 Task: Find connections with filter location BABOR - VILLE with filter topic #hr with filter profile language French with filter current company RITU KUMAR with filter school S S Jain Subodh P G College, Jaipur with filter industry Insurance Agencies and Brokerages with filter service category Video Animation with filter keywords title Wedding Coordinator
Action: Mouse moved to (584, 83)
Screenshot: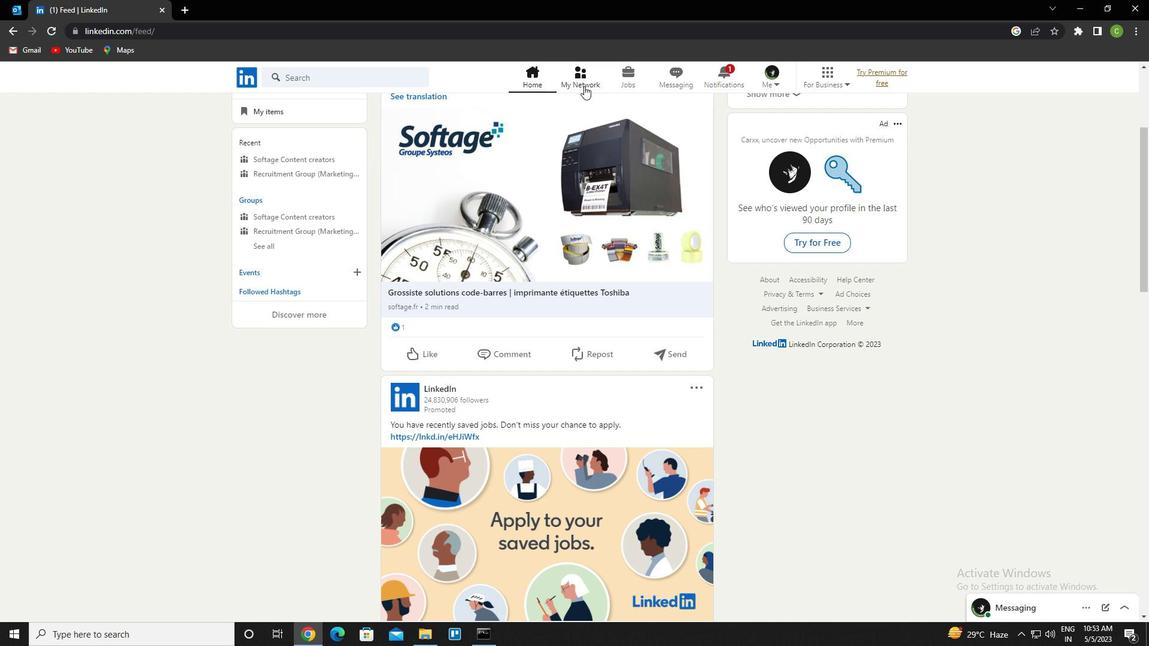 
Action: Mouse pressed left at (584, 83)
Screenshot: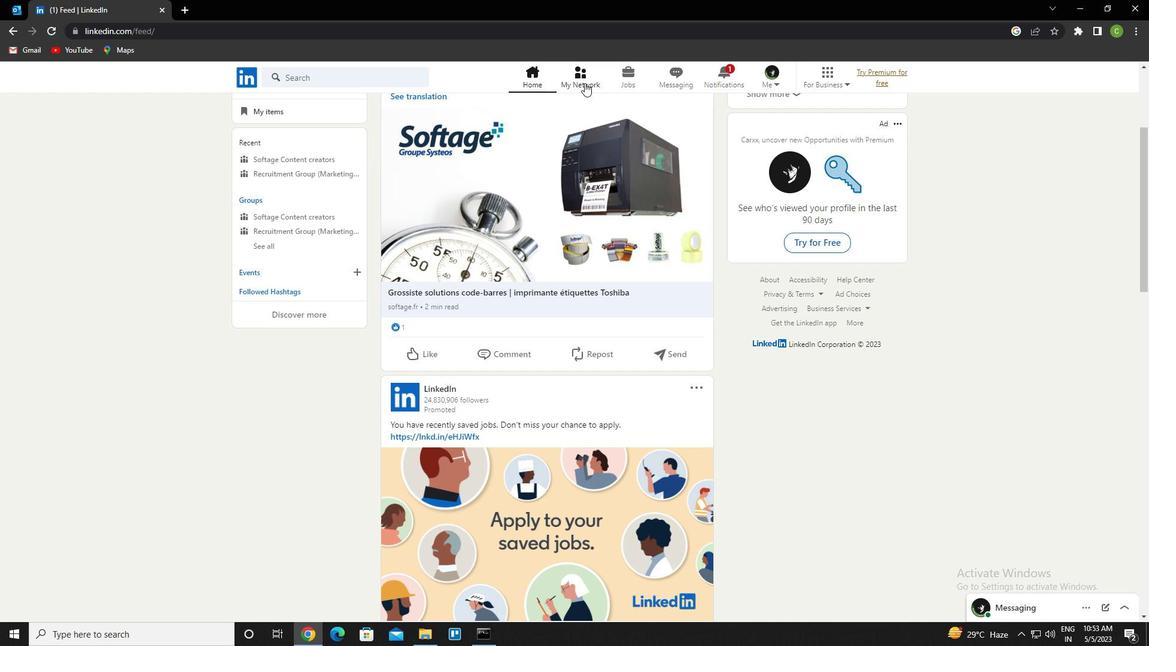 
Action: Mouse moved to (362, 147)
Screenshot: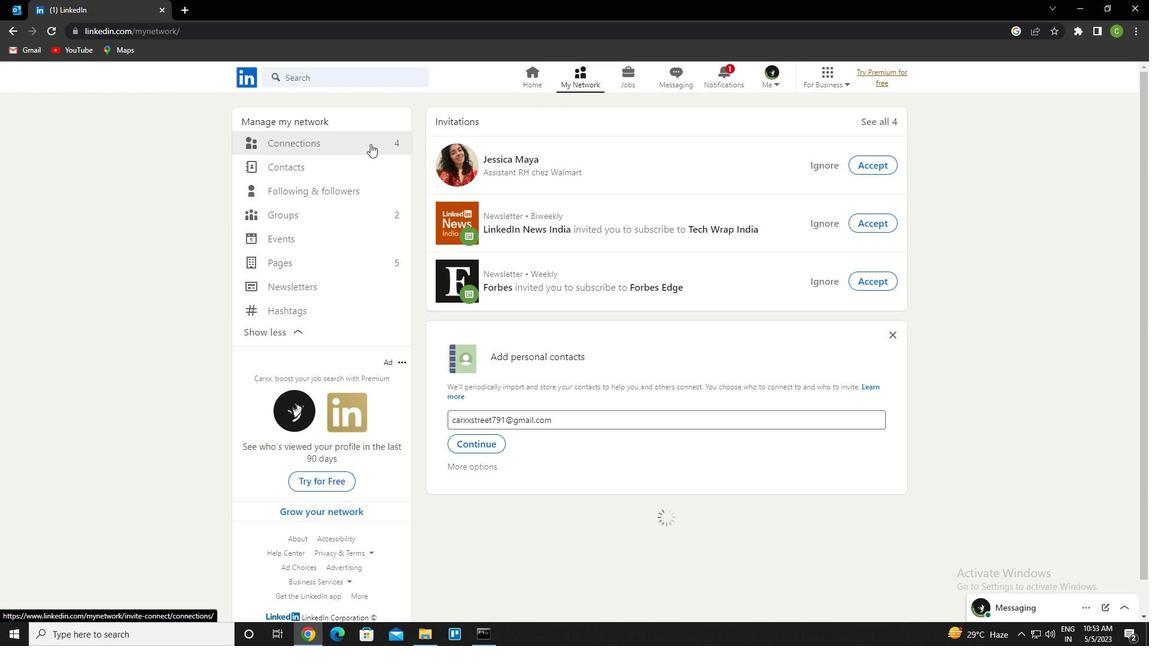 
Action: Mouse pressed left at (362, 147)
Screenshot: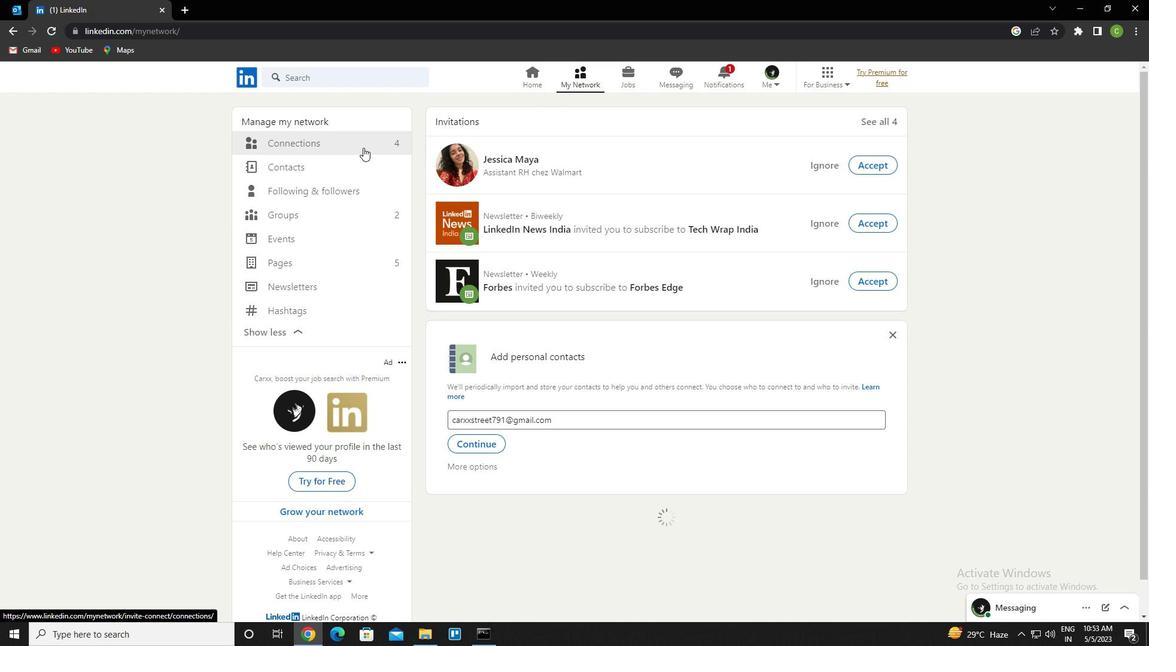 
Action: Mouse moved to (667, 143)
Screenshot: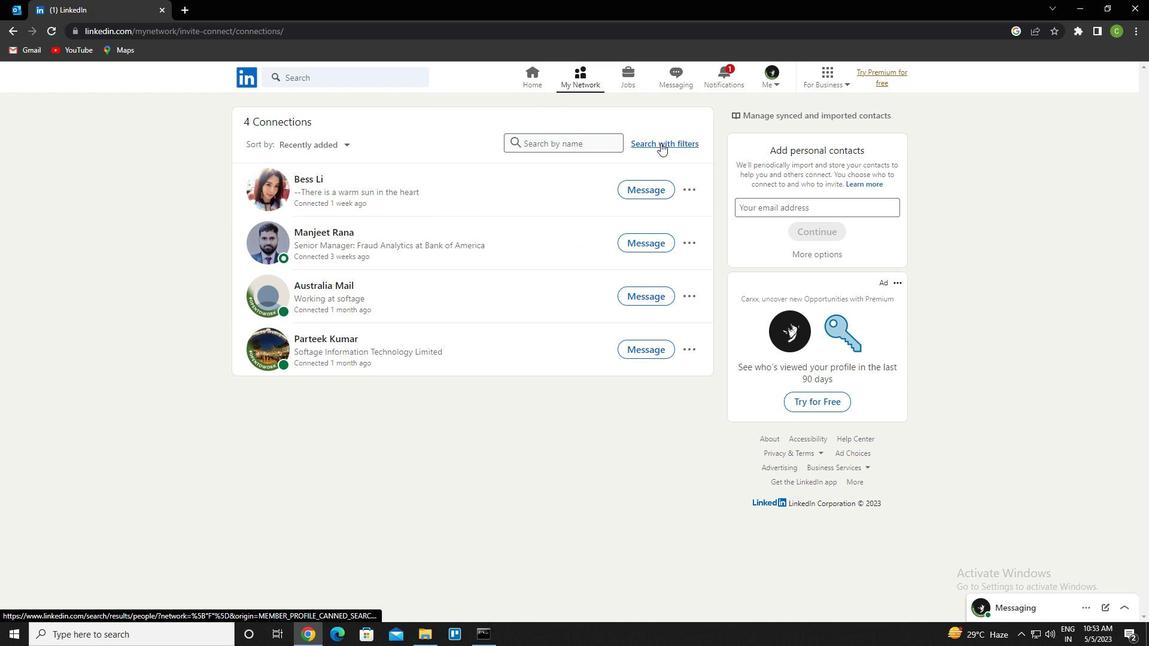 
Action: Mouse pressed left at (667, 143)
Screenshot: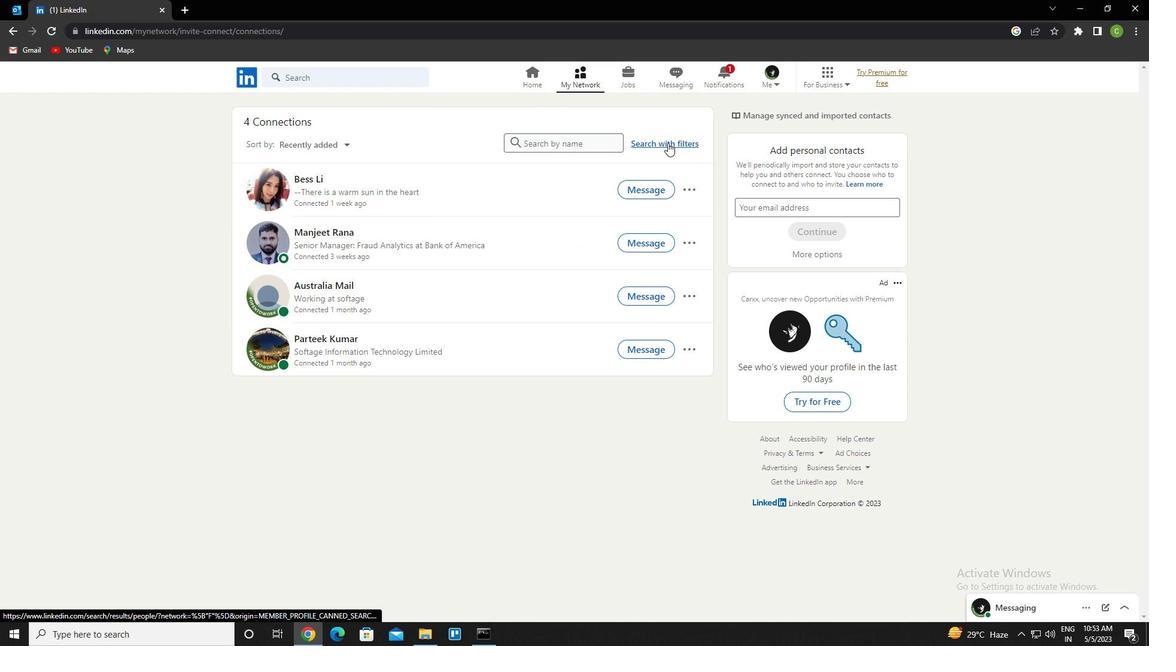 
Action: Mouse moved to (611, 106)
Screenshot: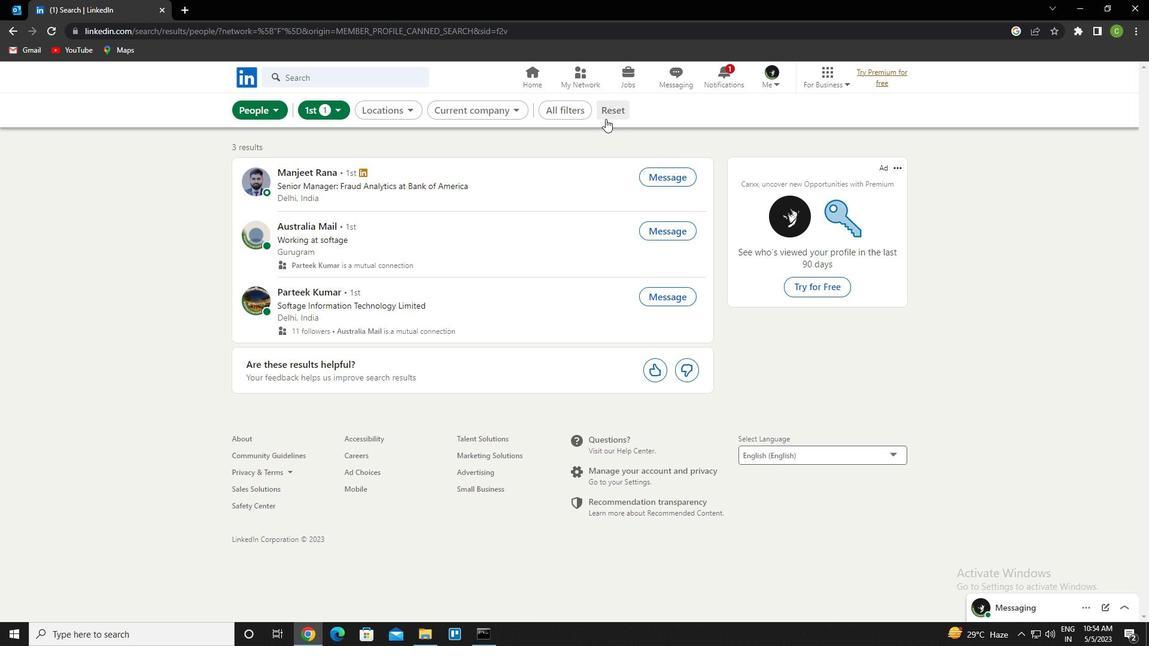
Action: Mouse pressed left at (611, 106)
Screenshot: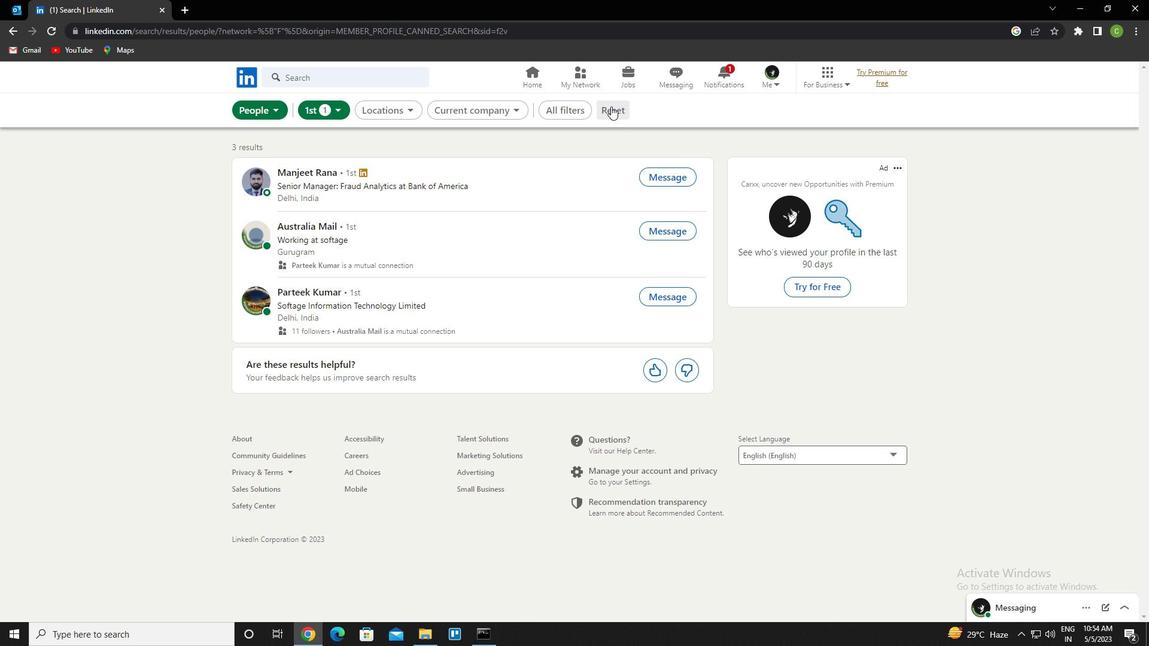 
Action: Mouse moved to (597, 103)
Screenshot: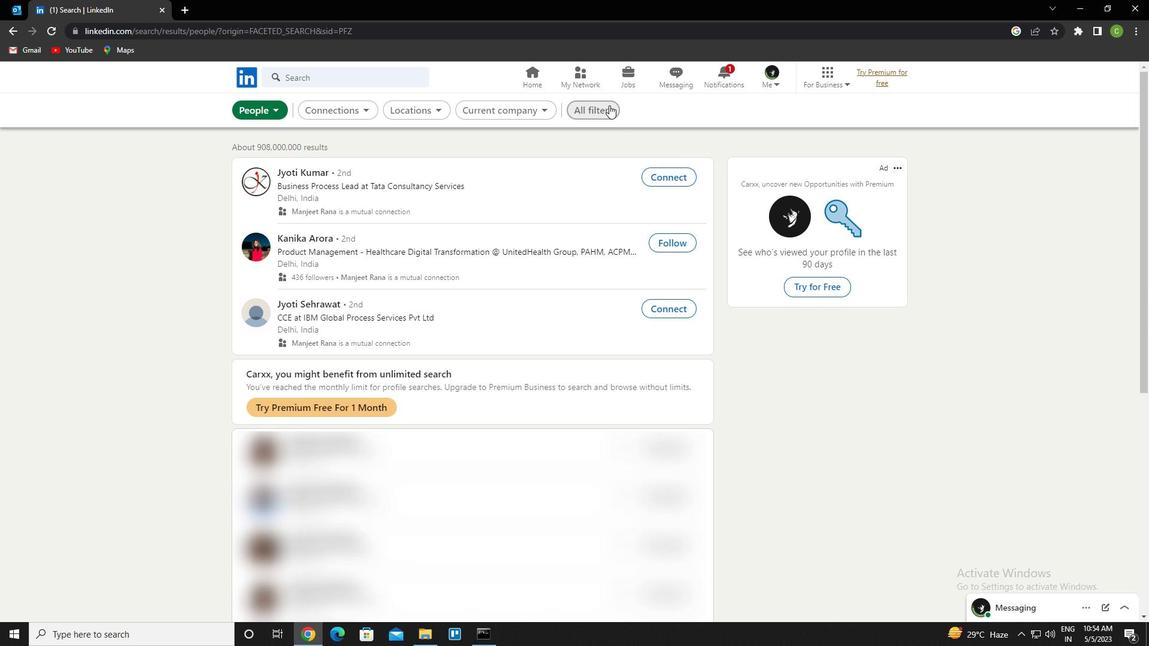 
Action: Mouse pressed left at (597, 103)
Screenshot: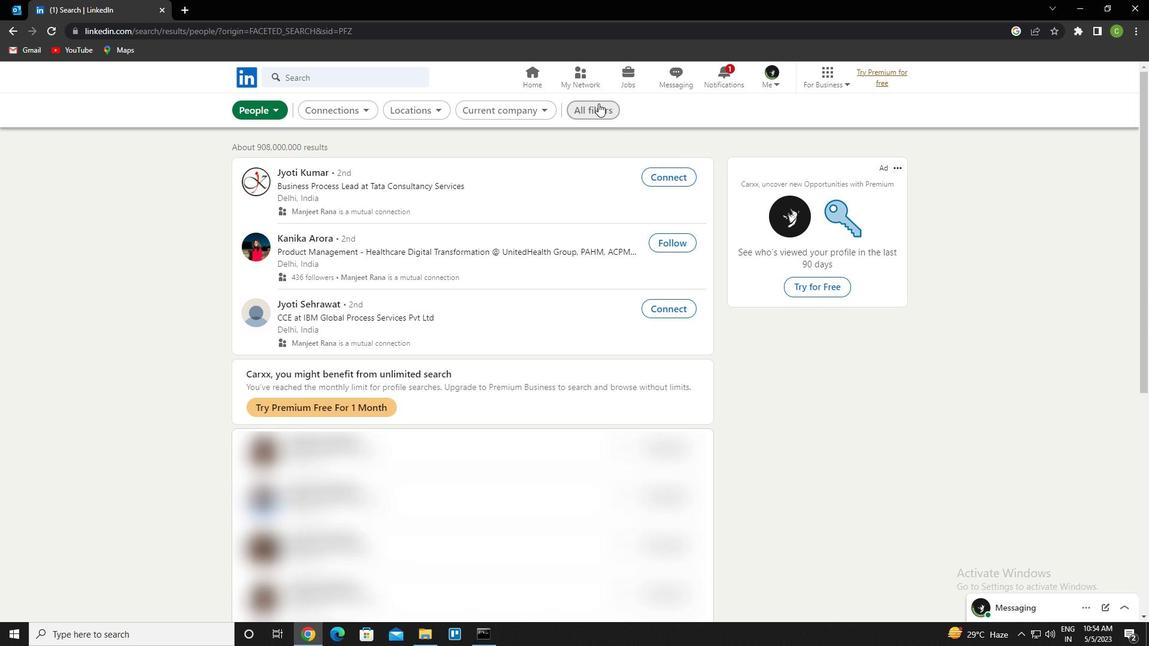 
Action: Mouse moved to (840, 314)
Screenshot: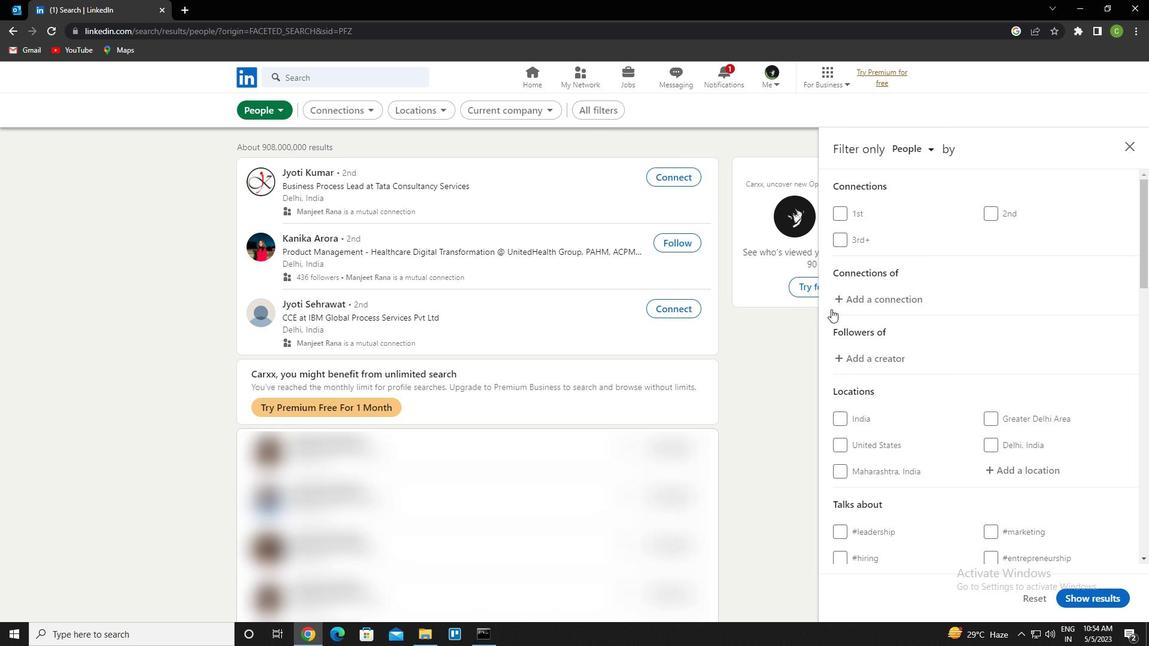 
Action: Mouse scrolled (840, 314) with delta (0, 0)
Screenshot: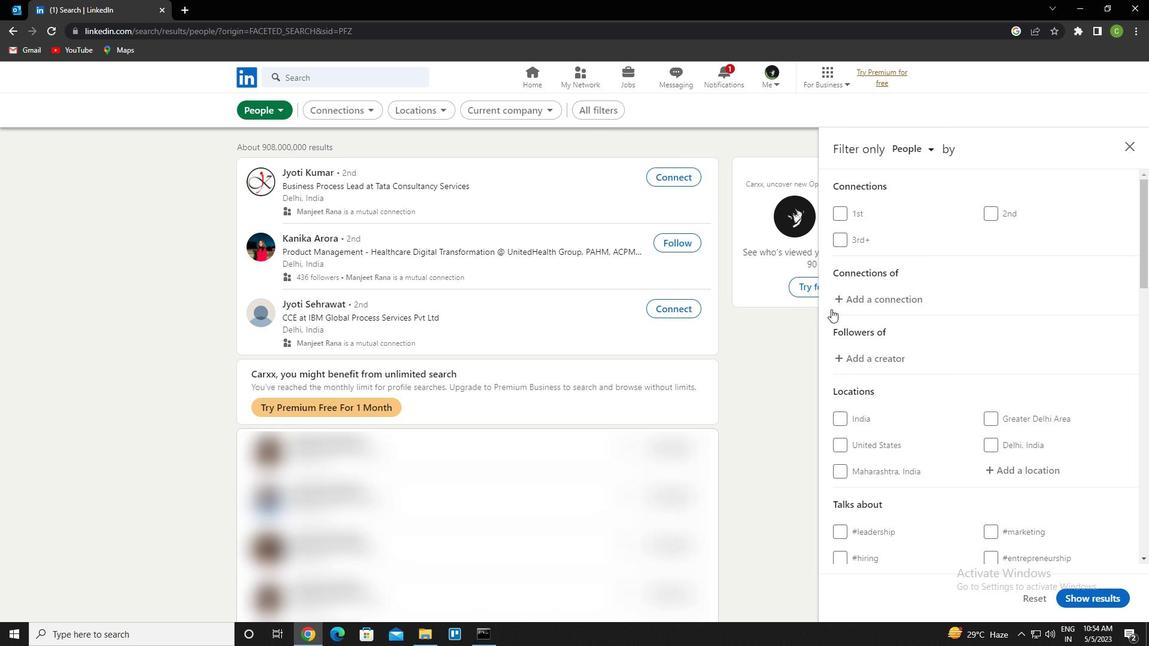 
Action: Mouse moved to (898, 378)
Screenshot: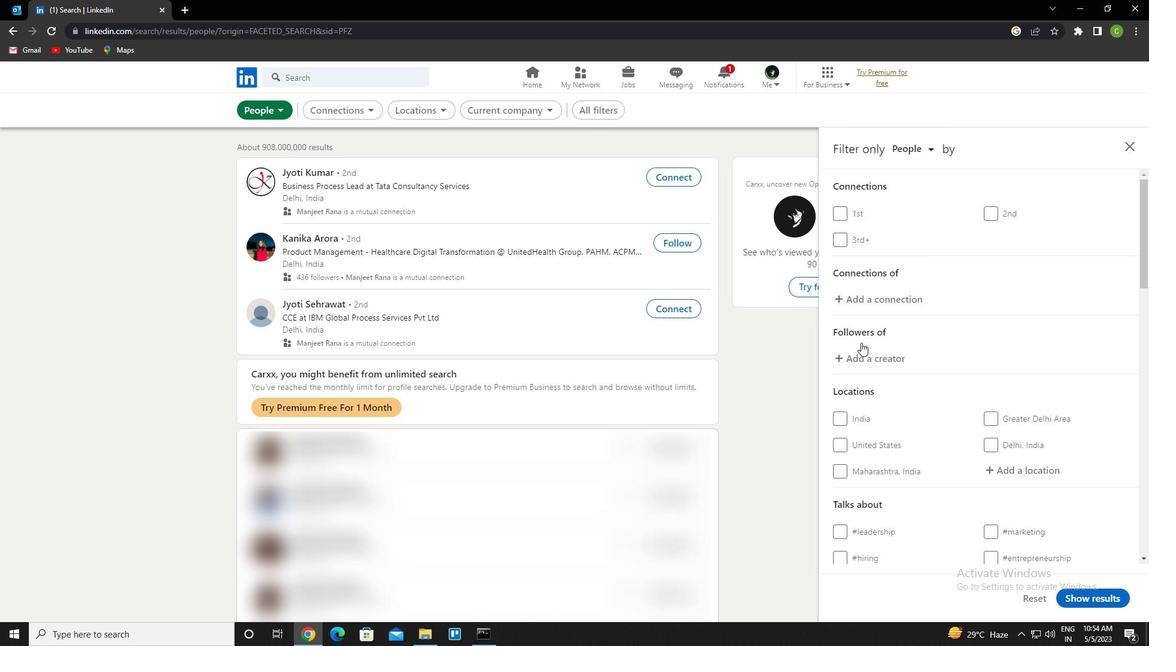 
Action: Mouse scrolled (898, 377) with delta (0, 0)
Screenshot: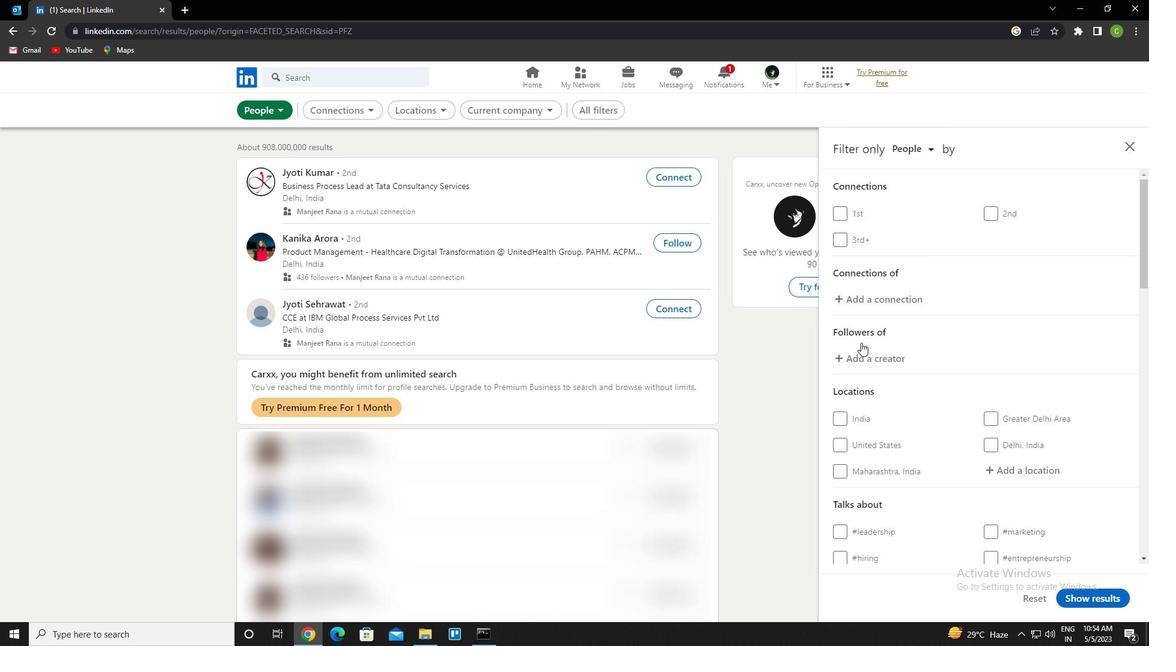 
Action: Mouse moved to (1038, 347)
Screenshot: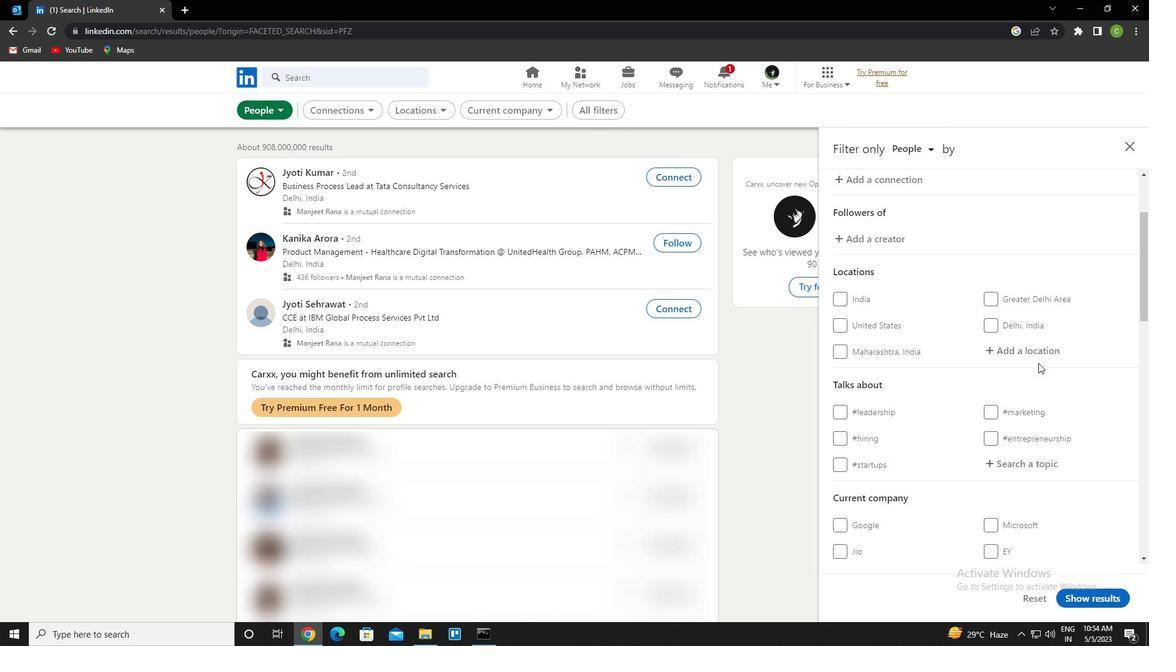 
Action: Mouse pressed left at (1038, 347)
Screenshot: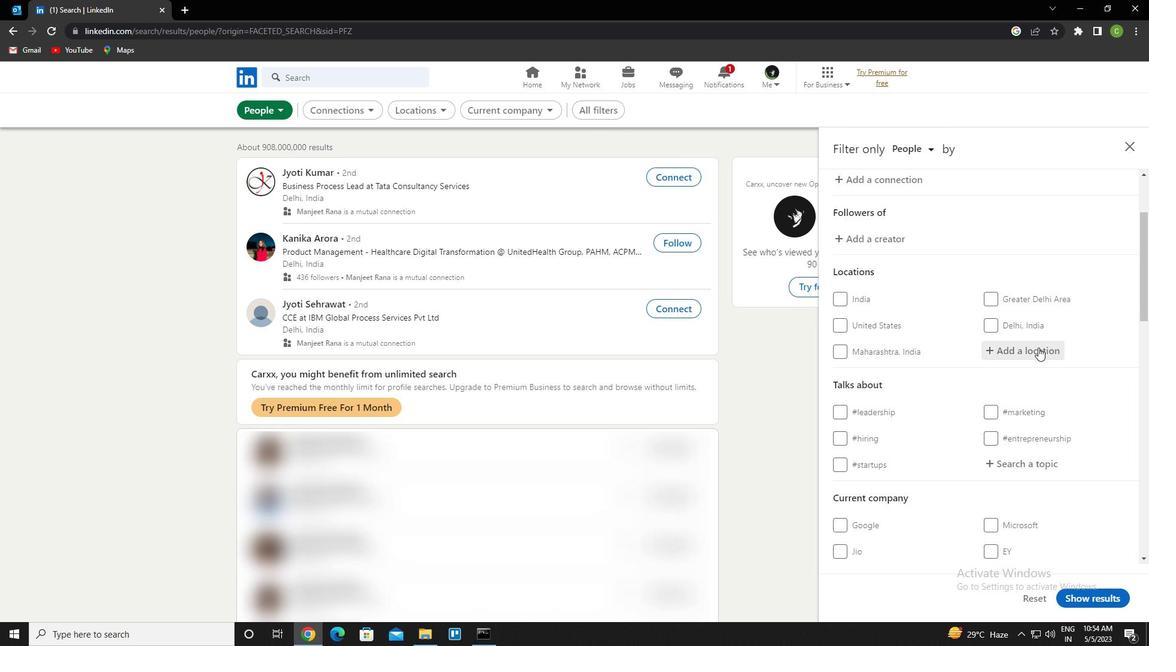 
Action: Key pressed <Key.caps_lock>babor<Key.down><Key.enter>
Screenshot: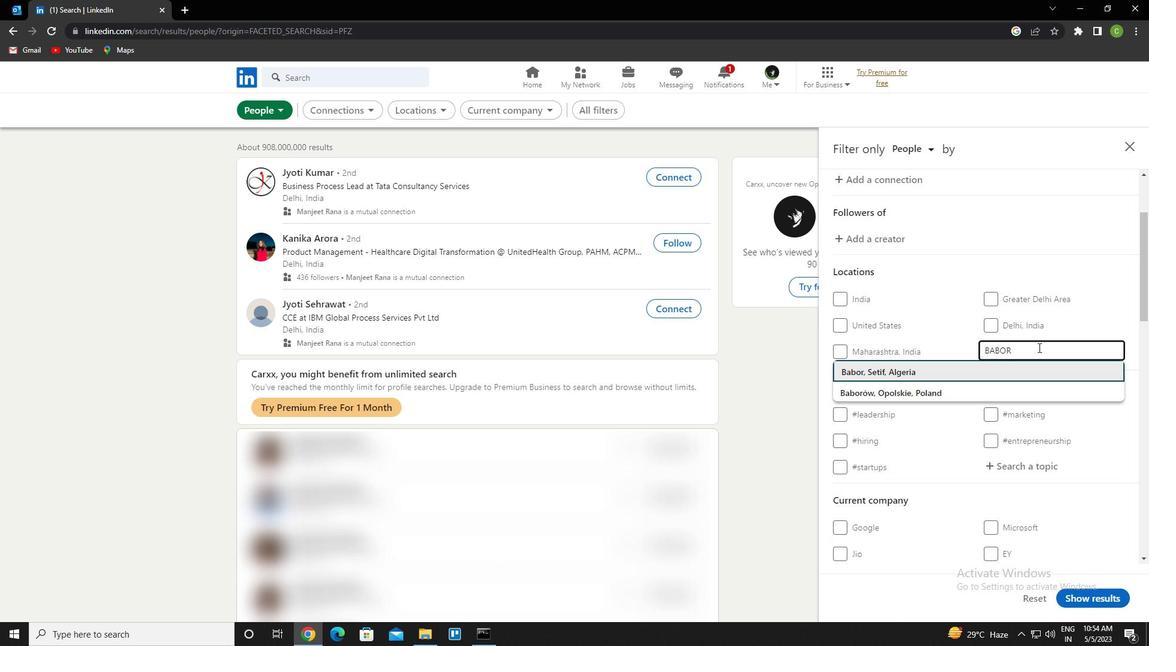
Action: Mouse moved to (1039, 347)
Screenshot: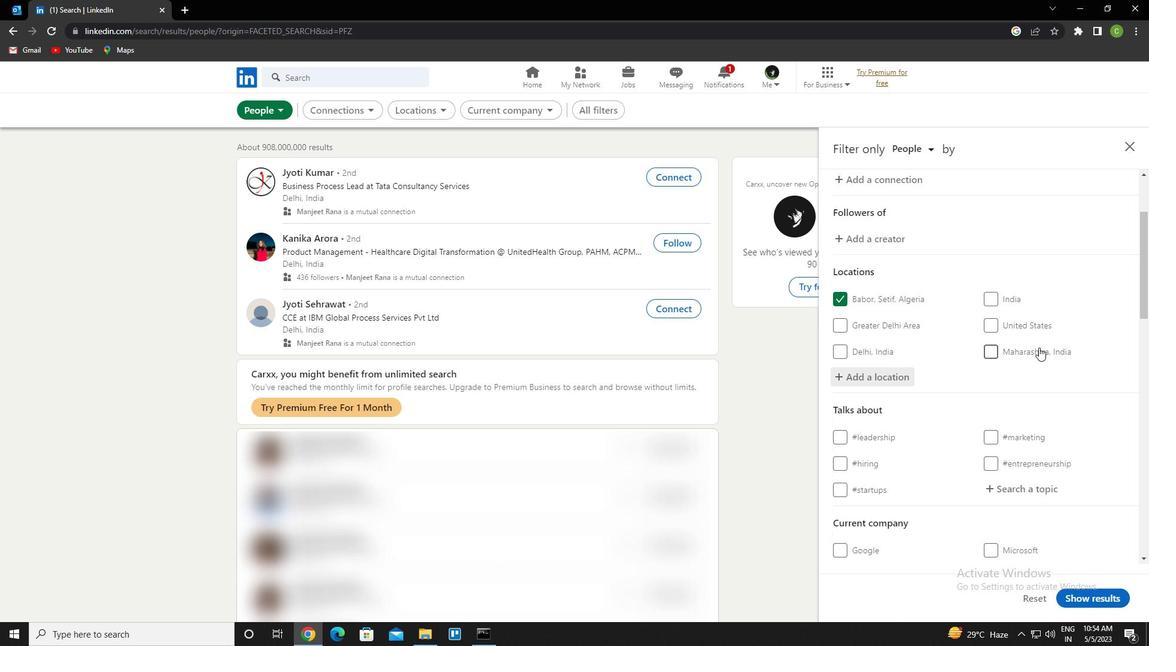 
Action: Mouse scrolled (1039, 346) with delta (0, 0)
Screenshot: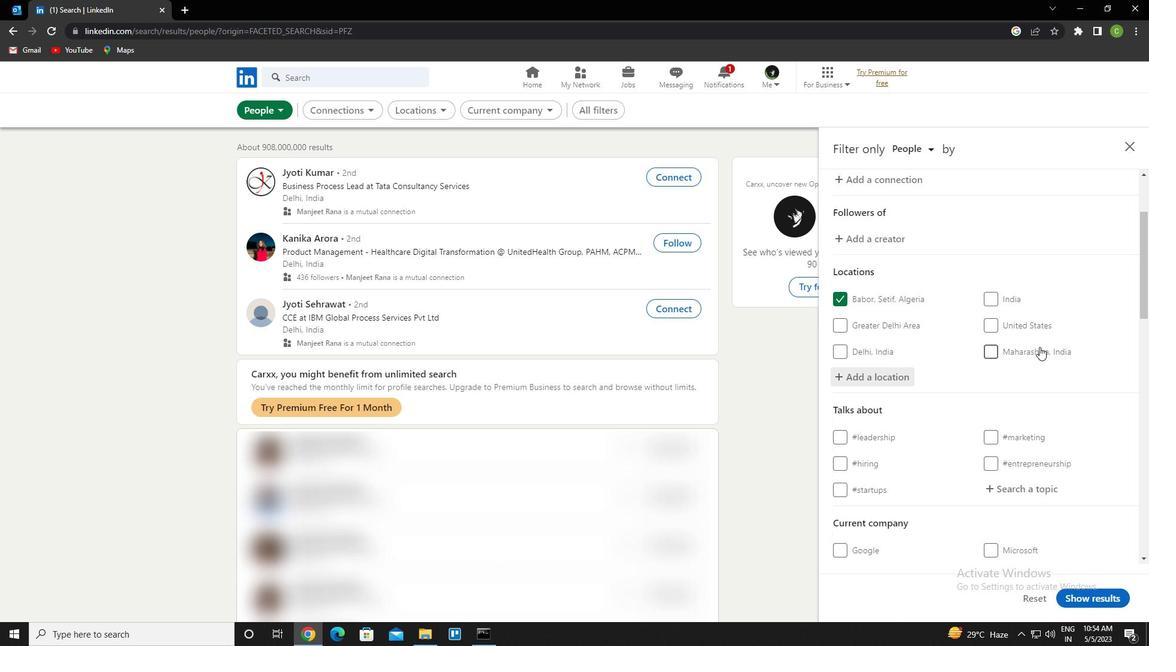 
Action: Mouse scrolled (1039, 346) with delta (0, 0)
Screenshot: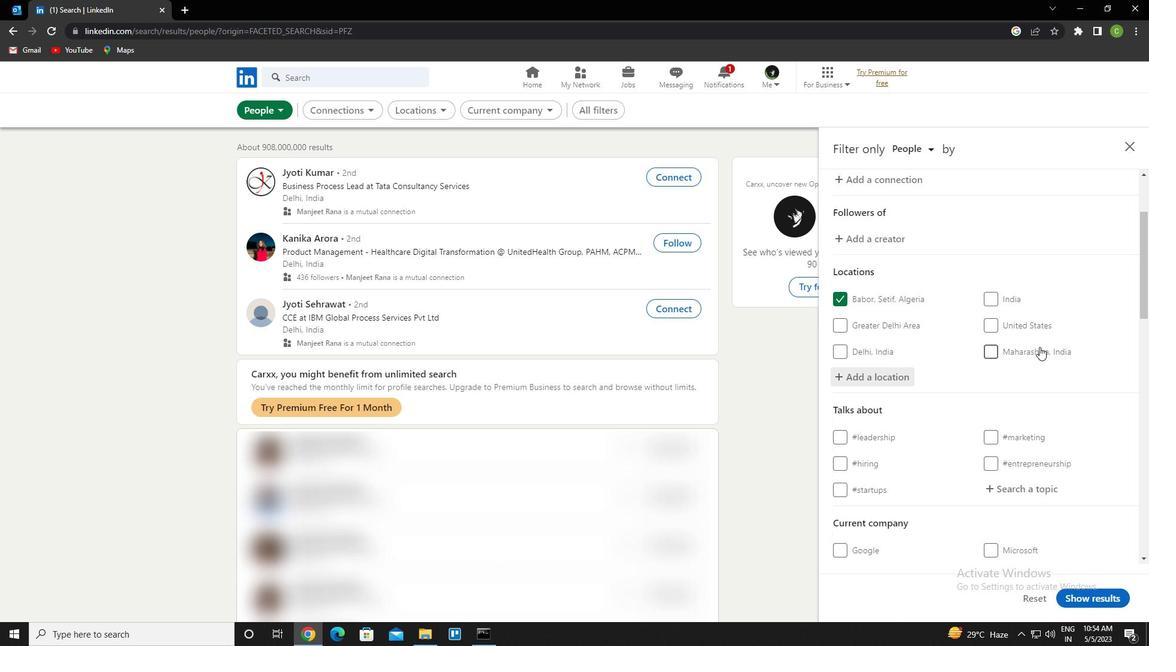 
Action: Mouse scrolled (1039, 346) with delta (0, 0)
Screenshot: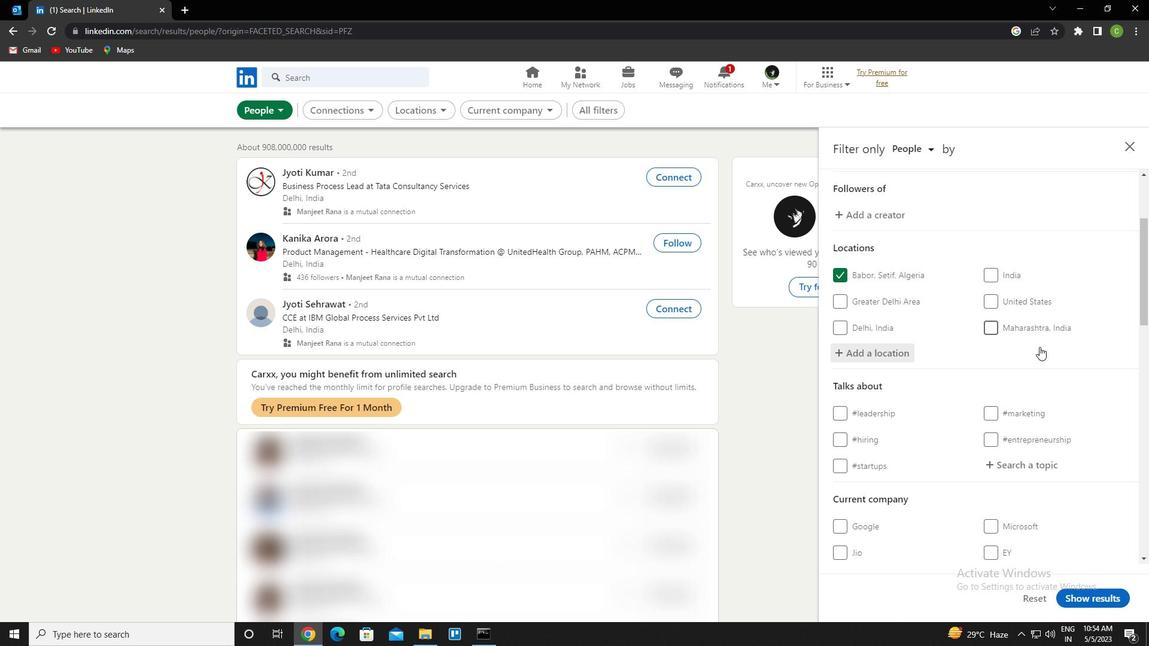 
Action: Mouse moved to (1014, 312)
Screenshot: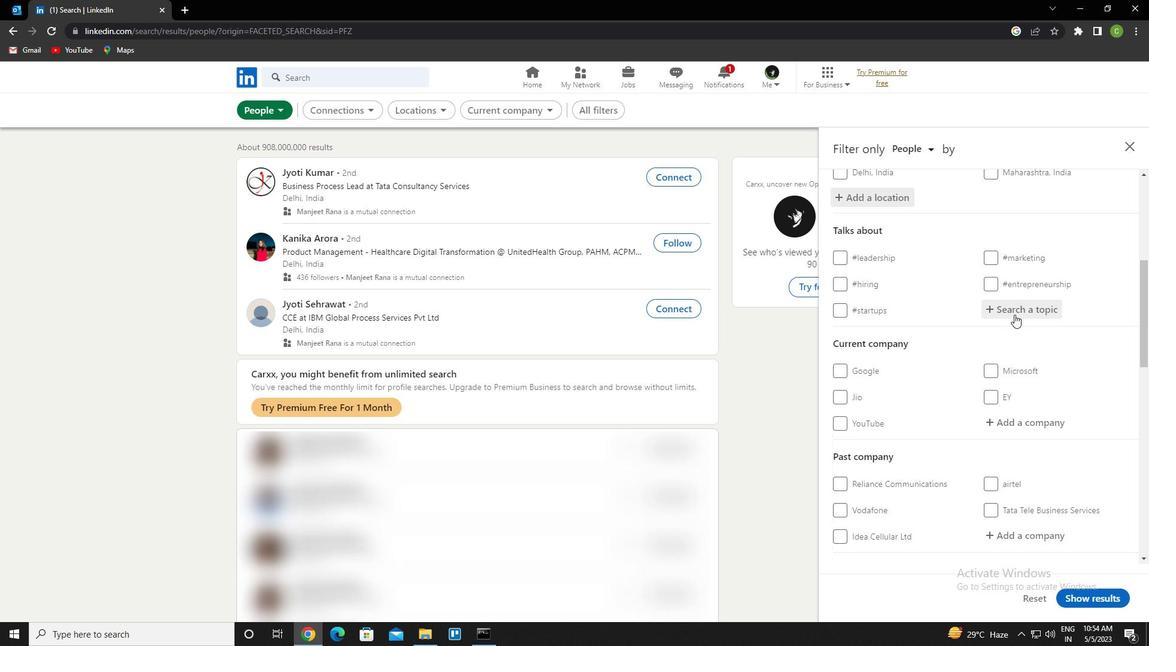 
Action: Mouse pressed left at (1014, 312)
Screenshot: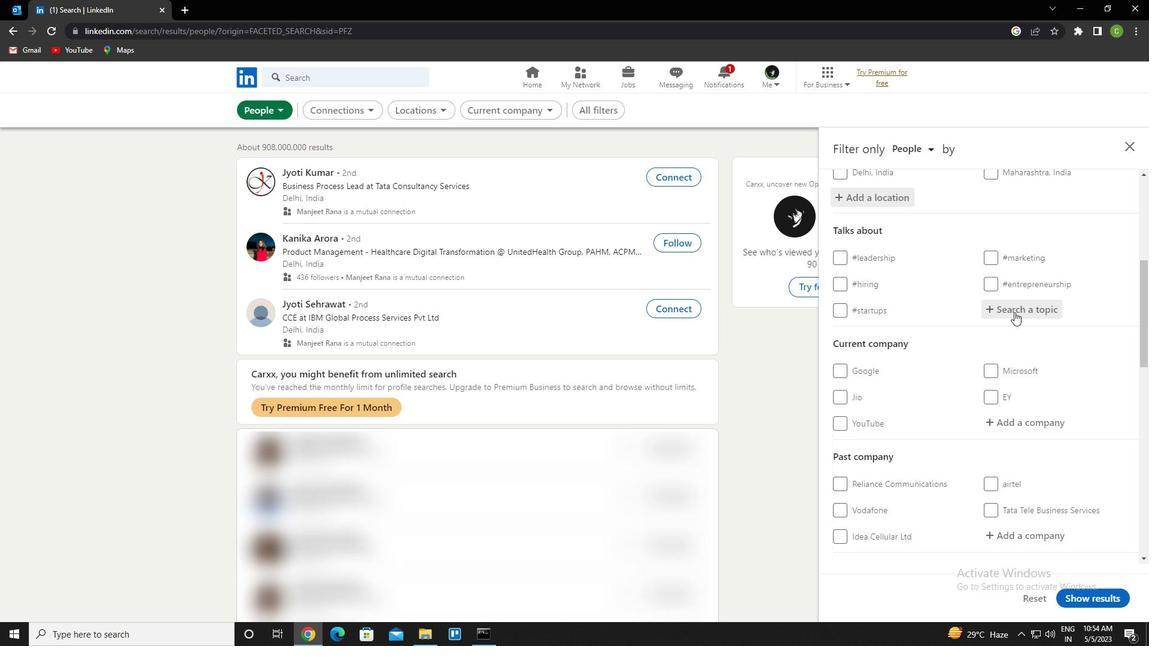 
Action: Key pressed hr<Key.down><Key.enter>
Screenshot: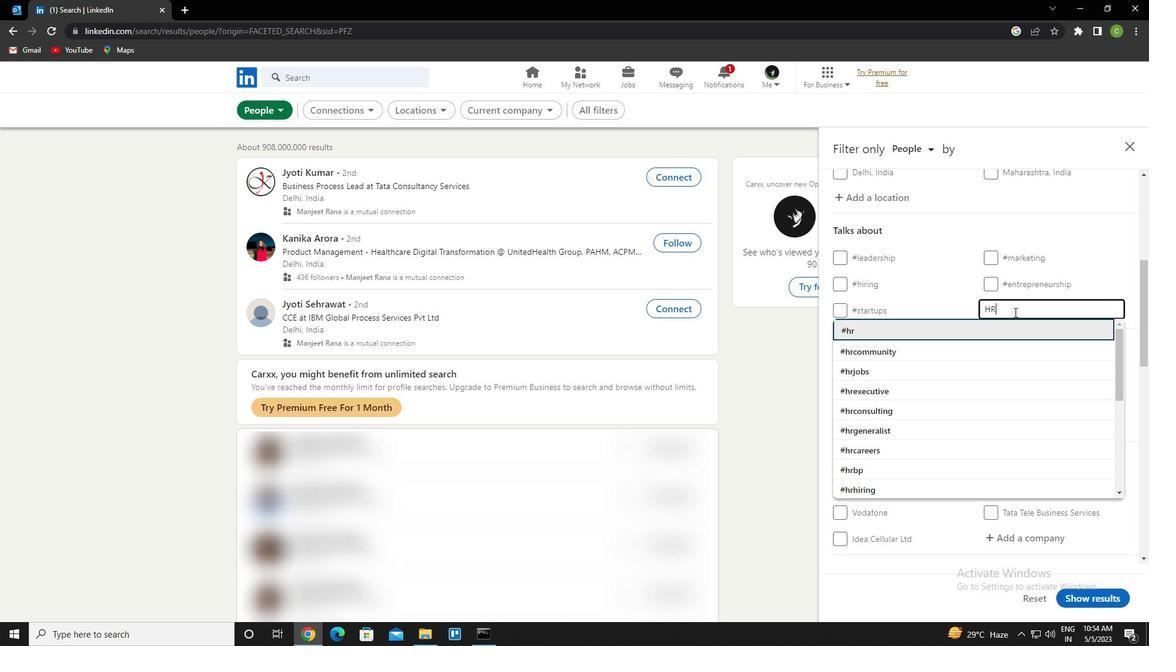 
Action: Mouse moved to (1070, 274)
Screenshot: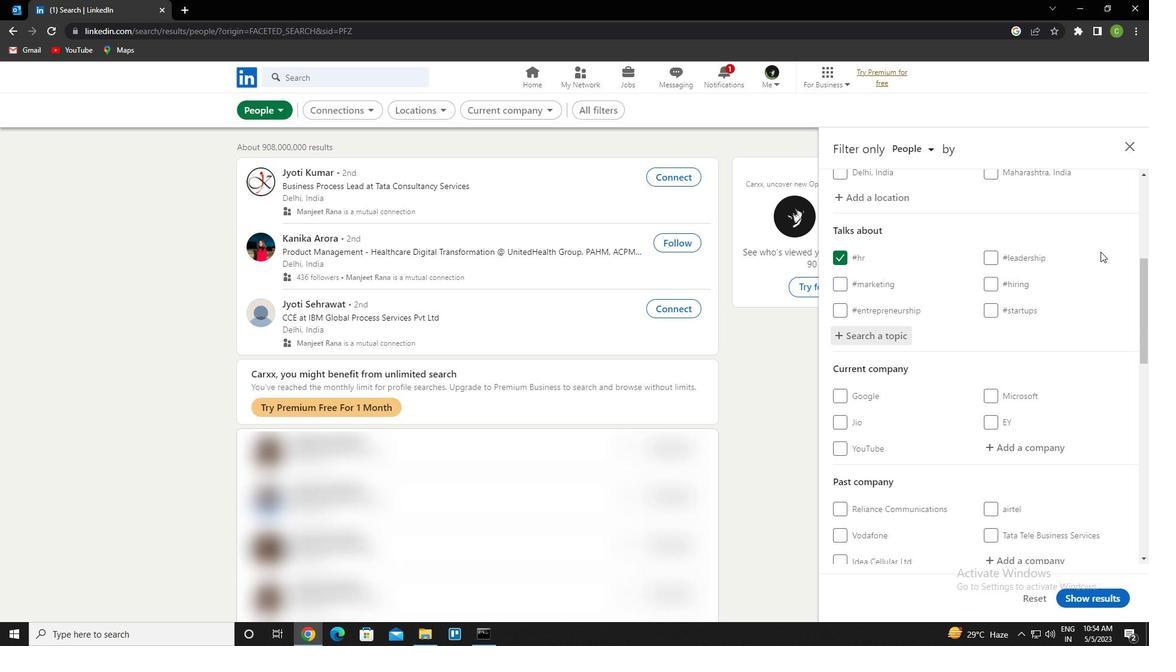 
Action: Mouse scrolled (1070, 273) with delta (0, 0)
Screenshot: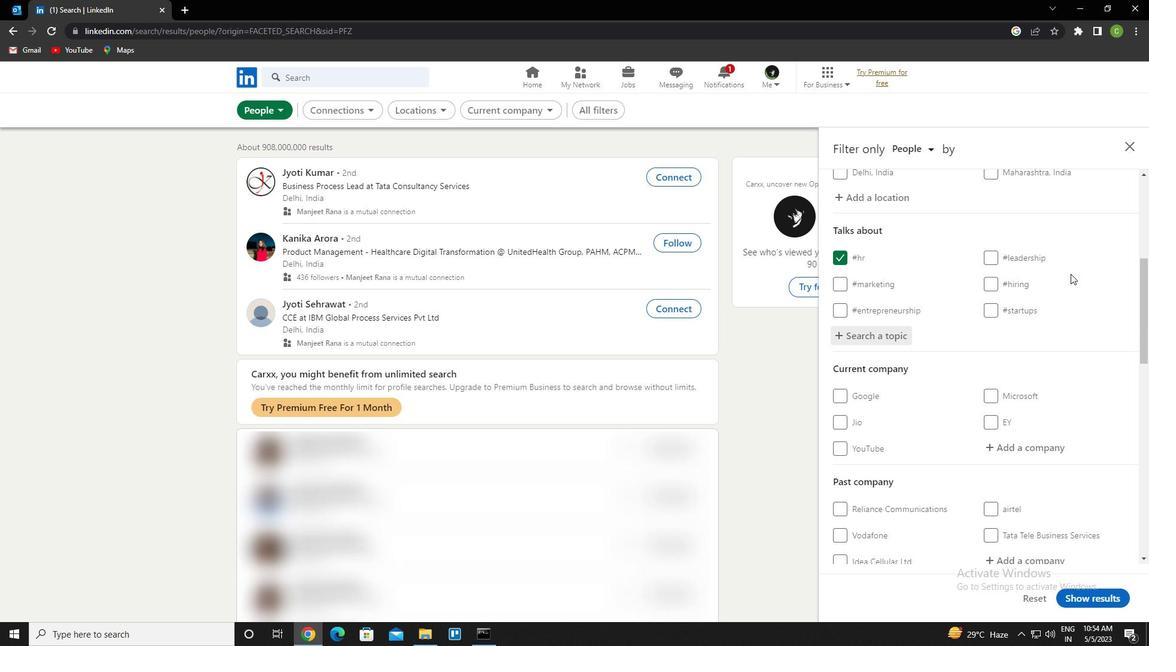 
Action: Mouse scrolled (1070, 273) with delta (0, 0)
Screenshot: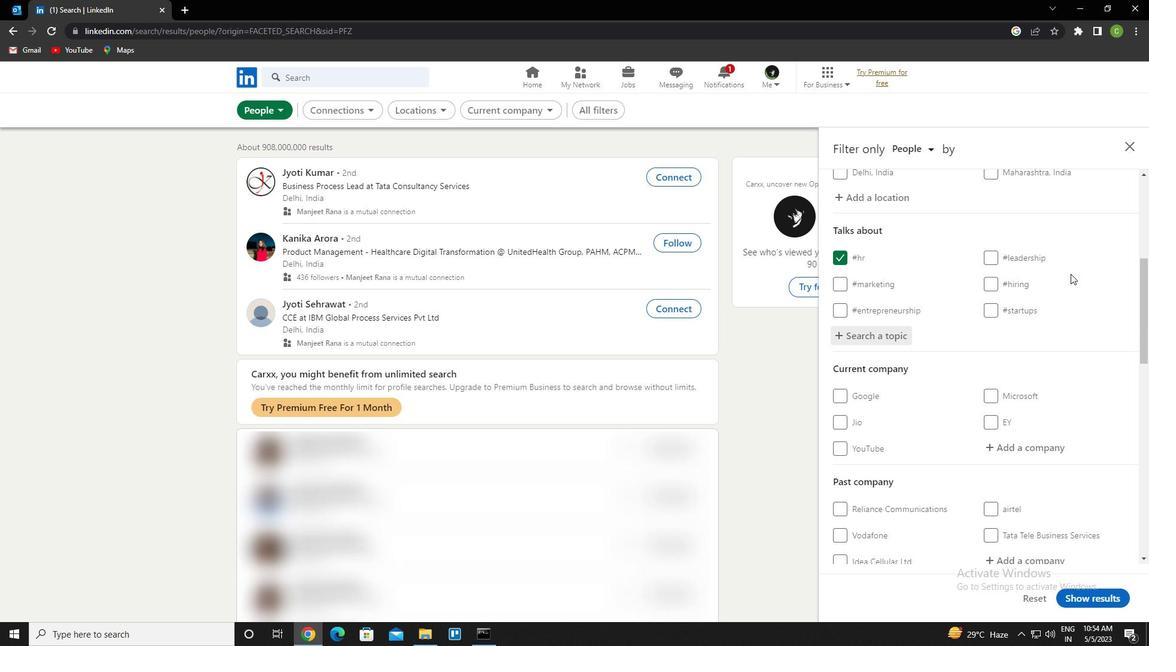 
Action: Mouse scrolled (1070, 273) with delta (0, 0)
Screenshot: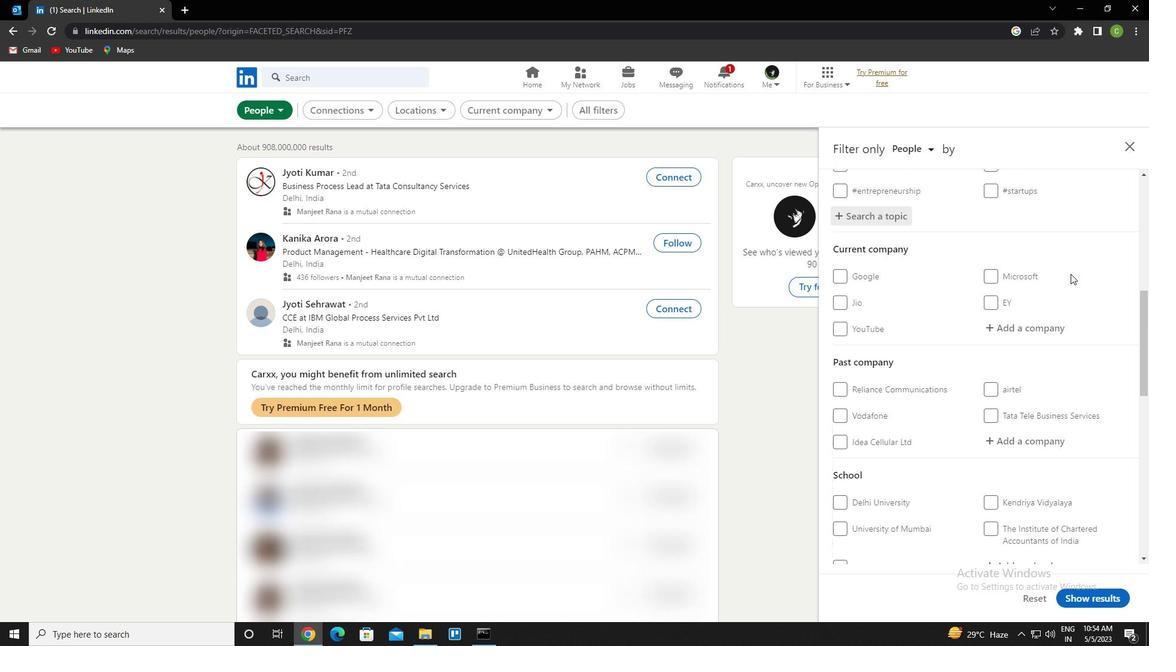 
Action: Mouse scrolled (1070, 273) with delta (0, 0)
Screenshot: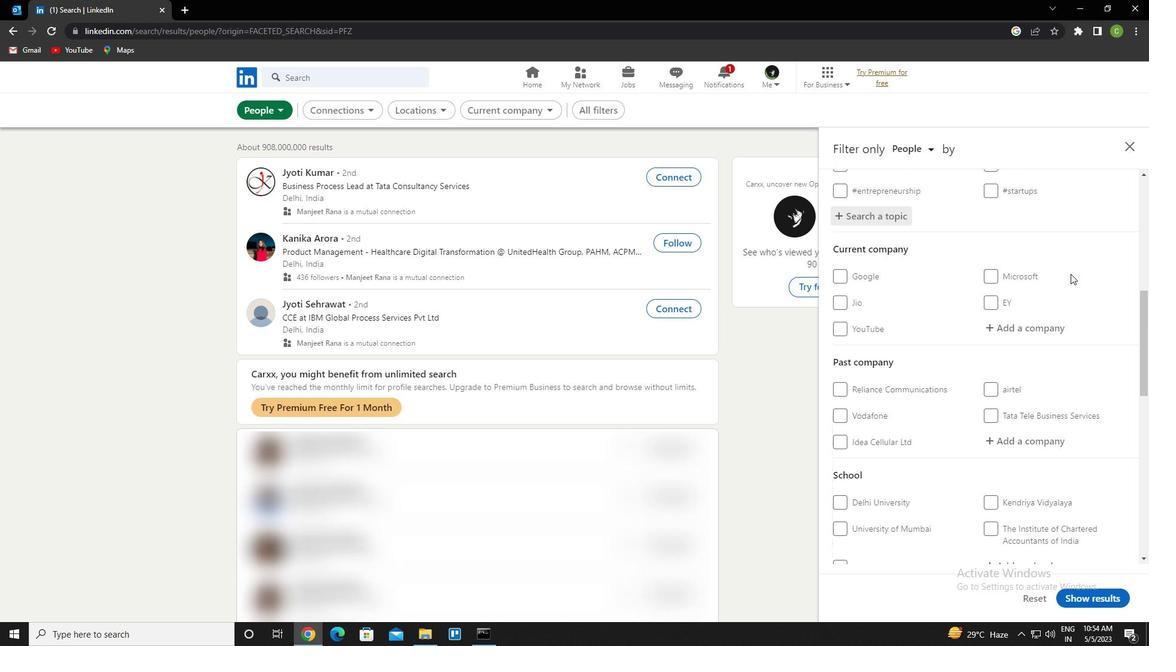 
Action: Mouse scrolled (1070, 273) with delta (0, 0)
Screenshot: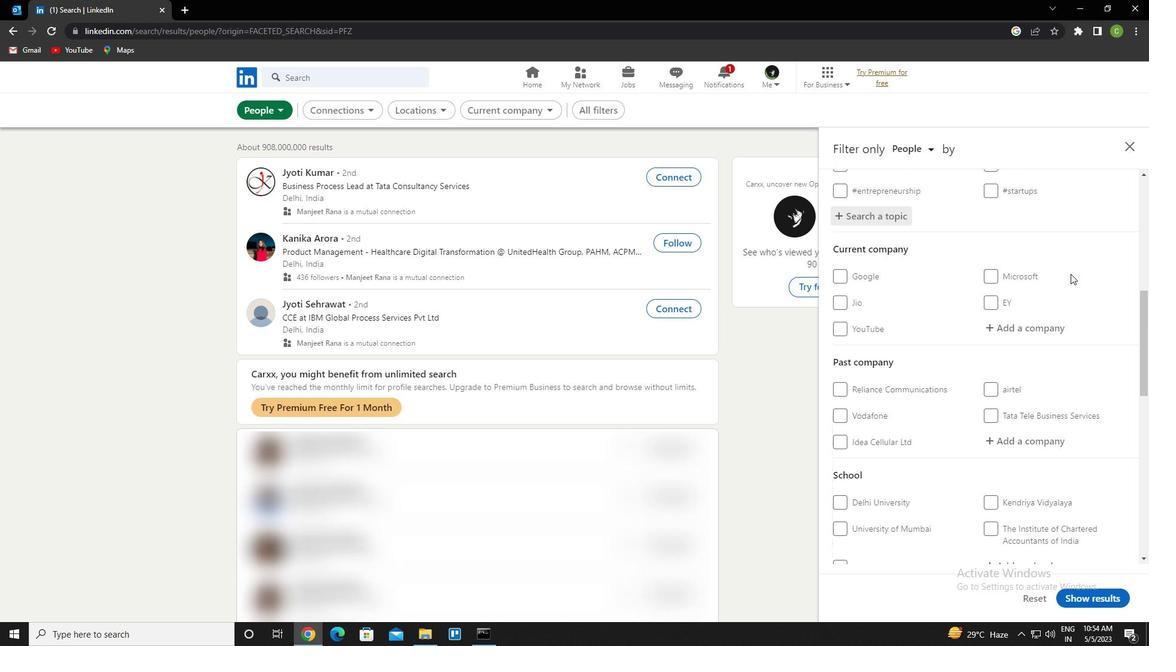 
Action: Mouse scrolled (1070, 273) with delta (0, 0)
Screenshot: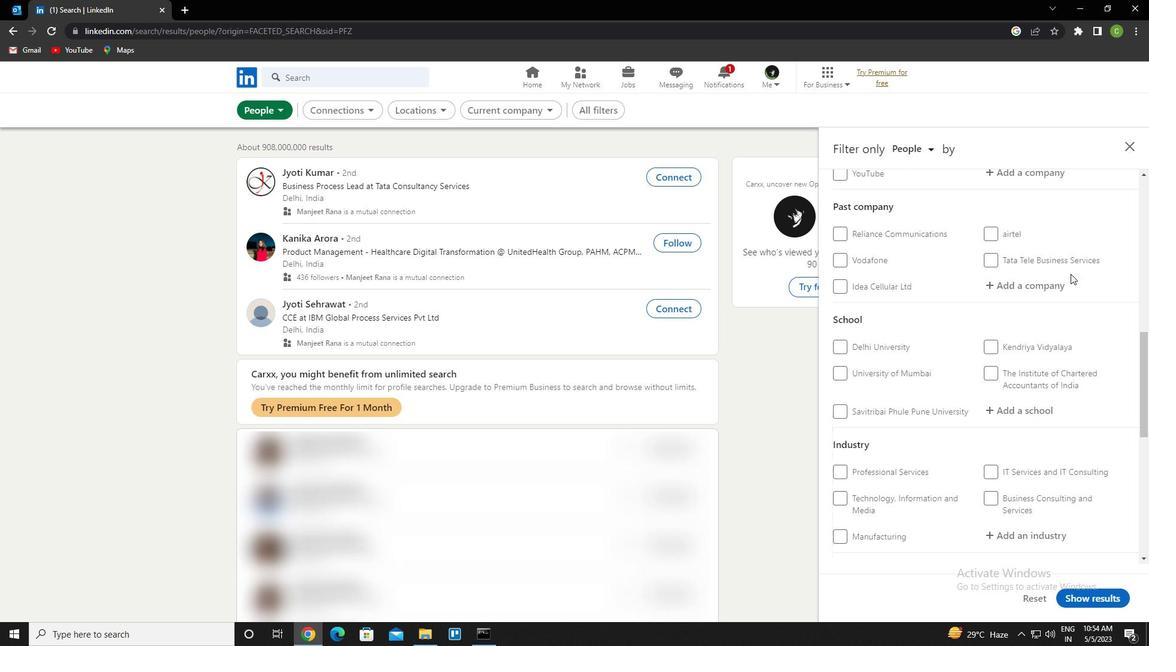 
Action: Mouse scrolled (1070, 273) with delta (0, 0)
Screenshot: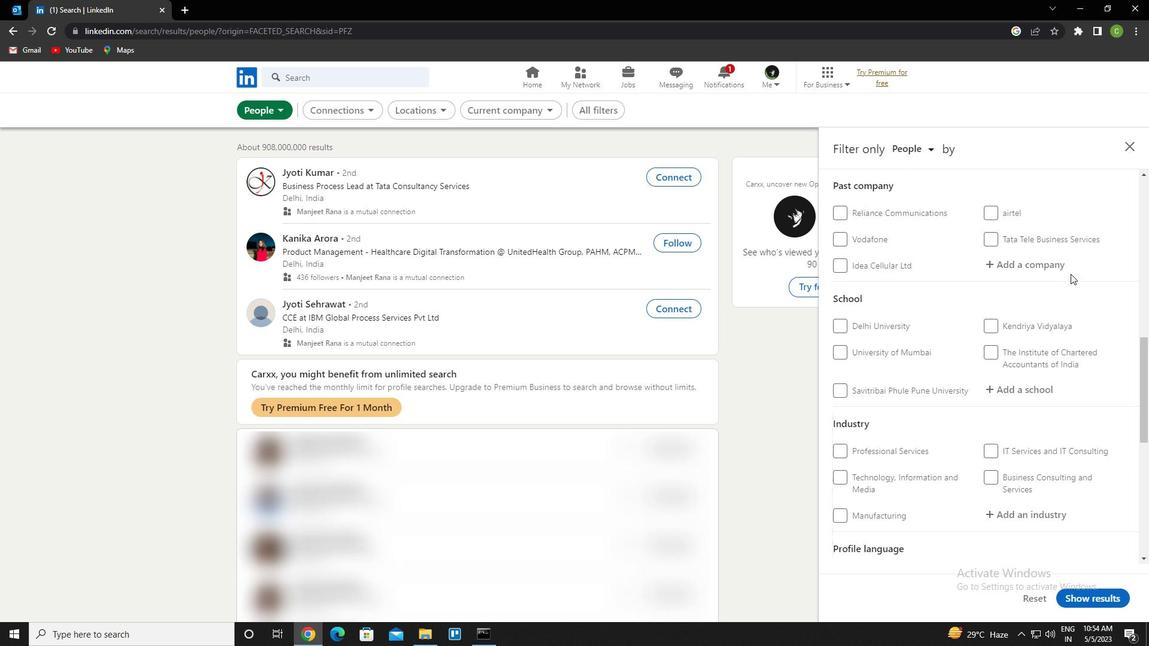 
Action: Mouse scrolled (1070, 273) with delta (0, 0)
Screenshot: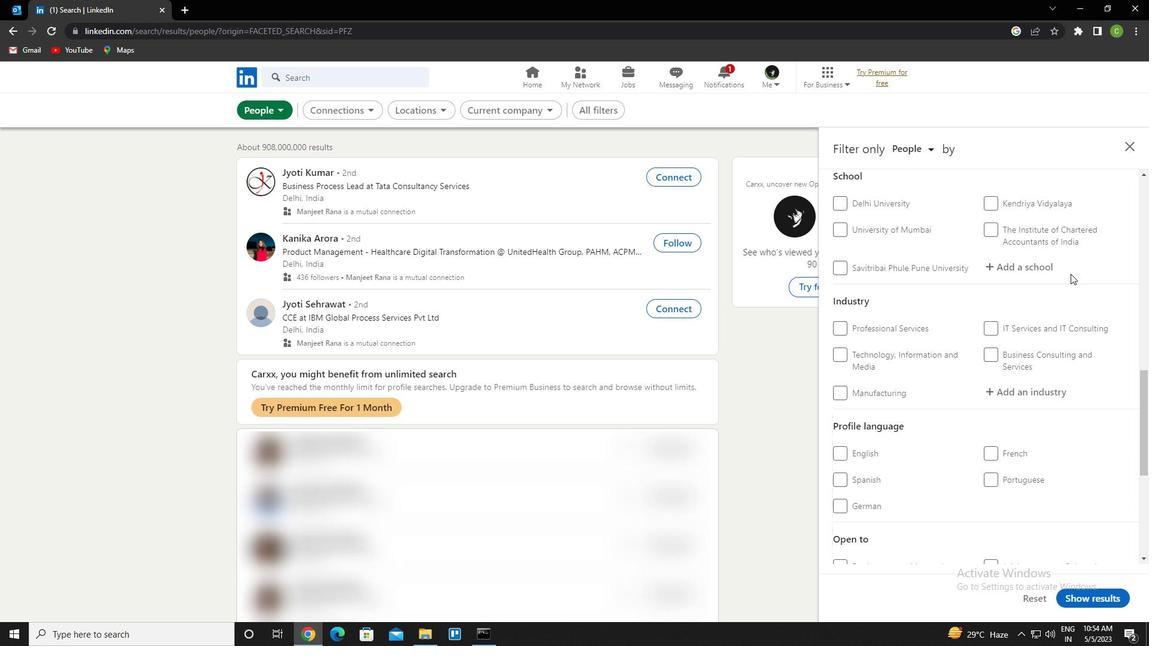 
Action: Mouse moved to (989, 396)
Screenshot: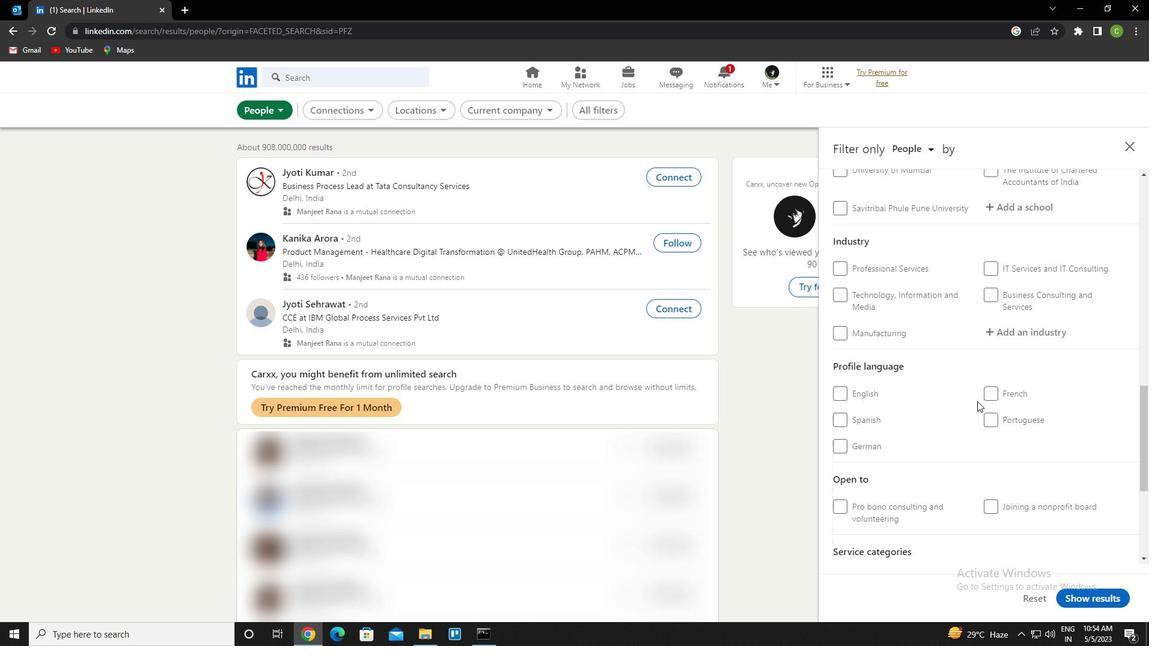 
Action: Mouse pressed left at (989, 396)
Screenshot: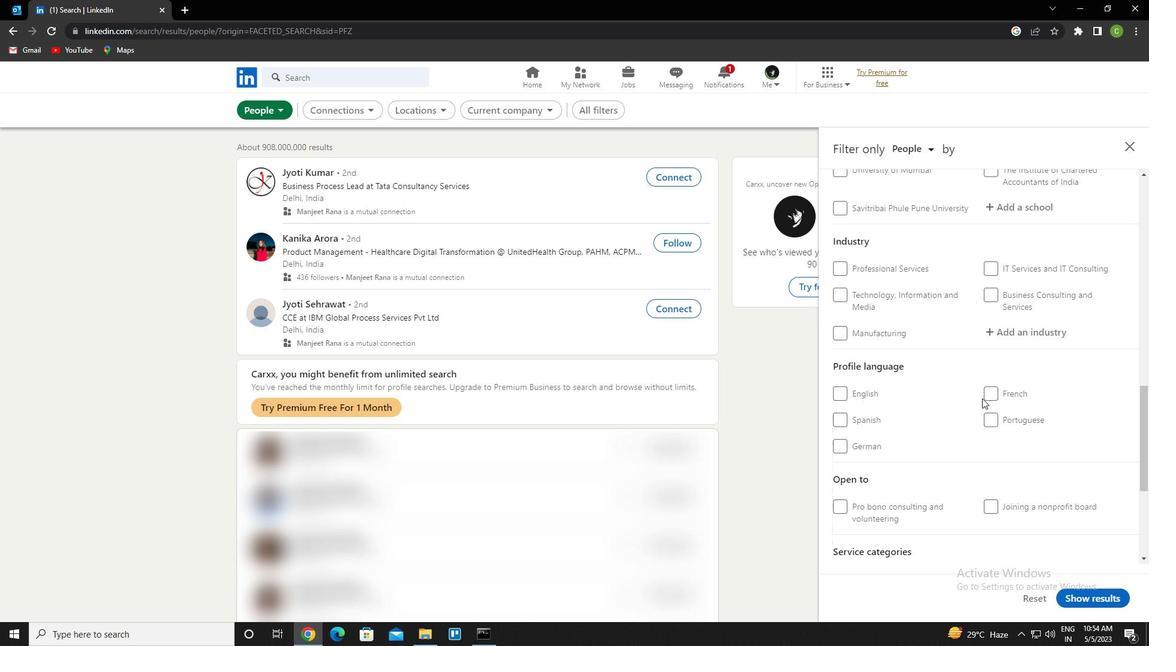 
Action: Mouse moved to (953, 325)
Screenshot: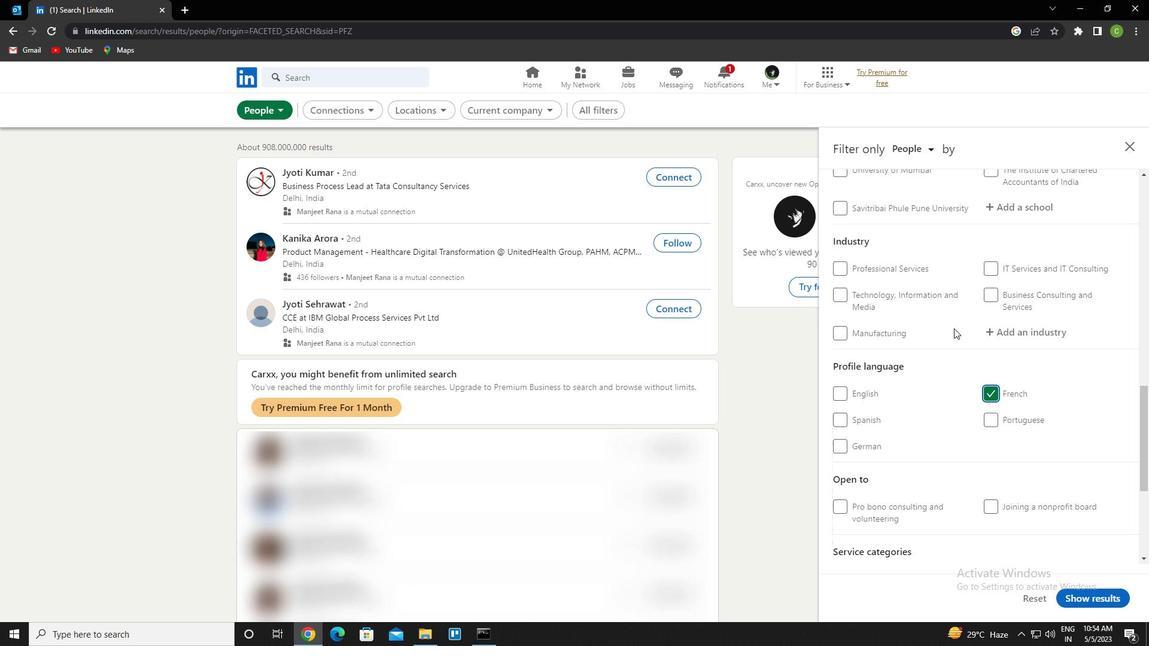 
Action: Mouse scrolled (953, 326) with delta (0, 0)
Screenshot: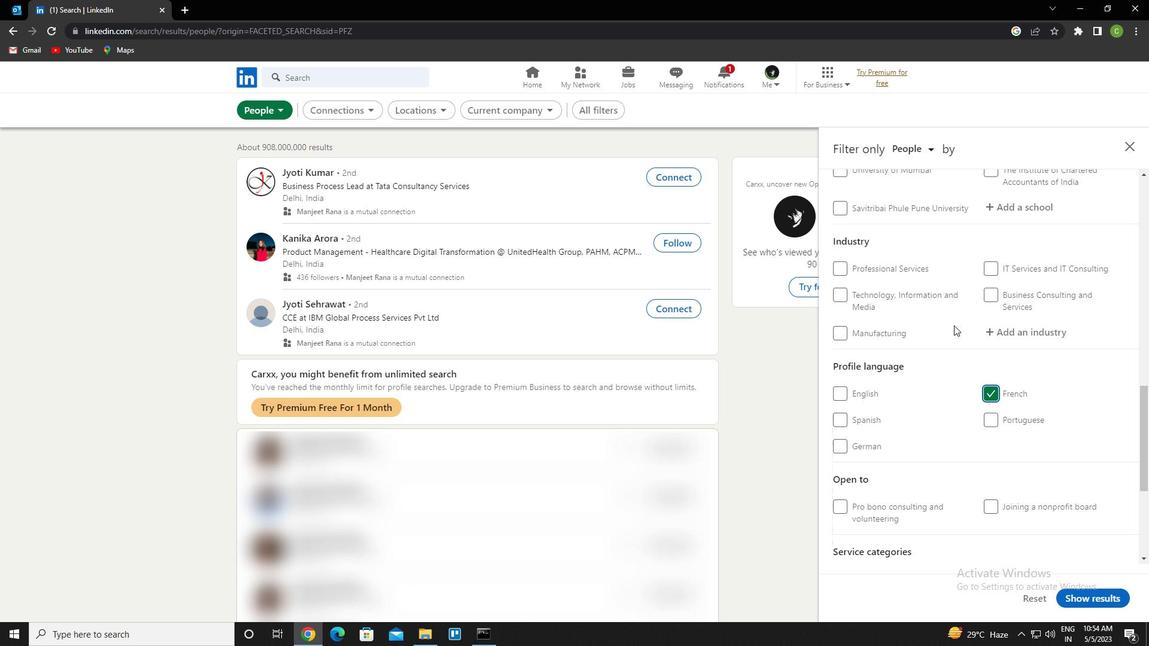 
Action: Mouse scrolled (953, 326) with delta (0, 0)
Screenshot: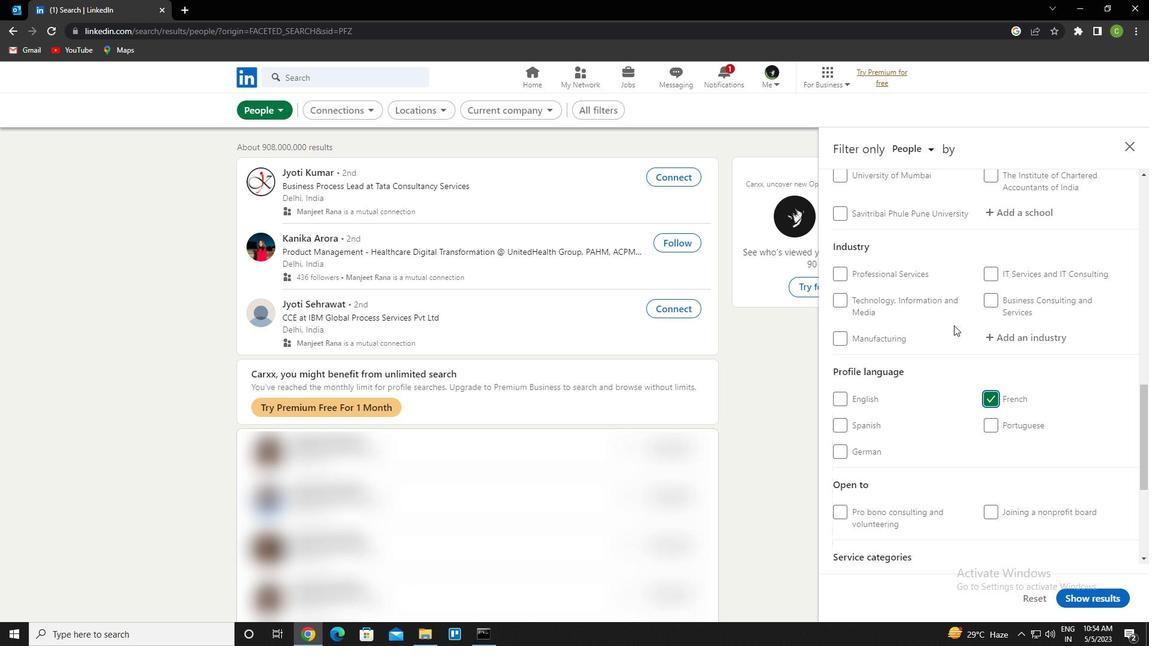 
Action: Mouse scrolled (953, 326) with delta (0, 0)
Screenshot: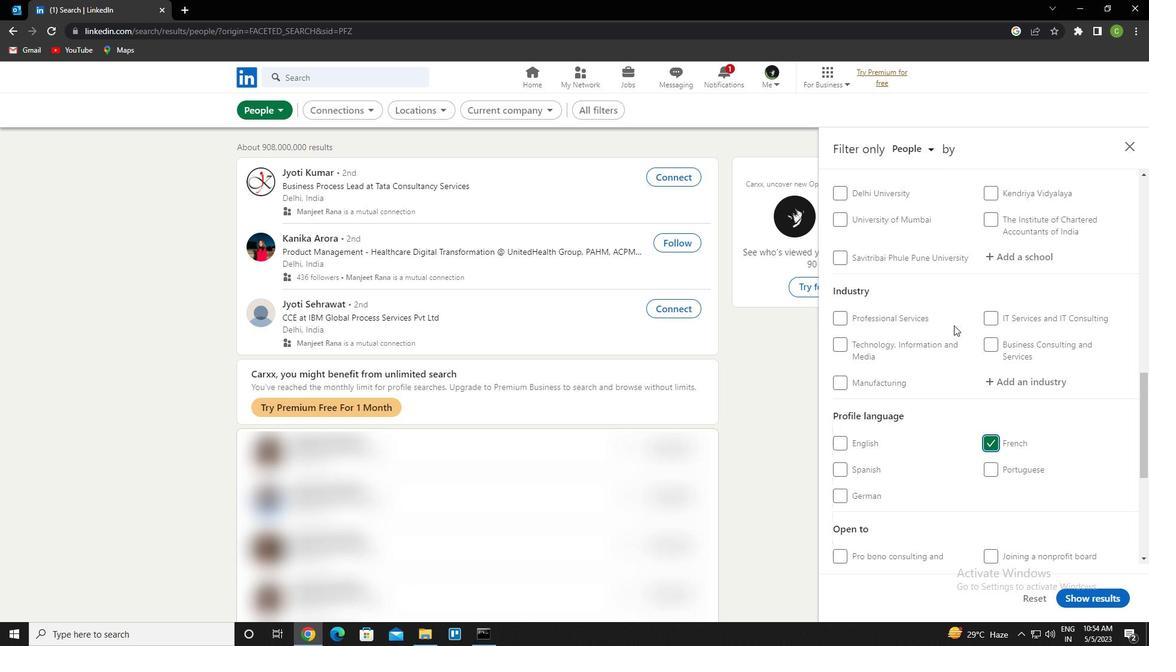 
Action: Mouse scrolled (953, 326) with delta (0, 0)
Screenshot: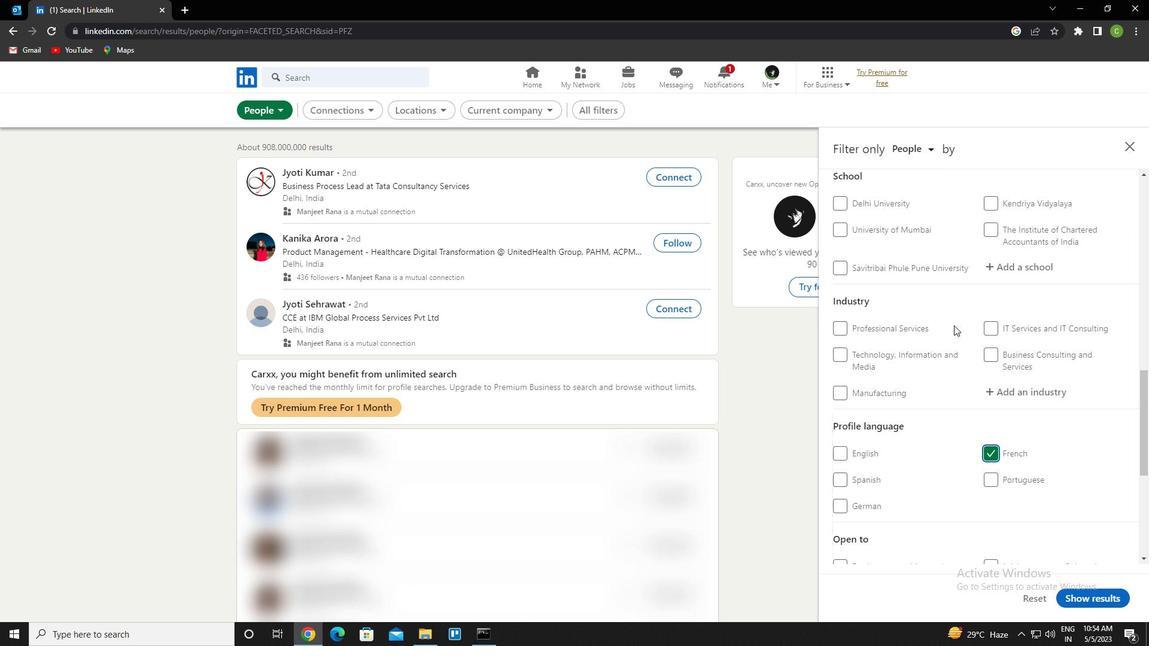 
Action: Mouse scrolled (953, 326) with delta (0, 0)
Screenshot: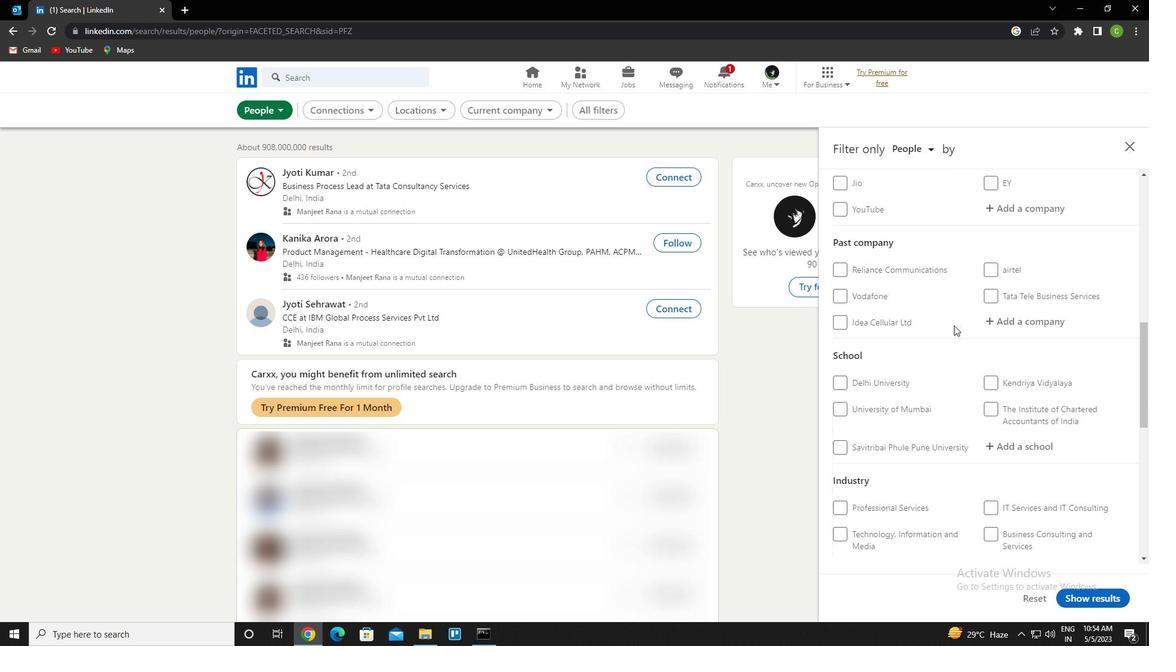 
Action: Mouse scrolled (953, 326) with delta (0, 0)
Screenshot: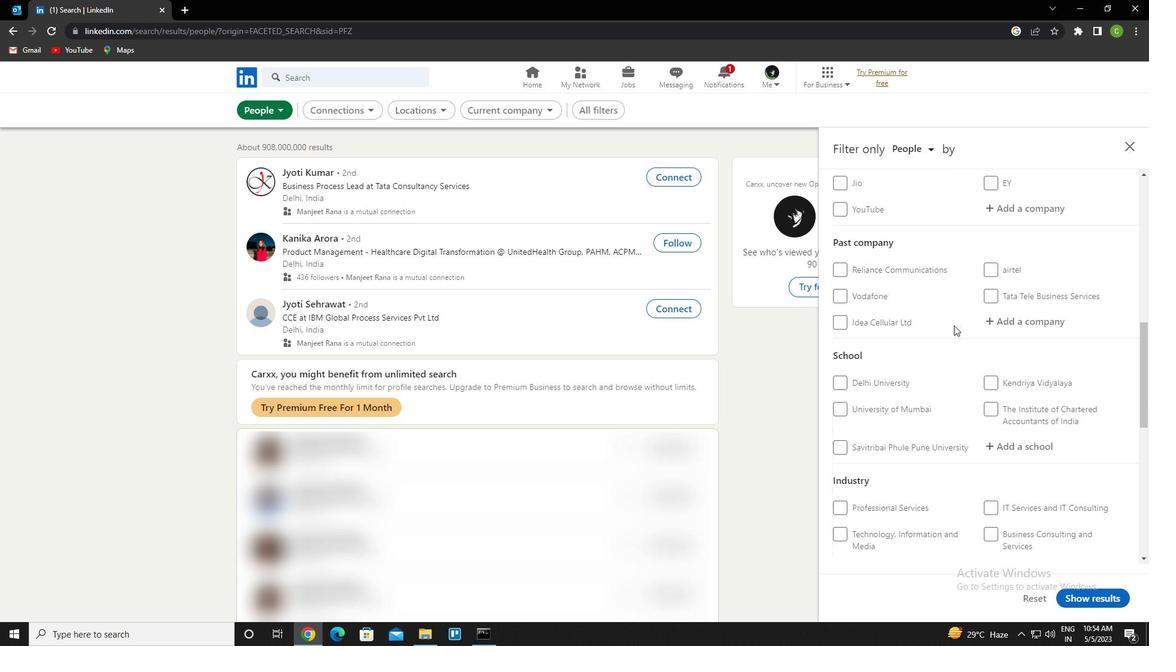 
Action: Mouse scrolled (953, 326) with delta (0, 0)
Screenshot: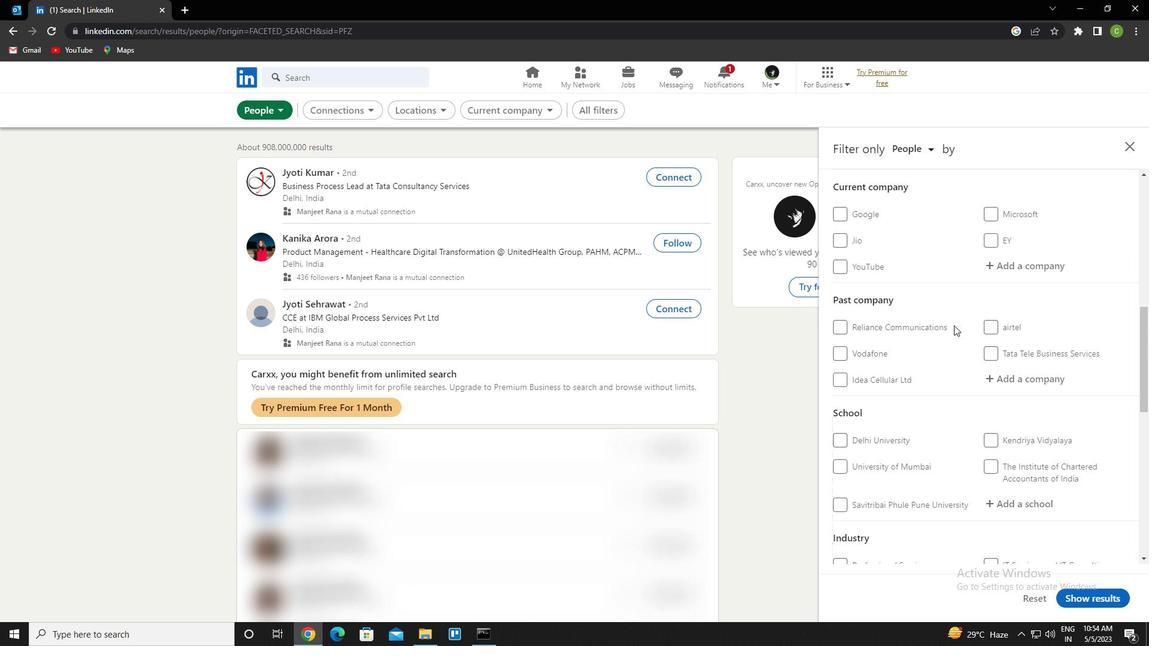 
Action: Mouse moved to (1043, 392)
Screenshot: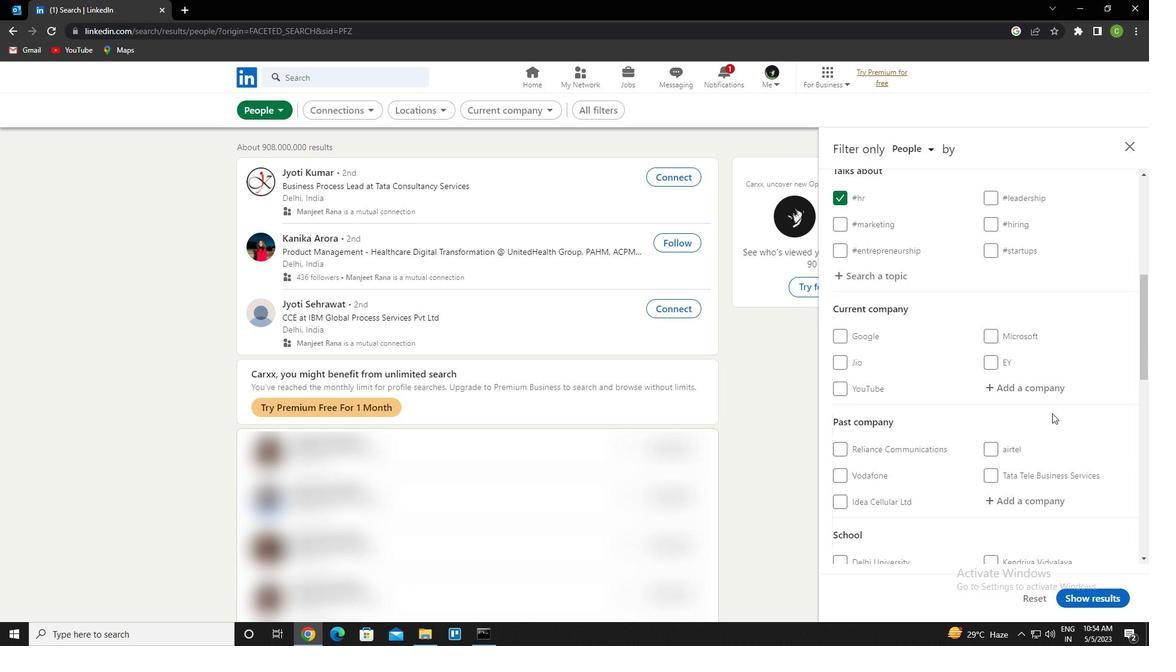 
Action: Mouse pressed left at (1043, 392)
Screenshot: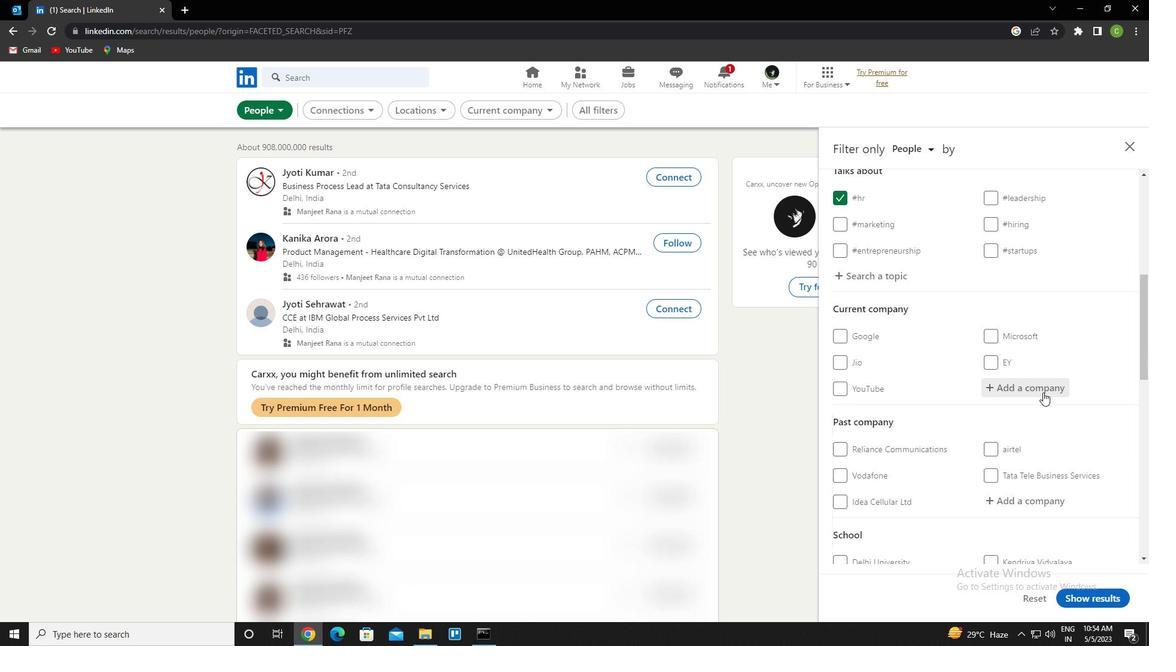 
Action: Mouse moved to (1043, 392)
Screenshot: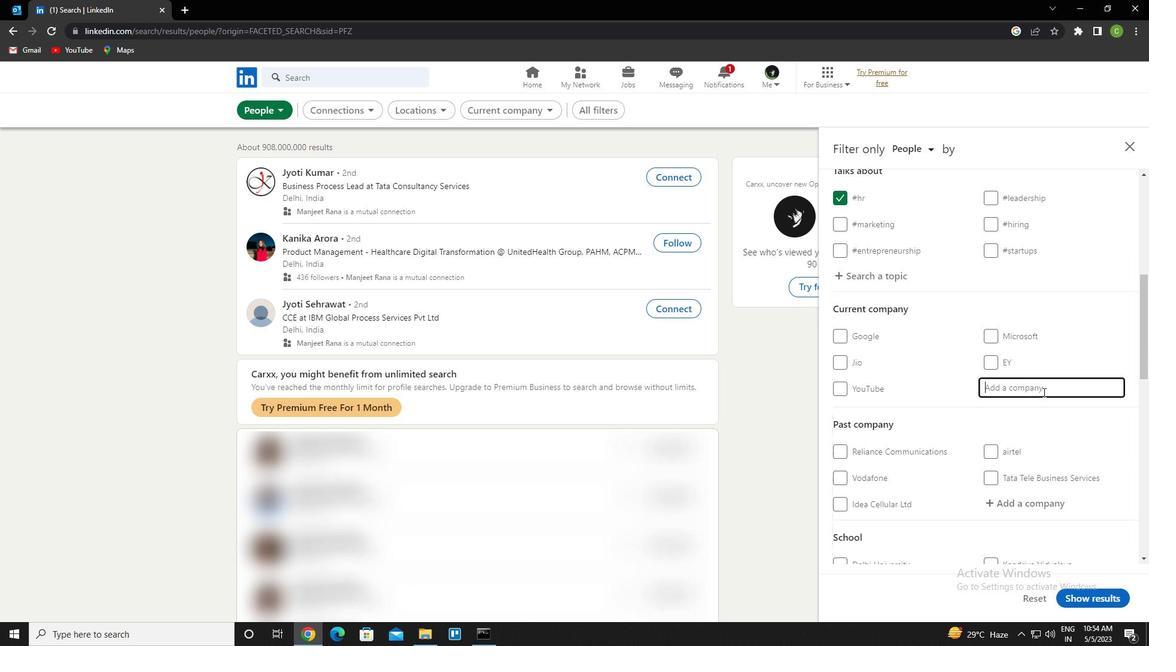 
Action: Key pressed <Key.caps_lock><Key.caps_lock>ritu<Key.space>kumar<Key.down><Key.enter>
Screenshot: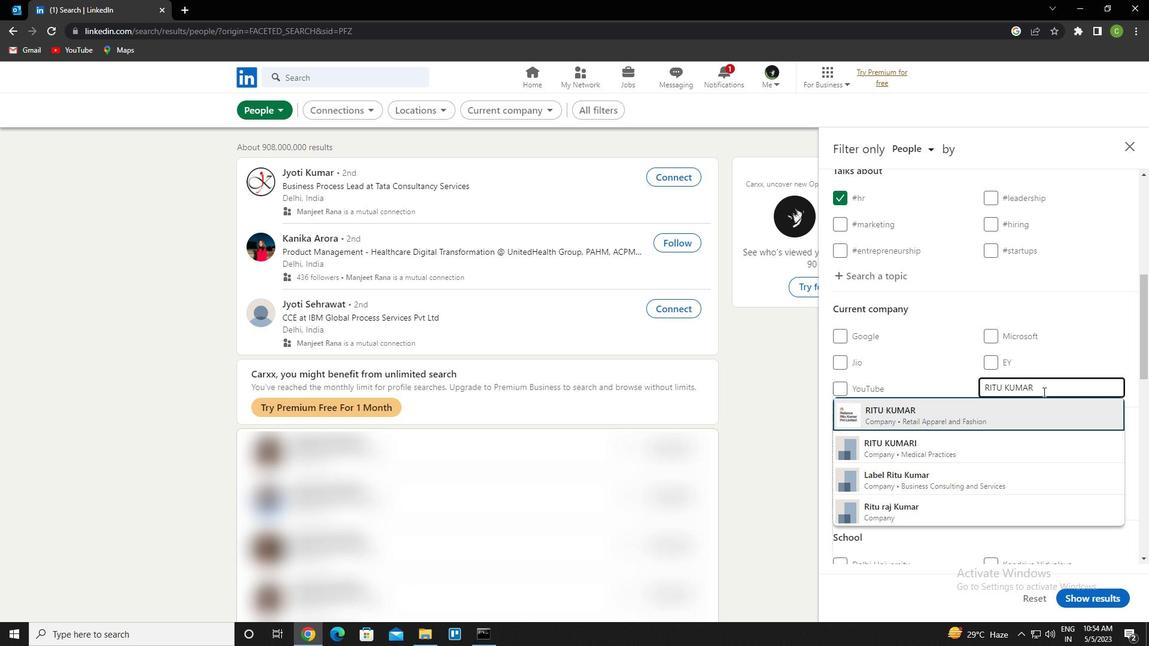 
Action: Mouse moved to (1043, 393)
Screenshot: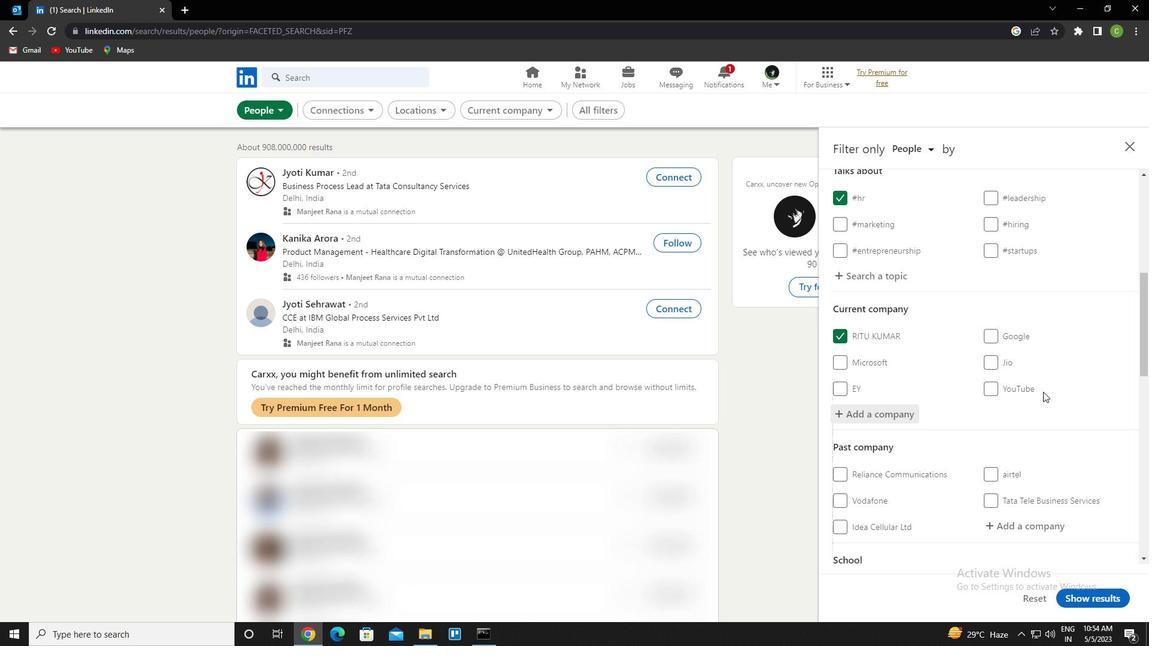 
Action: Mouse scrolled (1043, 393) with delta (0, 0)
Screenshot: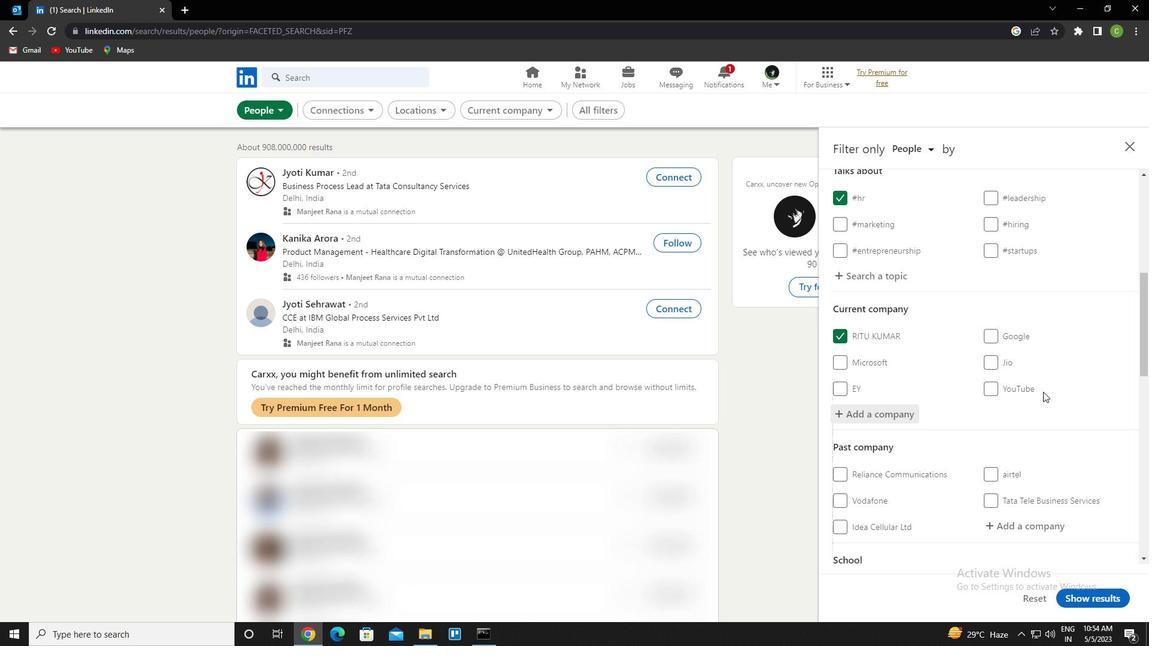
Action: Mouse moved to (1022, 406)
Screenshot: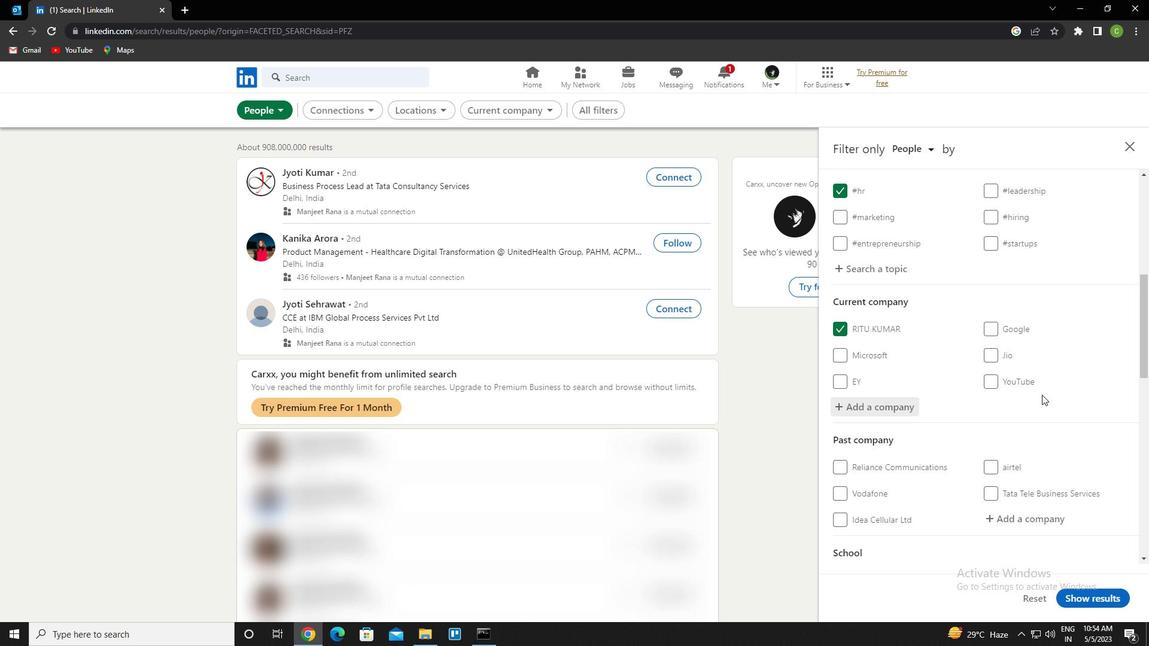 
Action: Mouse scrolled (1022, 405) with delta (0, 0)
Screenshot: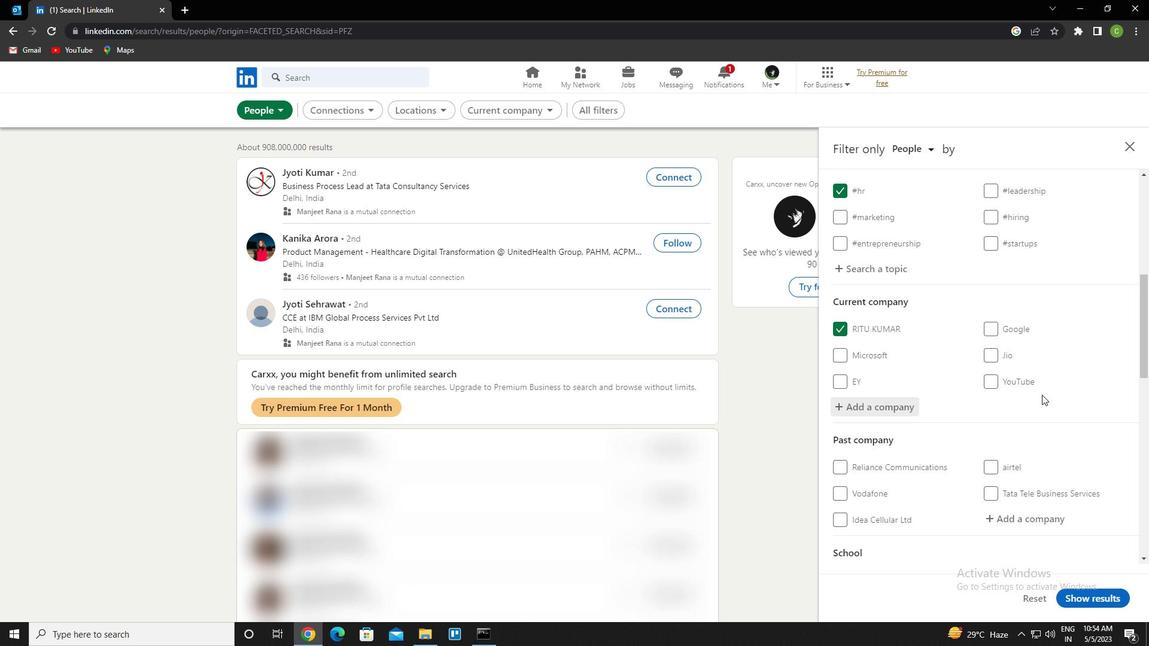 
Action: Mouse moved to (1015, 406)
Screenshot: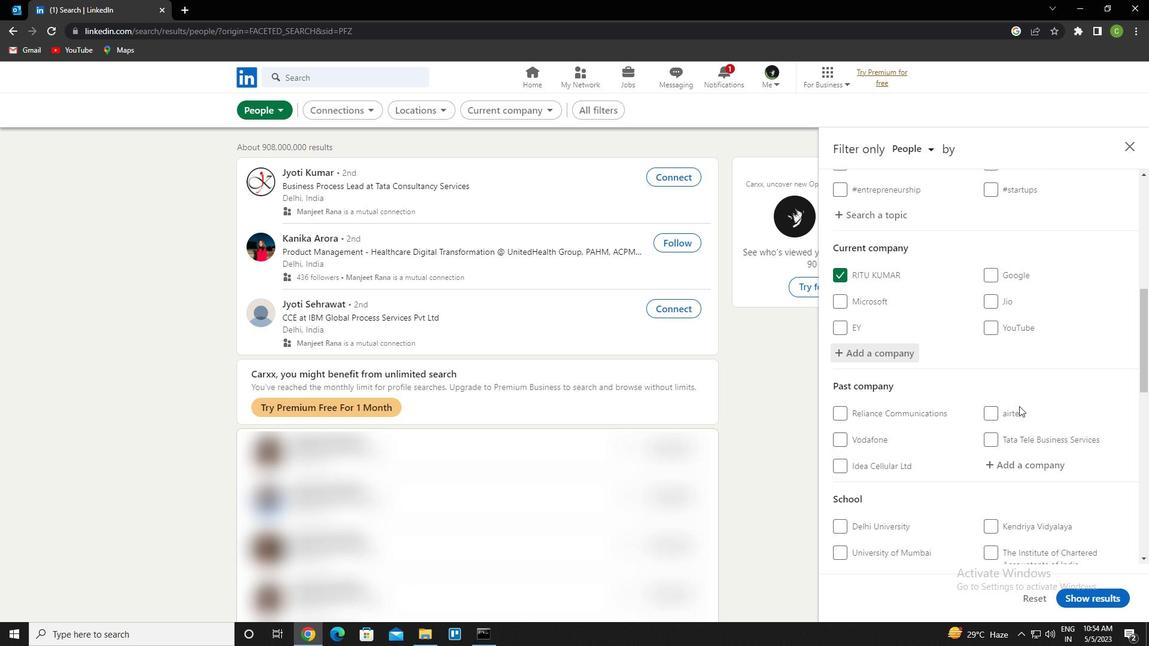 
Action: Mouse scrolled (1015, 406) with delta (0, 0)
Screenshot: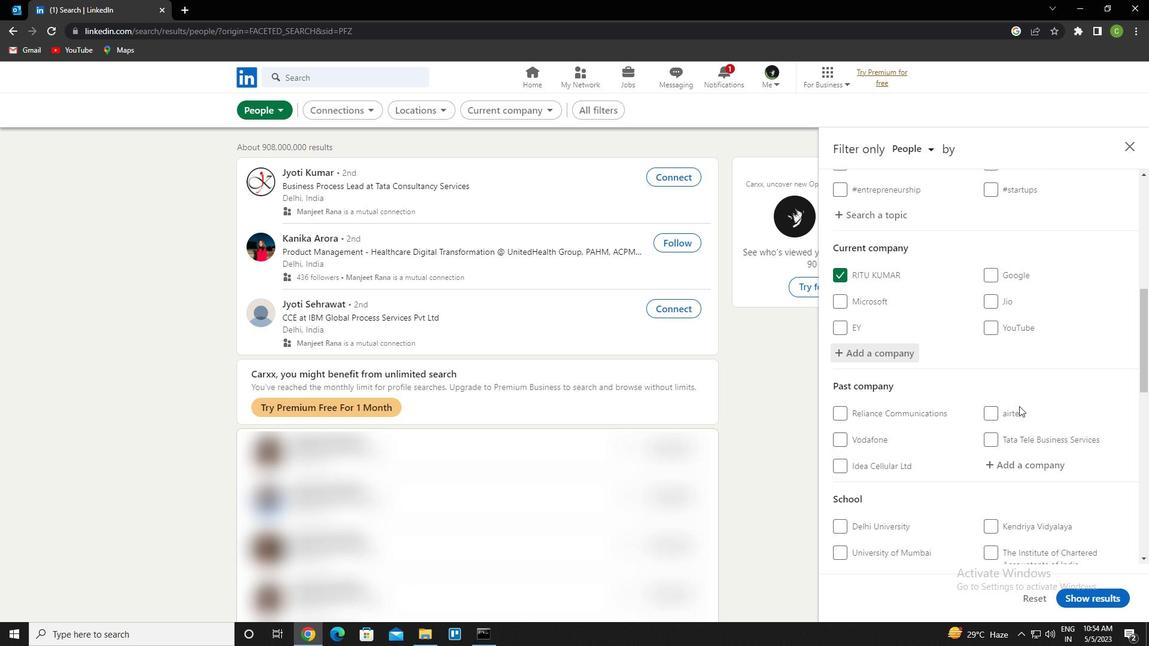 
Action: Mouse moved to (1009, 408)
Screenshot: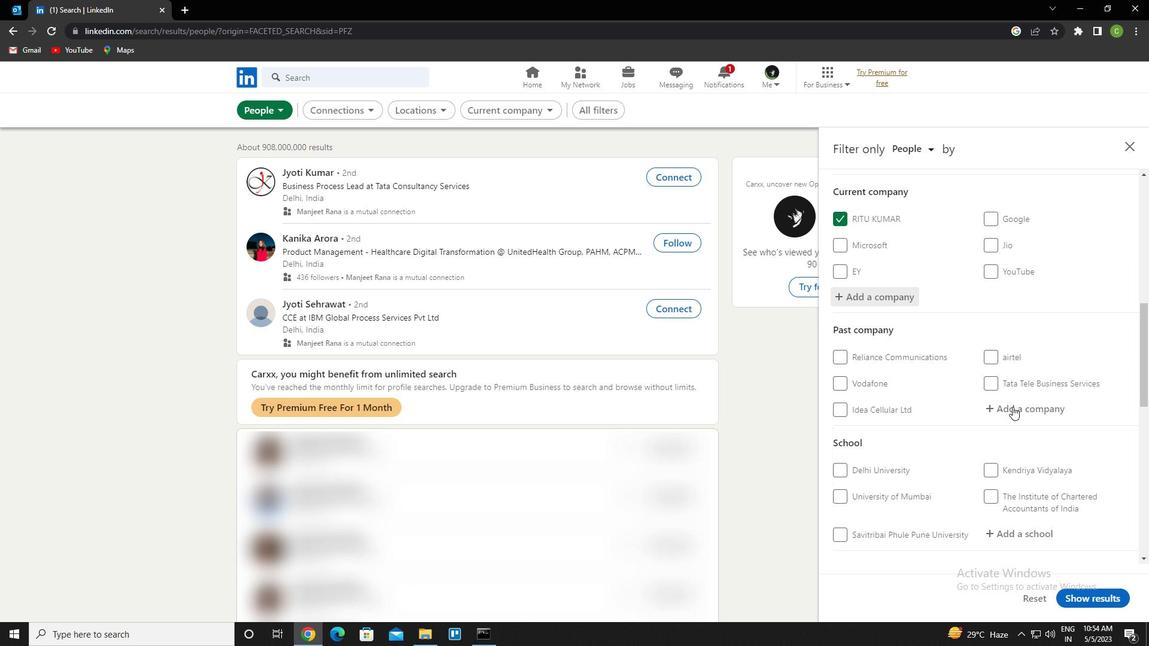 
Action: Mouse scrolled (1009, 408) with delta (0, 0)
Screenshot: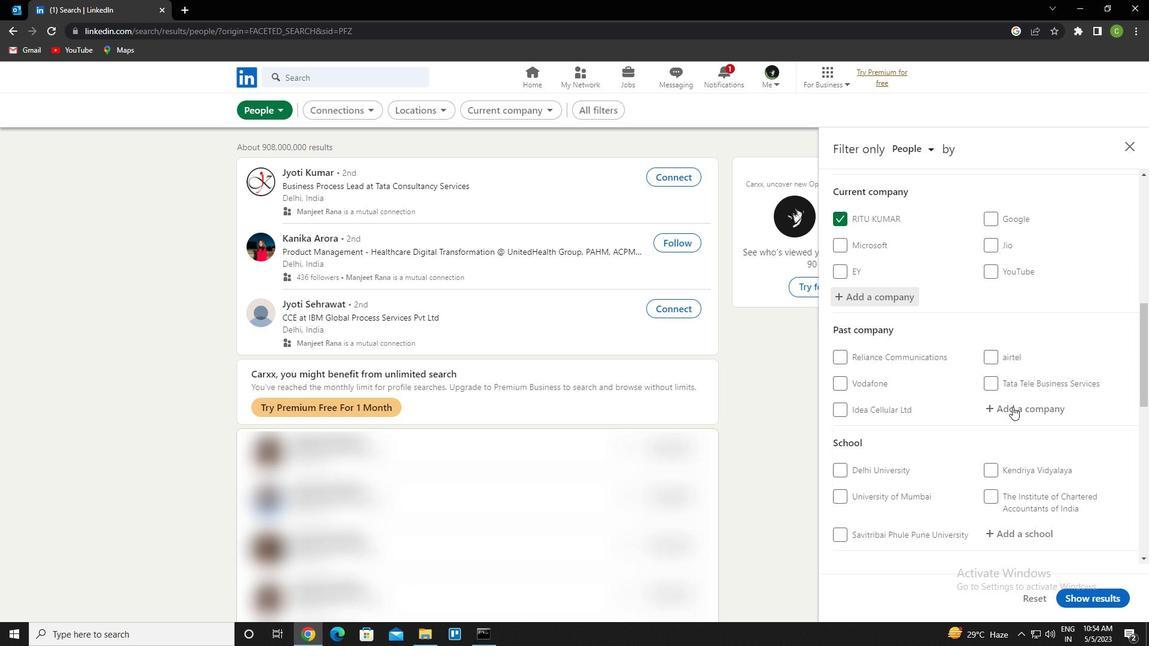 
Action: Mouse moved to (1019, 412)
Screenshot: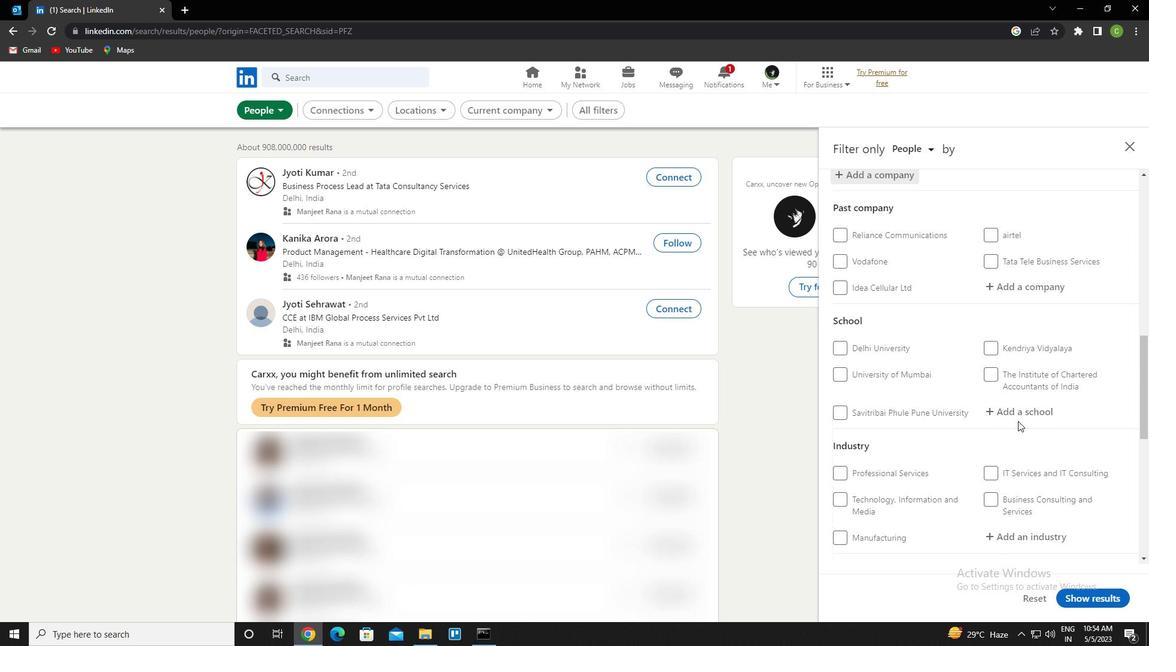 
Action: Mouse pressed left at (1019, 412)
Screenshot: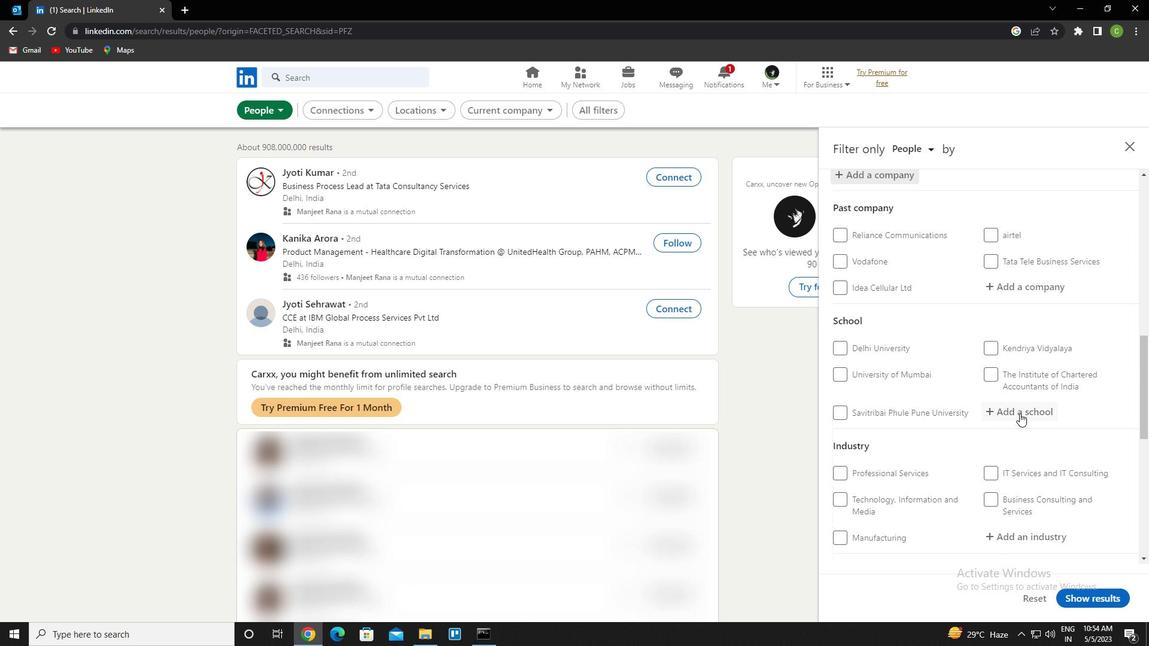 
Action: Mouse moved to (1021, 411)
Screenshot: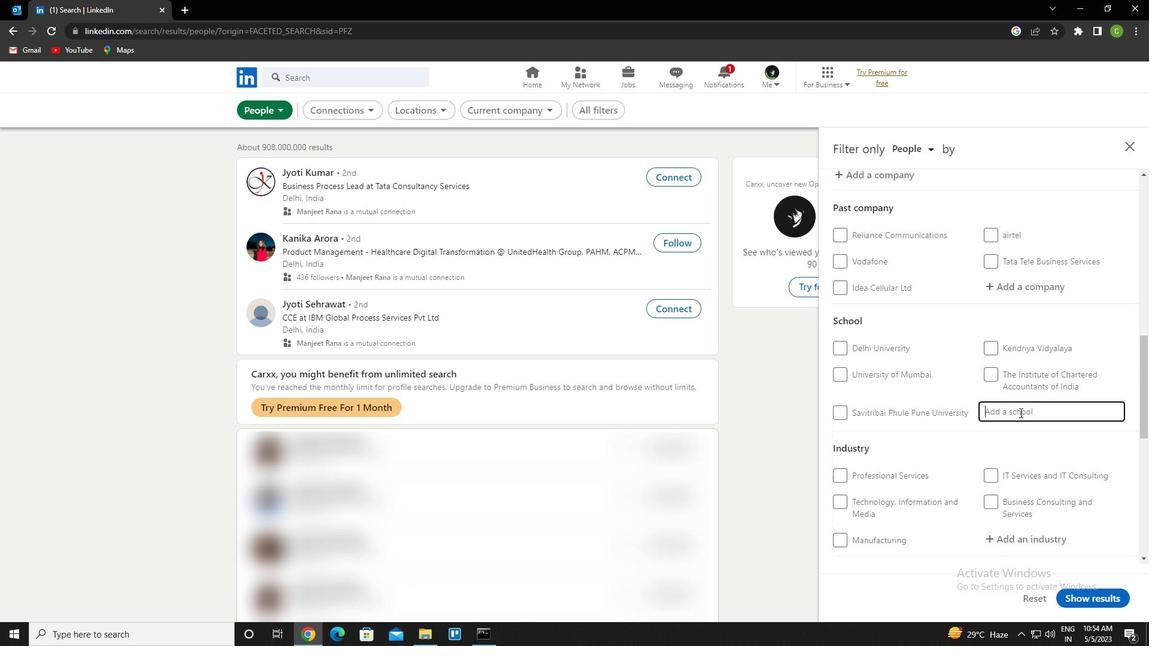 
Action: Key pressed s<Key.space>s<Key.space>j<Key.caps_lock>ain<Key.space><Key.caps_lock>s<Key.caps_lock>ubodh<Key.space><Key.caps_lock>p<Key.space>g<Key.space>c<Key.caps_lock>ollege<Key.down><Key.enter>
Screenshot: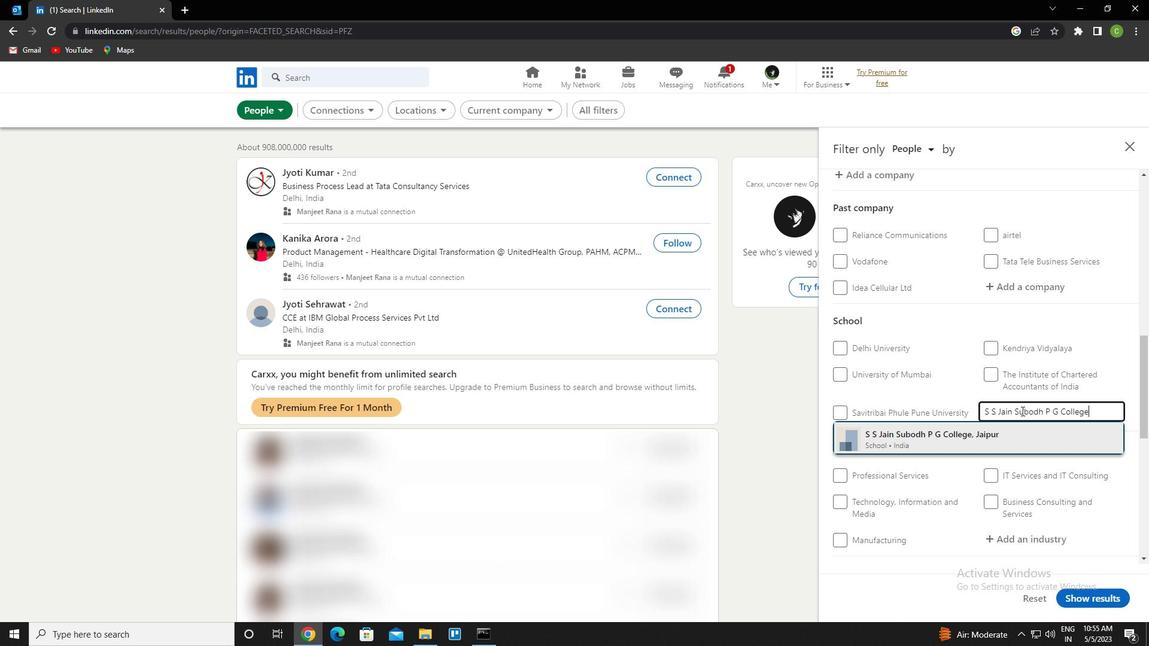 
Action: Mouse moved to (1021, 411)
Screenshot: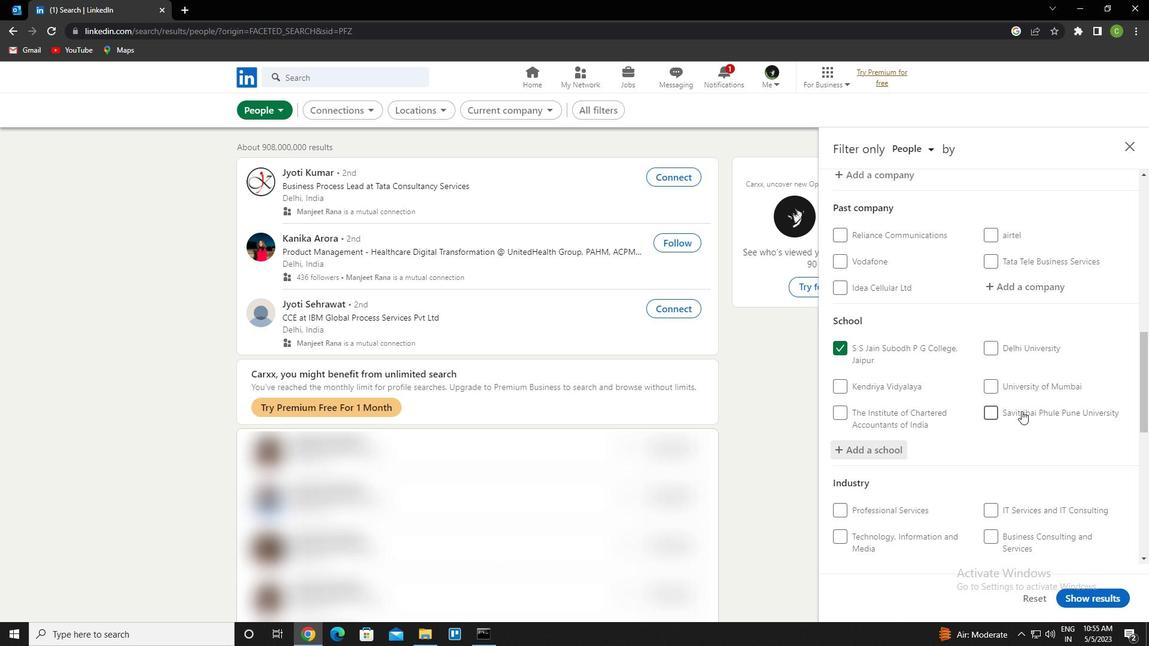 
Action: Mouse scrolled (1021, 410) with delta (0, 0)
Screenshot: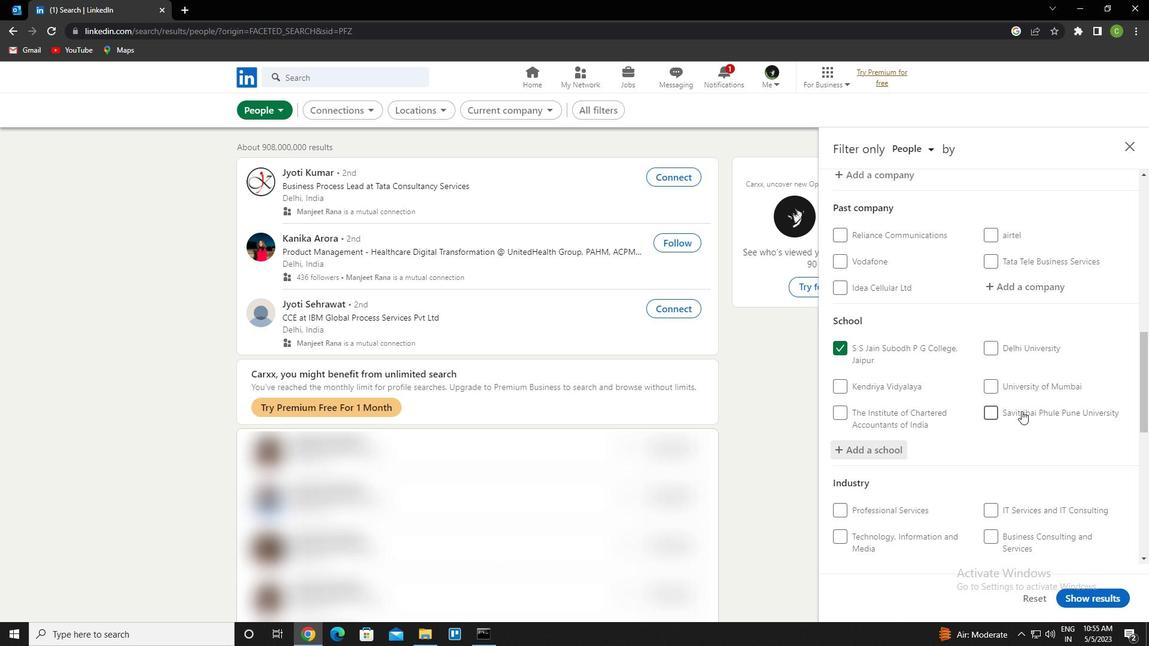 
Action: Mouse scrolled (1021, 410) with delta (0, 0)
Screenshot: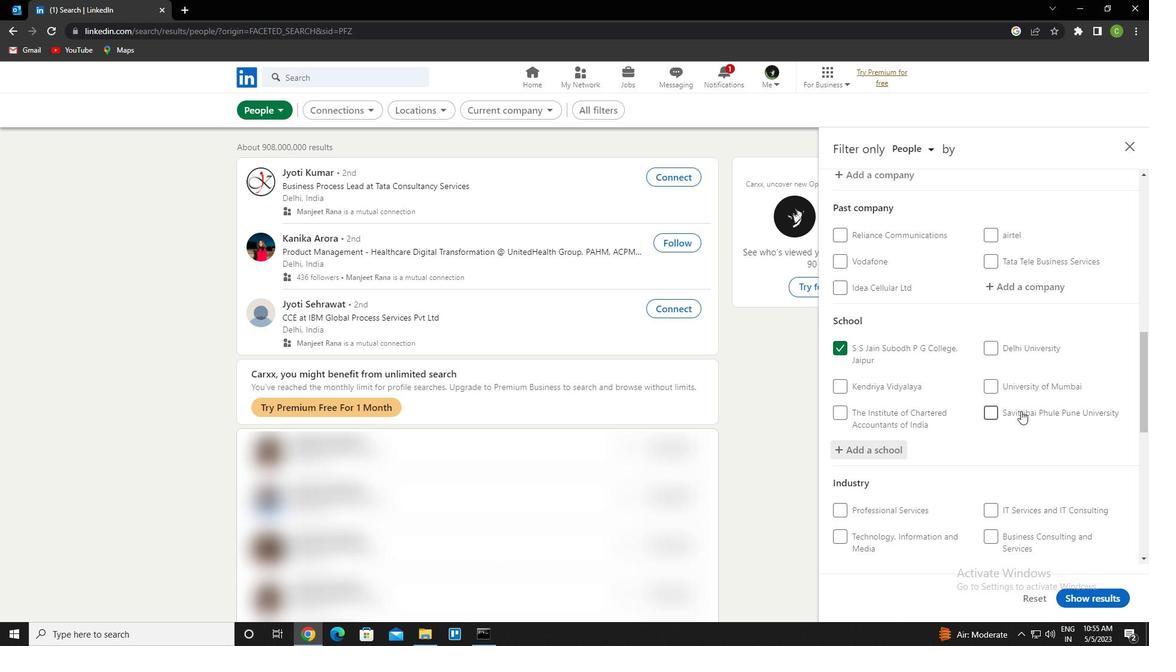 
Action: Mouse moved to (1017, 412)
Screenshot: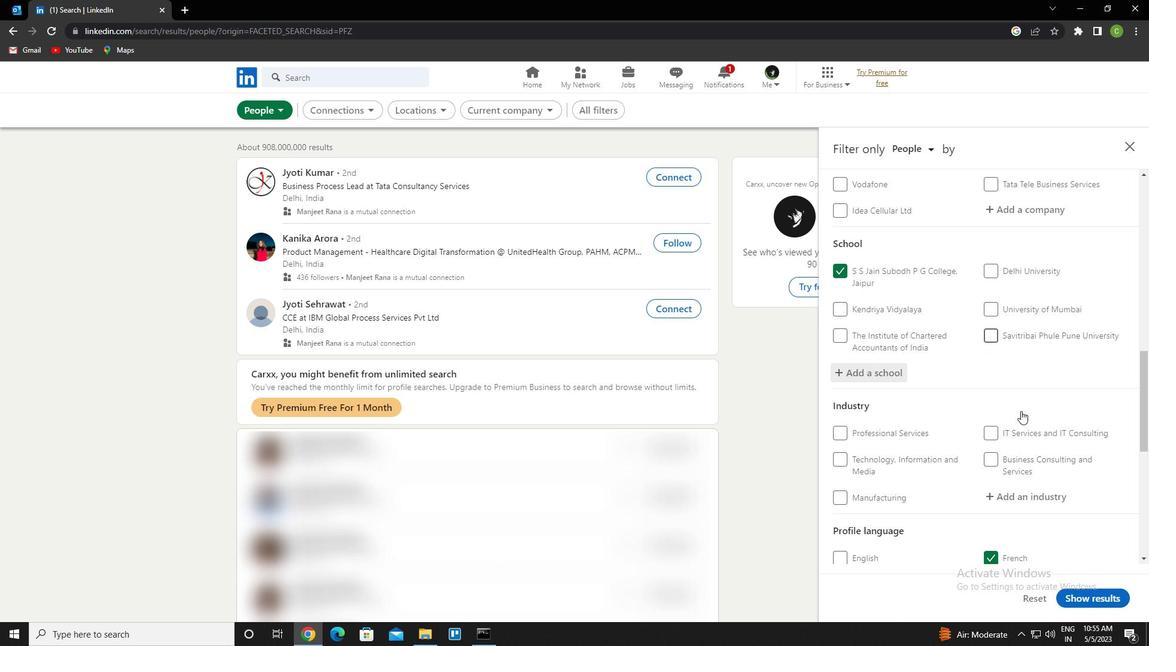 
Action: Mouse scrolled (1017, 412) with delta (0, 0)
Screenshot: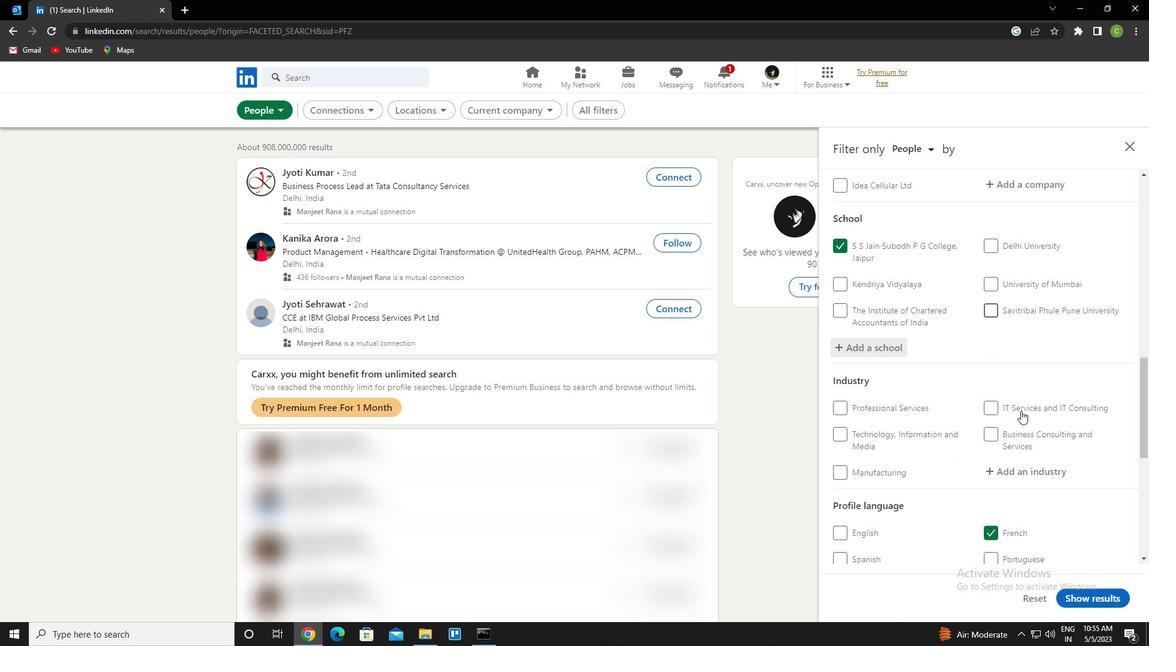 
Action: Mouse moved to (1013, 399)
Screenshot: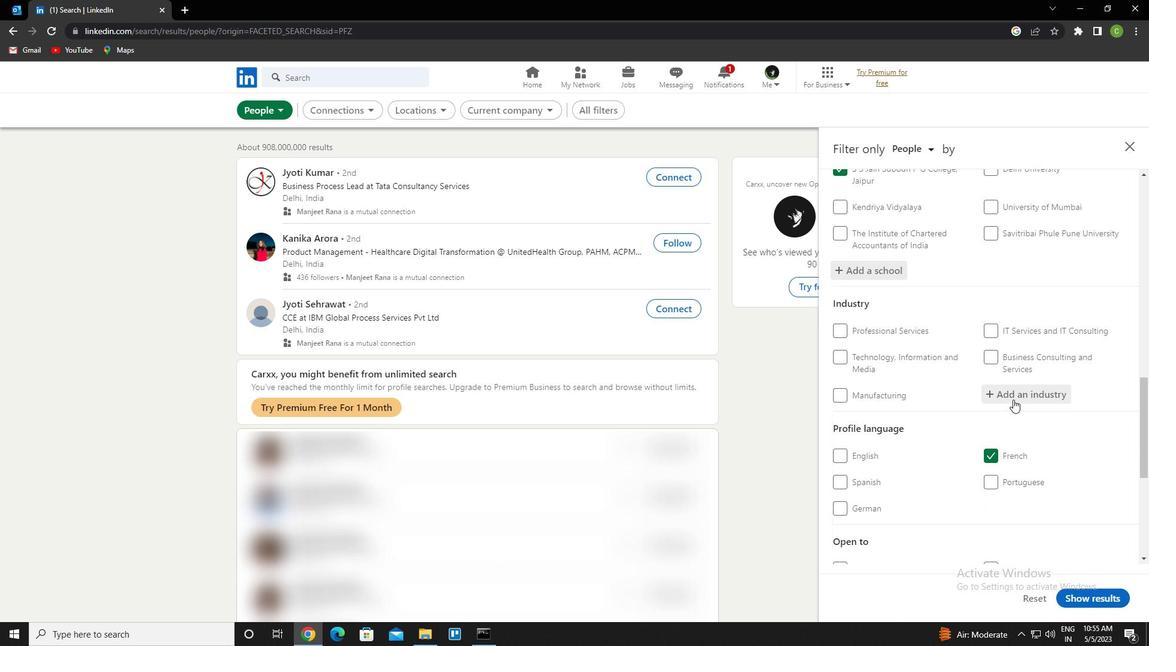 
Action: Mouse pressed left at (1013, 399)
Screenshot: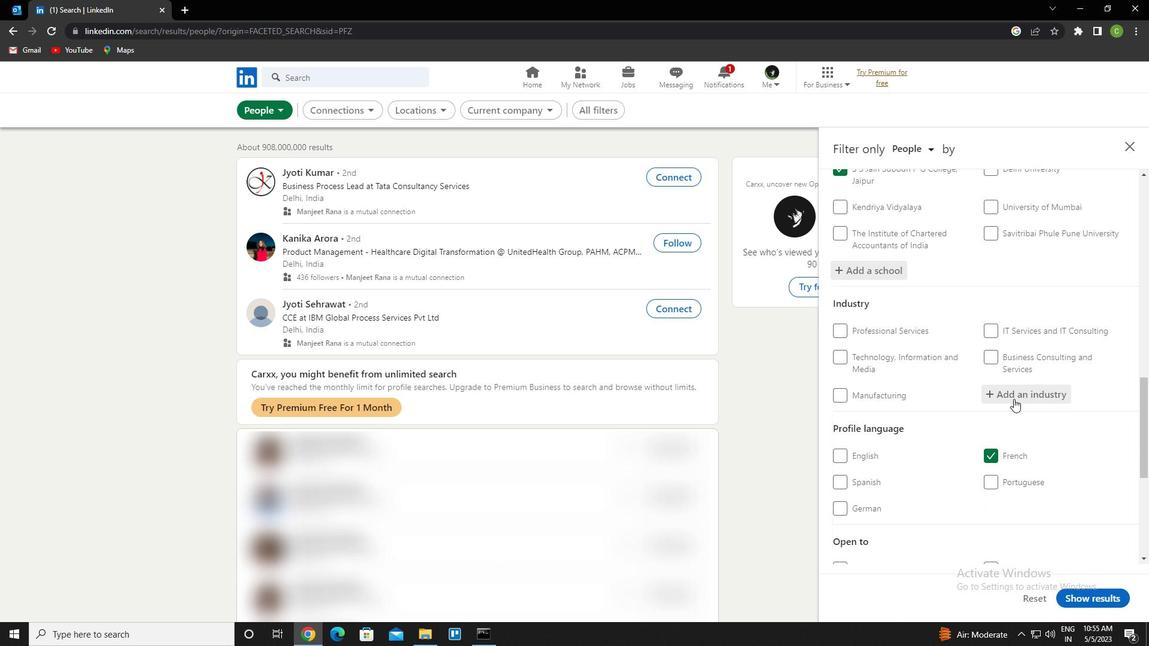 
Action: Key pressed <Key.caps_lock>i<Key.caps_lock>nsurance<Key.space><Key.caps_lock>a<Key.caps_lock>gencies<Key.down><Key.enter>
Screenshot: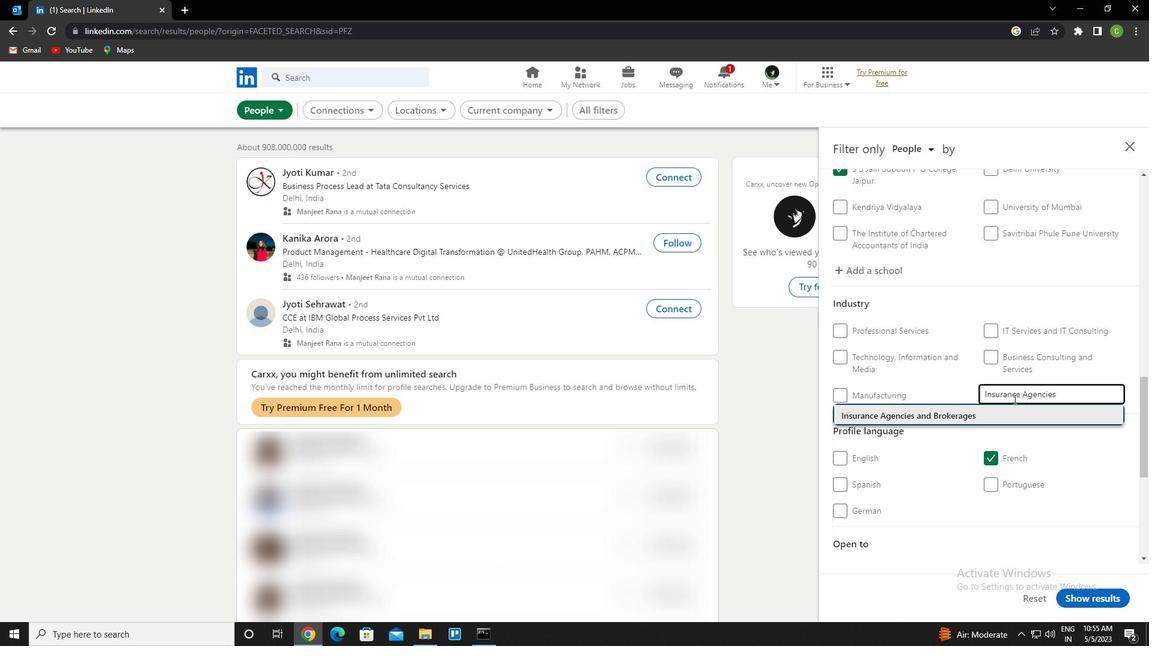 
Action: Mouse scrolled (1013, 398) with delta (0, 0)
Screenshot: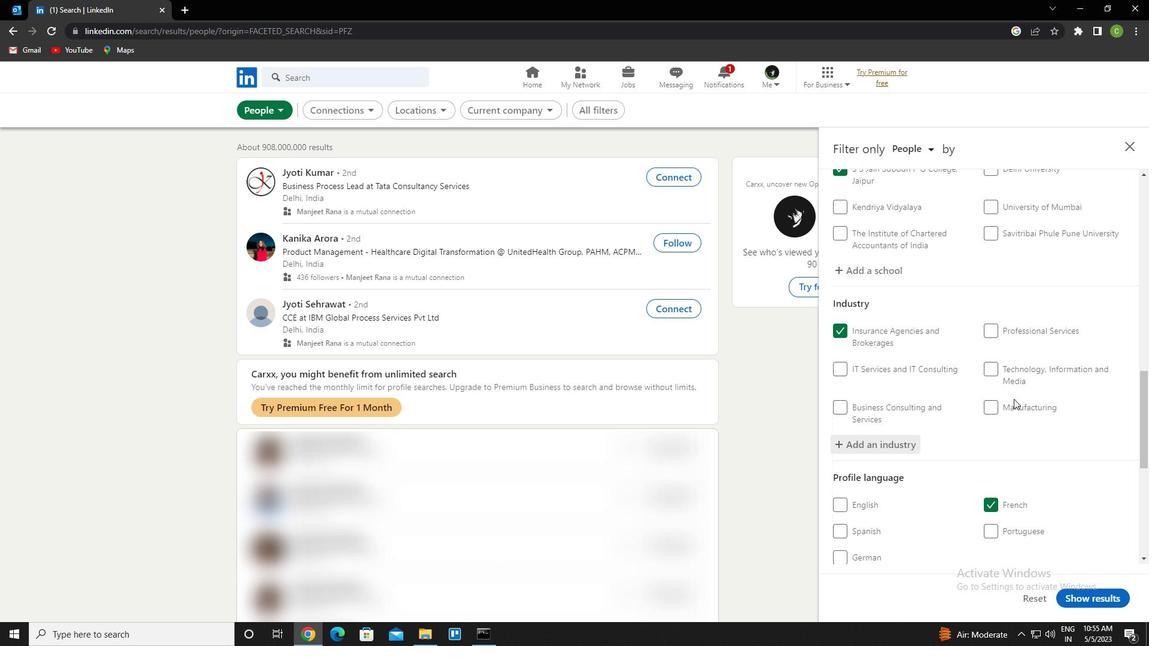 
Action: Mouse scrolled (1013, 398) with delta (0, 0)
Screenshot: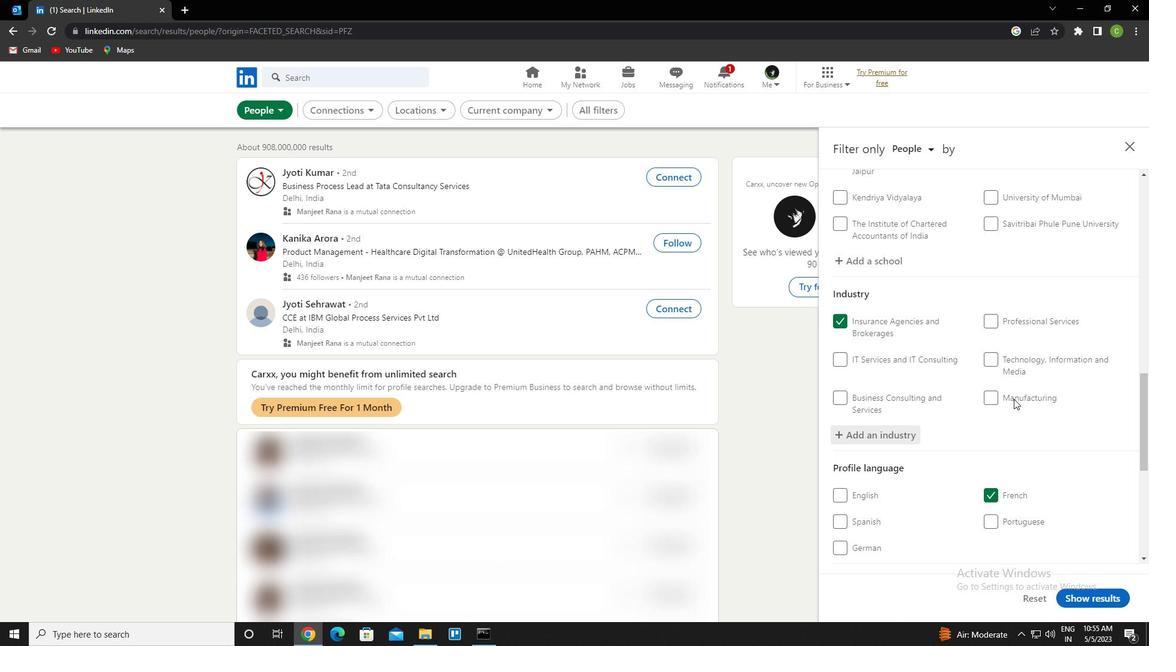 
Action: Mouse moved to (1014, 398)
Screenshot: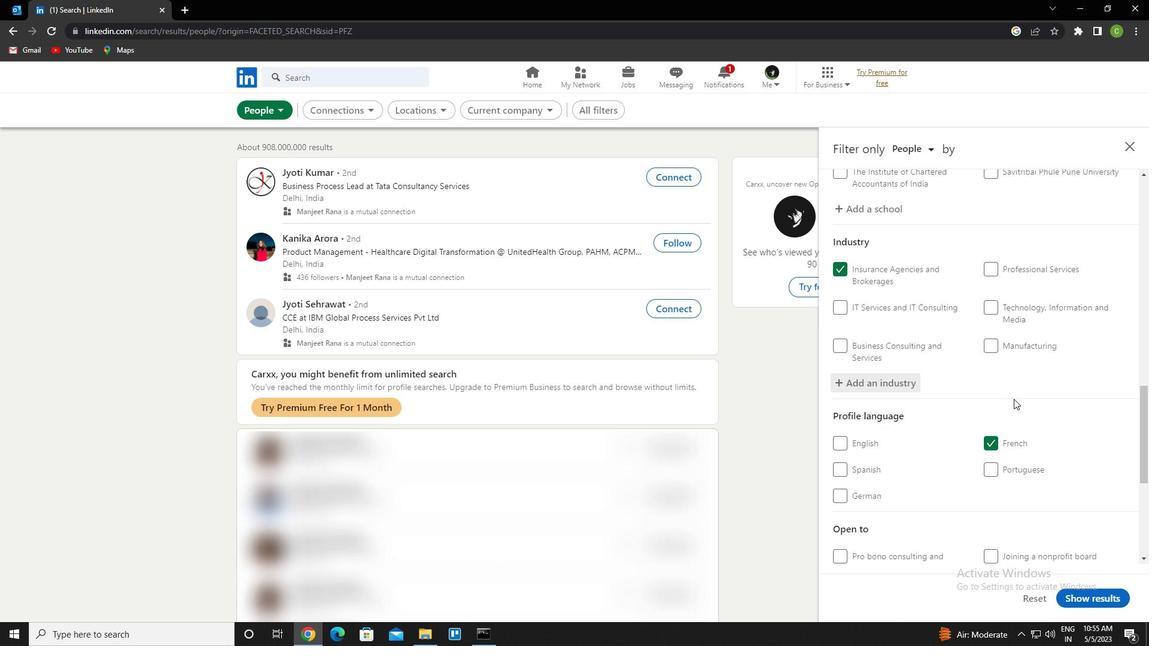 
Action: Mouse scrolled (1014, 397) with delta (0, 0)
Screenshot: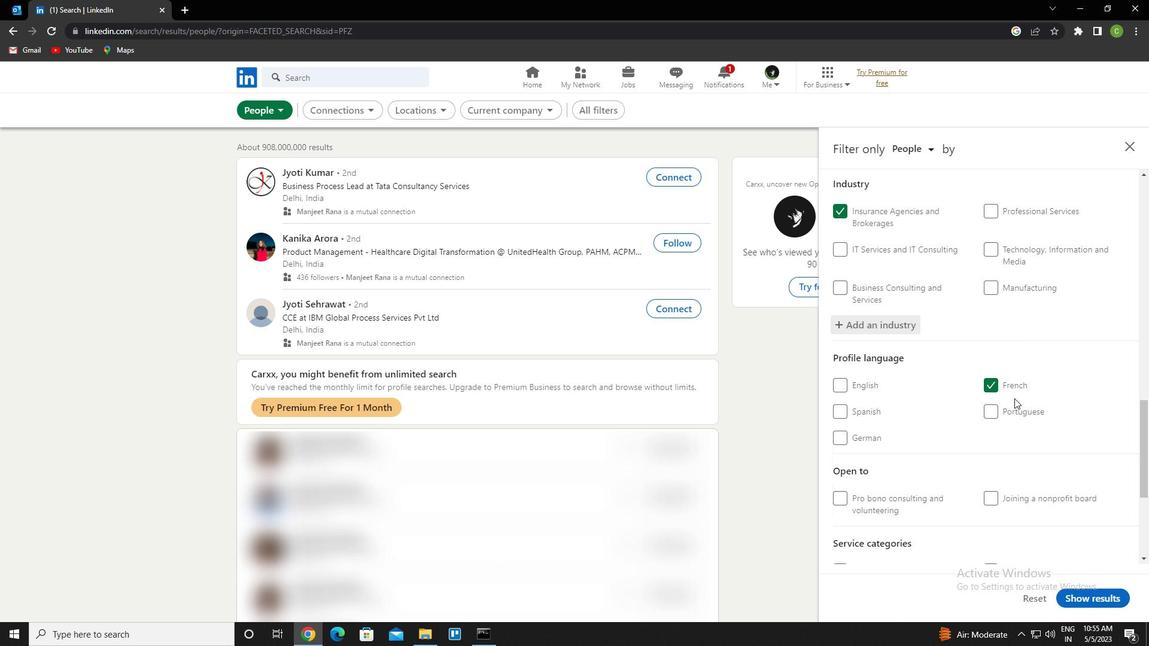 
Action: Mouse scrolled (1014, 397) with delta (0, 0)
Screenshot: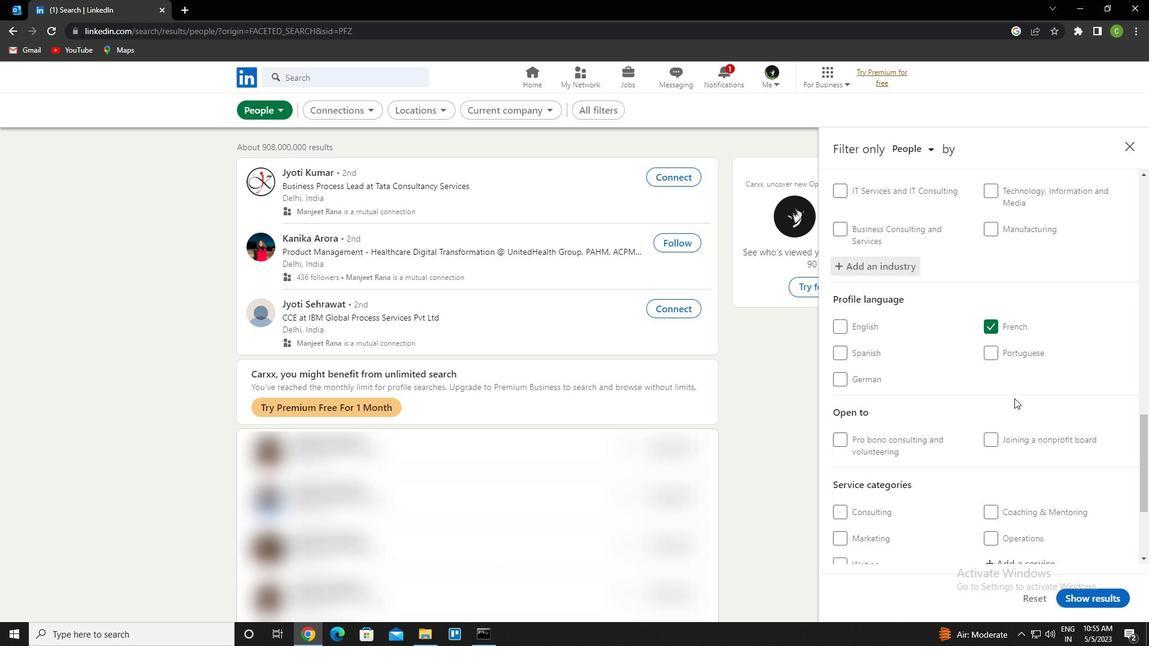 
Action: Mouse moved to (1014, 403)
Screenshot: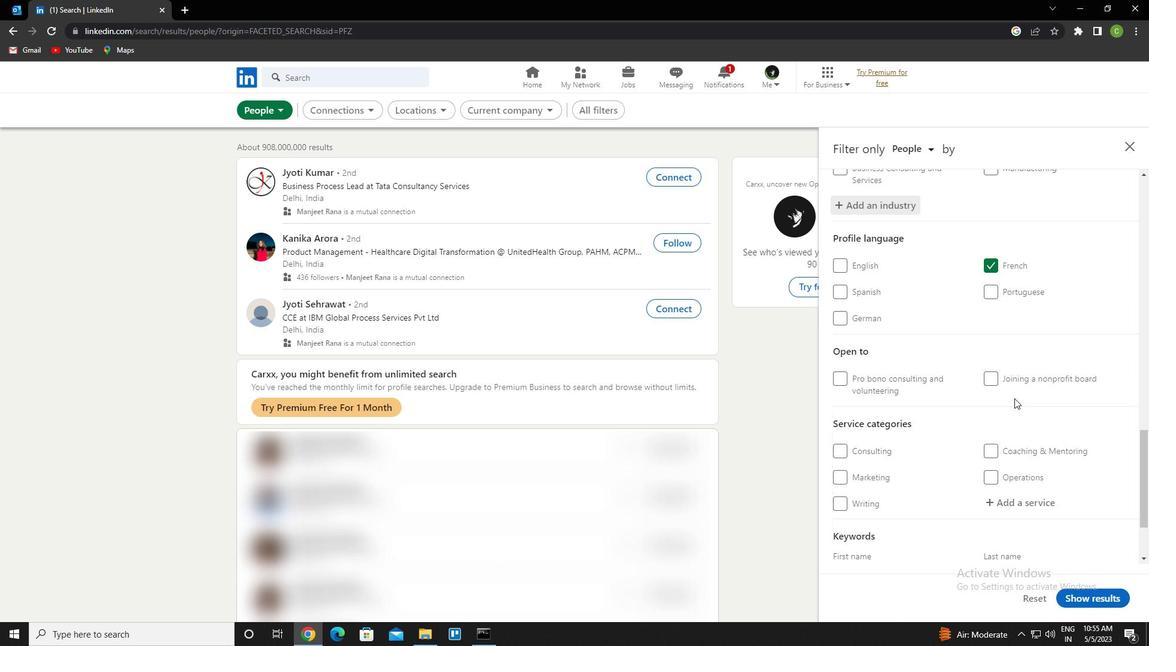 
Action: Mouse scrolled (1014, 403) with delta (0, 0)
Screenshot: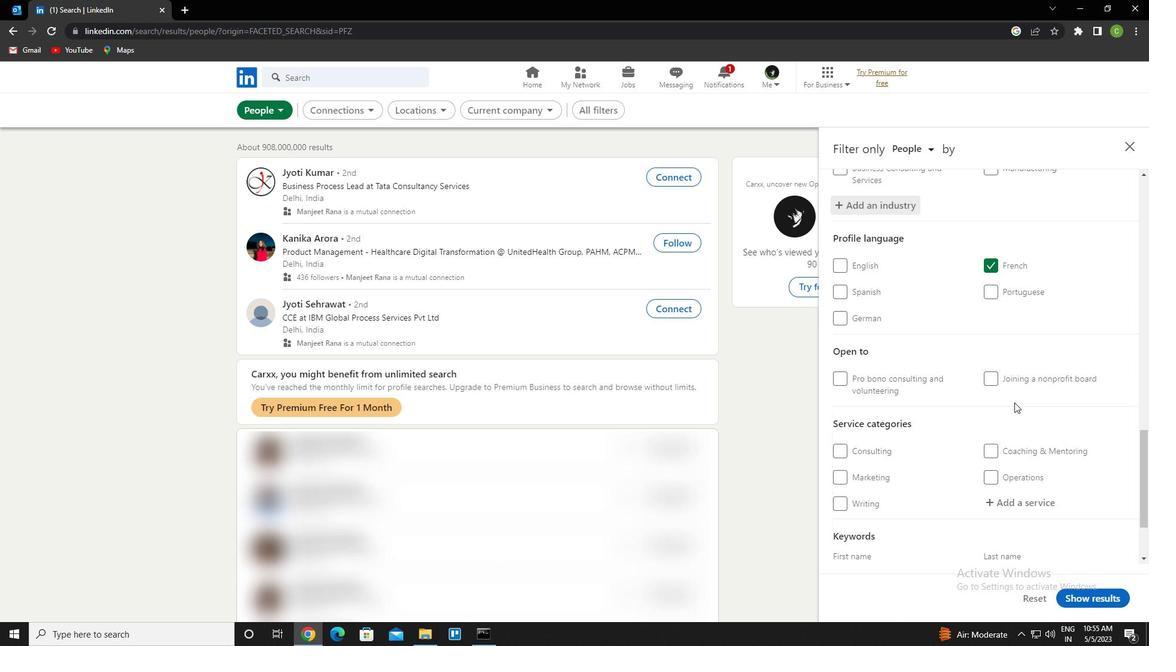 
Action: Mouse scrolled (1014, 403) with delta (0, 0)
Screenshot: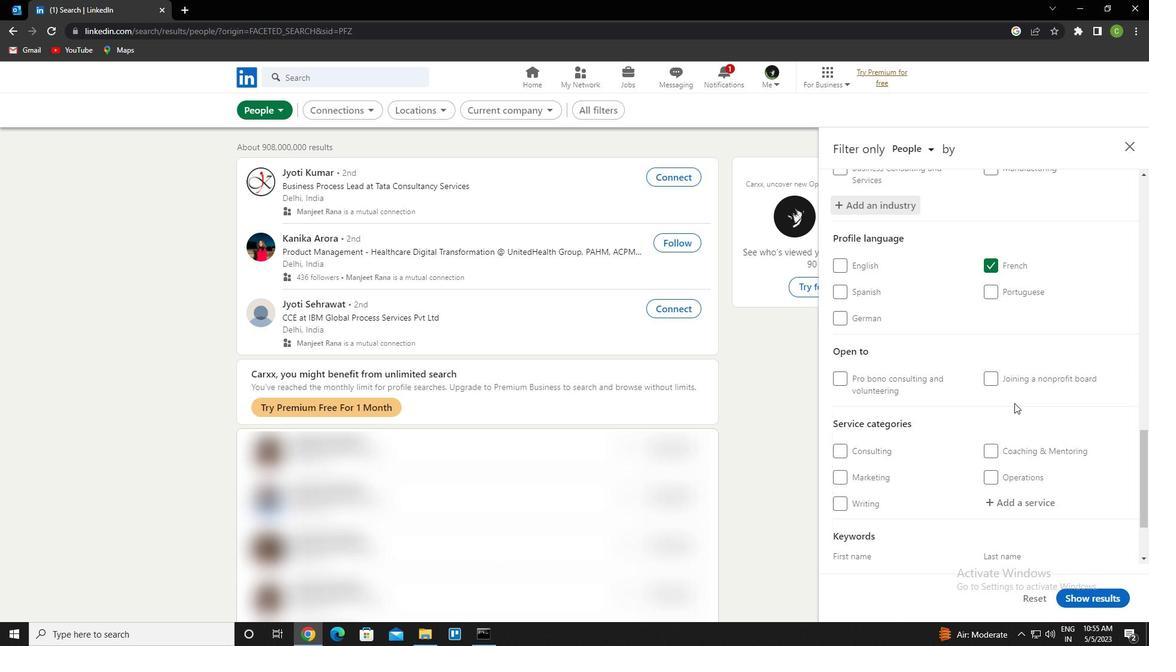 
Action: Mouse moved to (1015, 398)
Screenshot: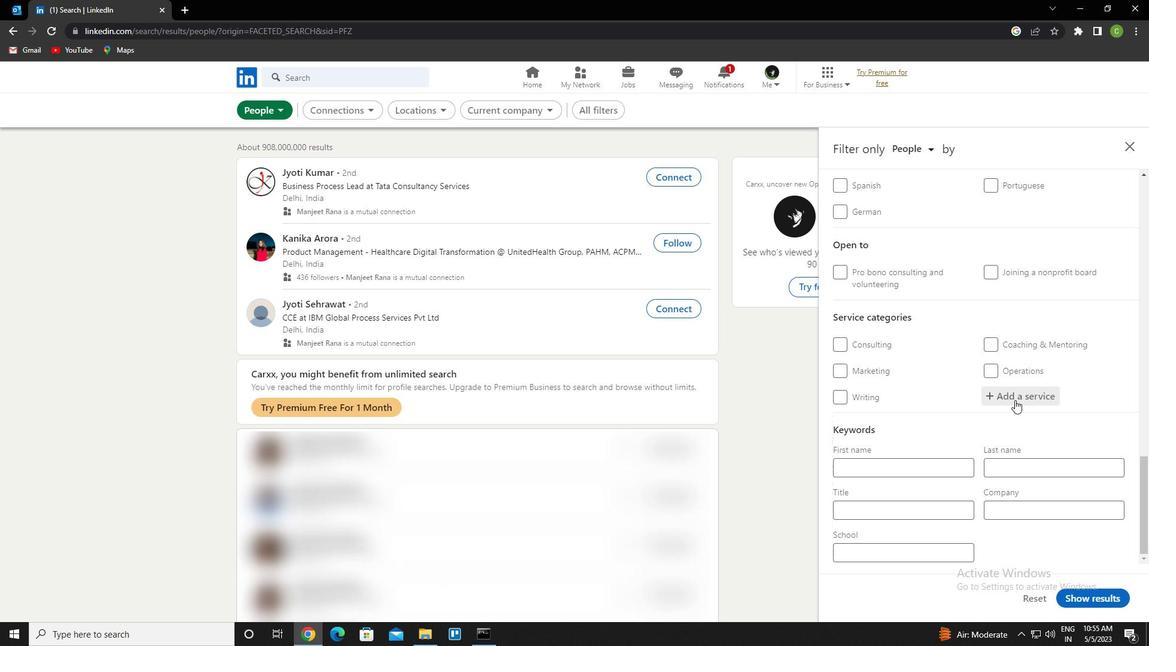 
Action: Mouse pressed left at (1015, 398)
Screenshot: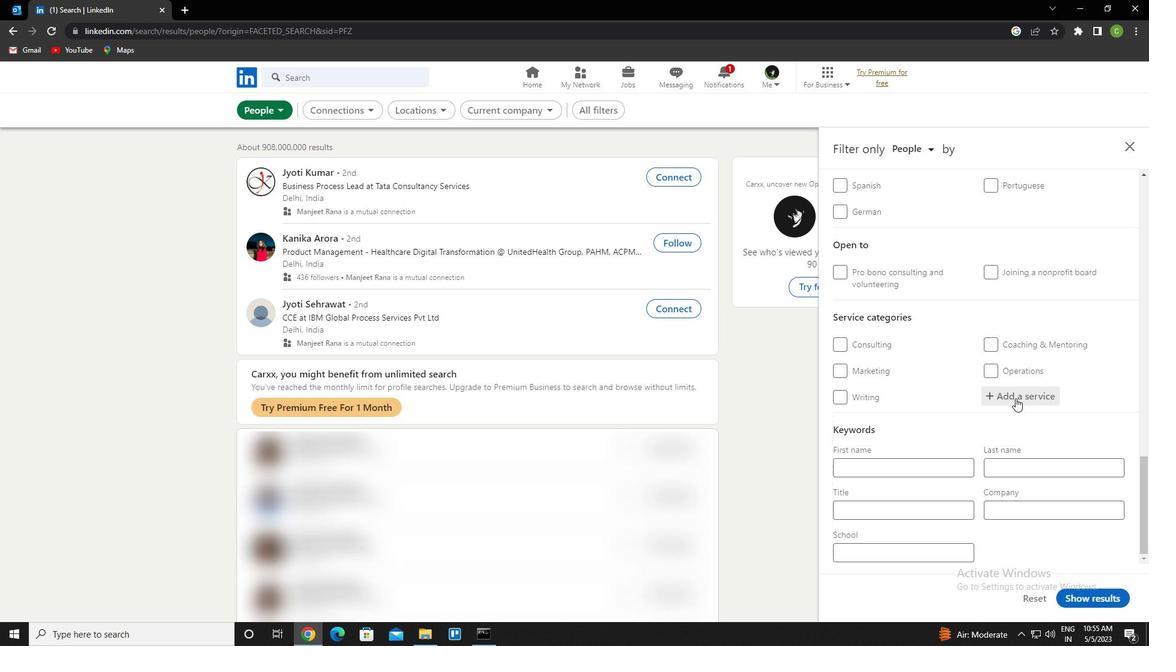 
Action: Key pressed <Key.caps_lock>v<Key.caps_lock>ideo<Key.space>animation<Key.down><Key.enter>
Screenshot: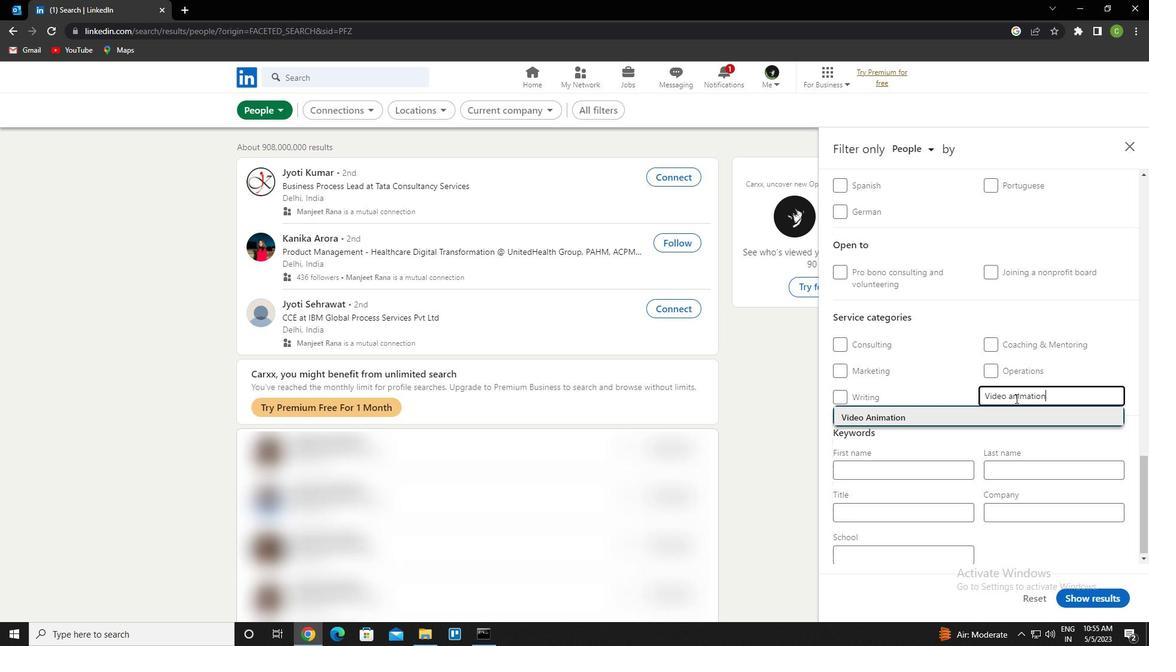 
Action: Mouse scrolled (1015, 397) with delta (0, 0)
Screenshot: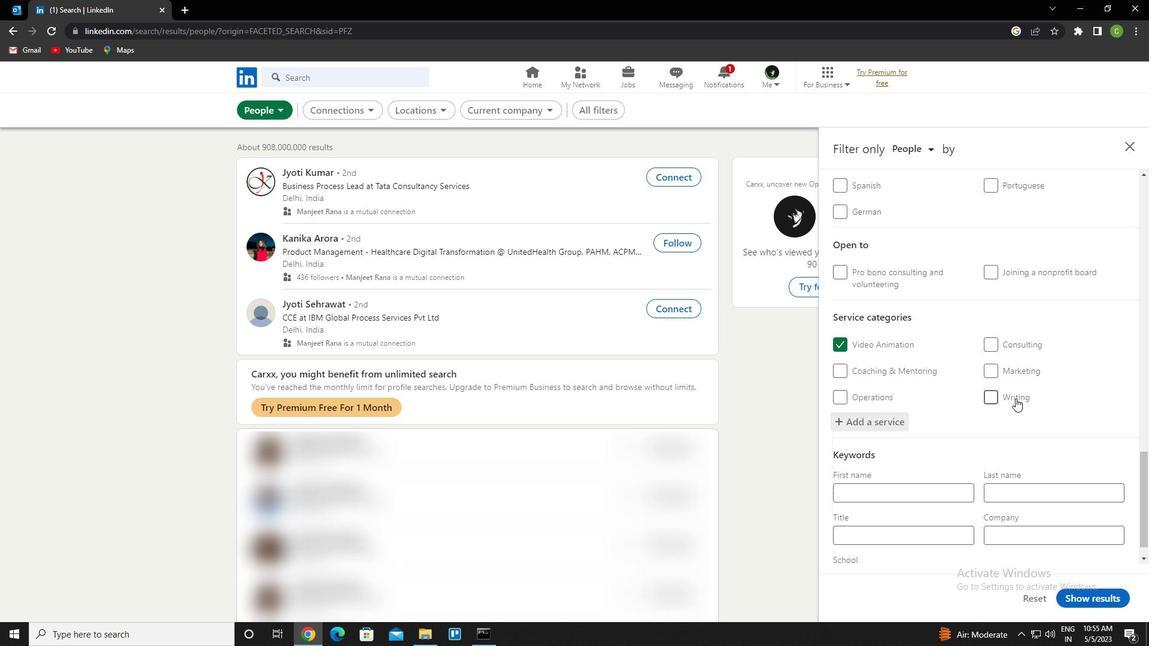 
Action: Mouse scrolled (1015, 397) with delta (0, 0)
Screenshot: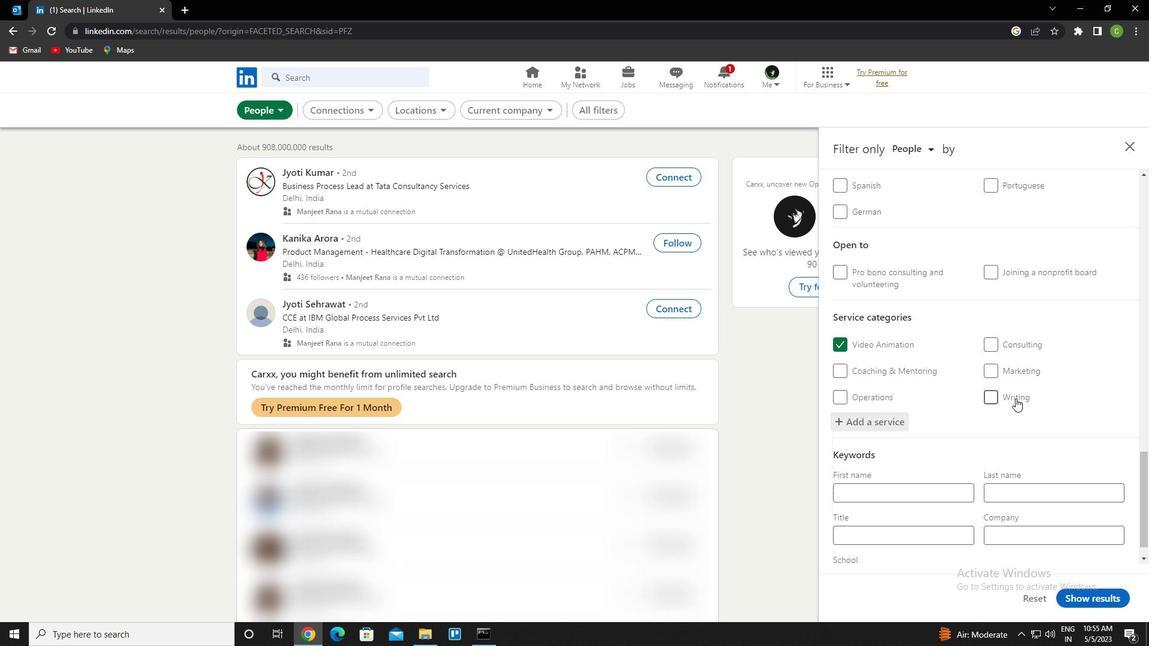 
Action: Mouse scrolled (1015, 397) with delta (0, 0)
Screenshot: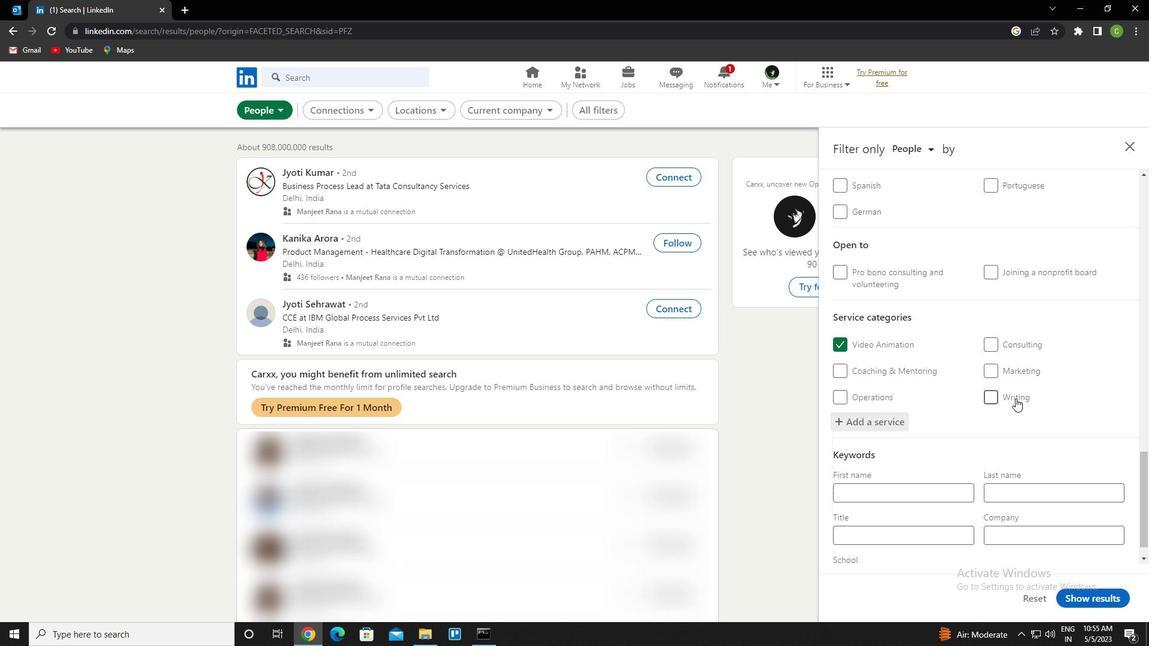 
Action: Mouse scrolled (1015, 397) with delta (0, 0)
Screenshot: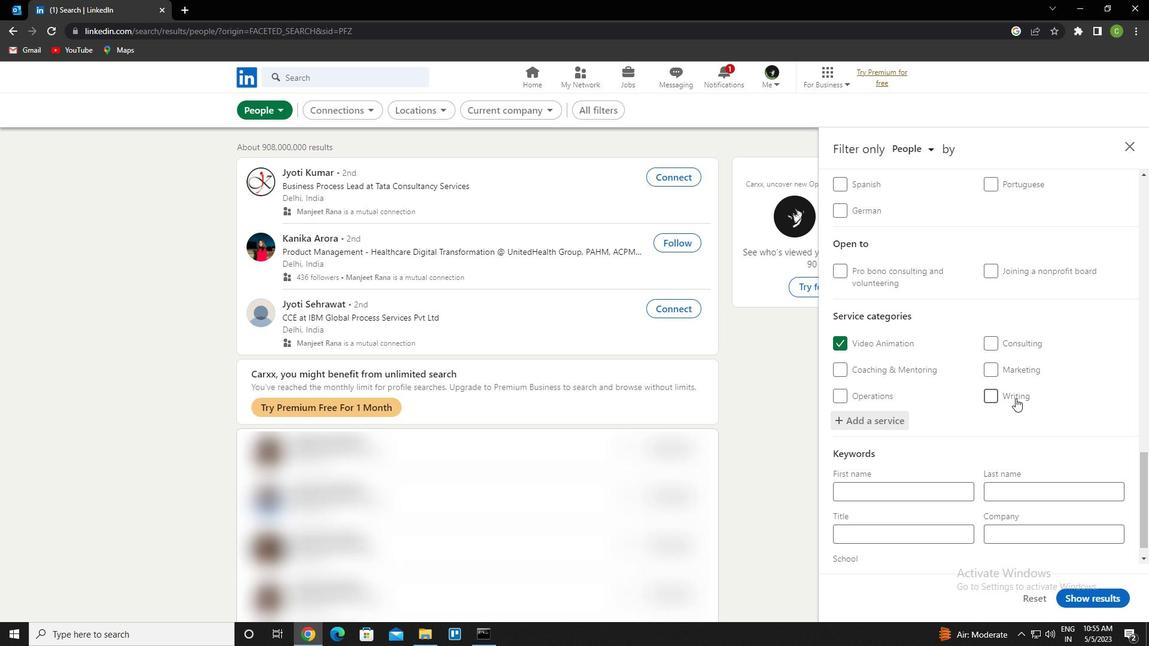
Action: Mouse scrolled (1015, 397) with delta (0, 0)
Screenshot: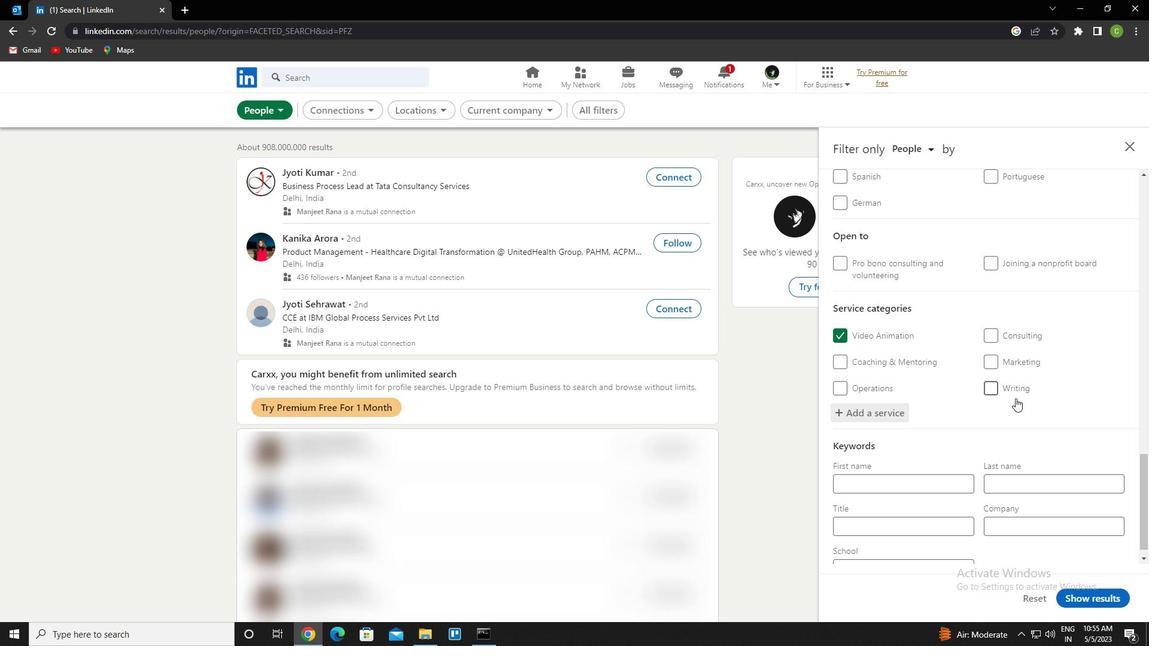 
Action: Mouse scrolled (1015, 397) with delta (0, 0)
Screenshot: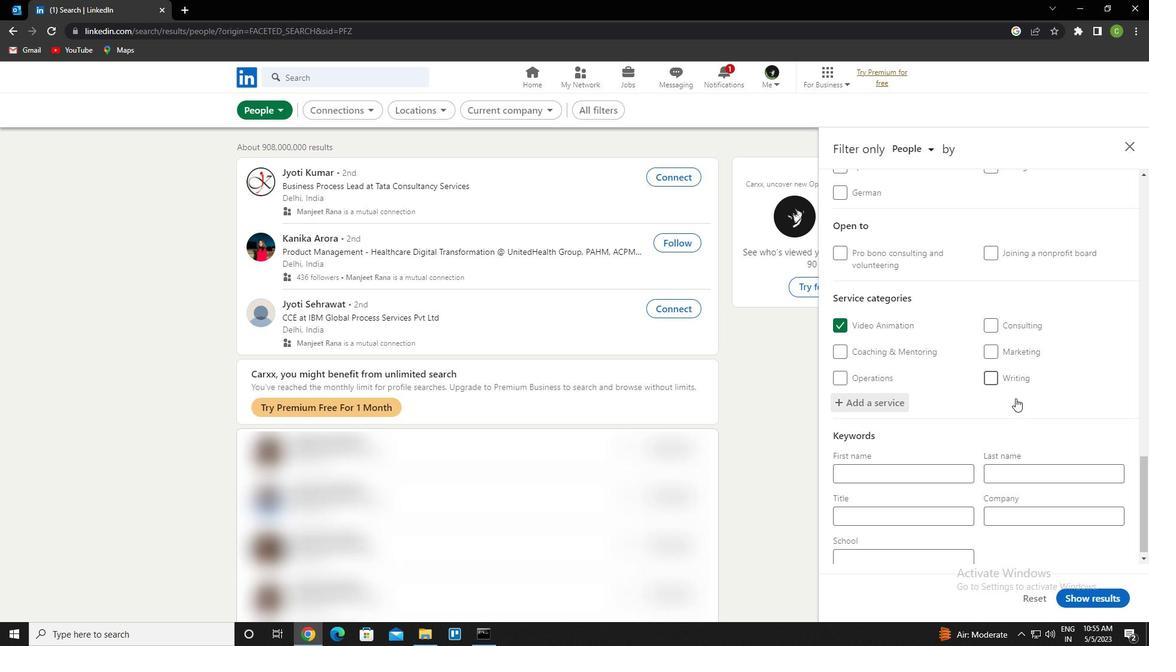
Action: Mouse scrolled (1015, 397) with delta (0, 0)
Screenshot: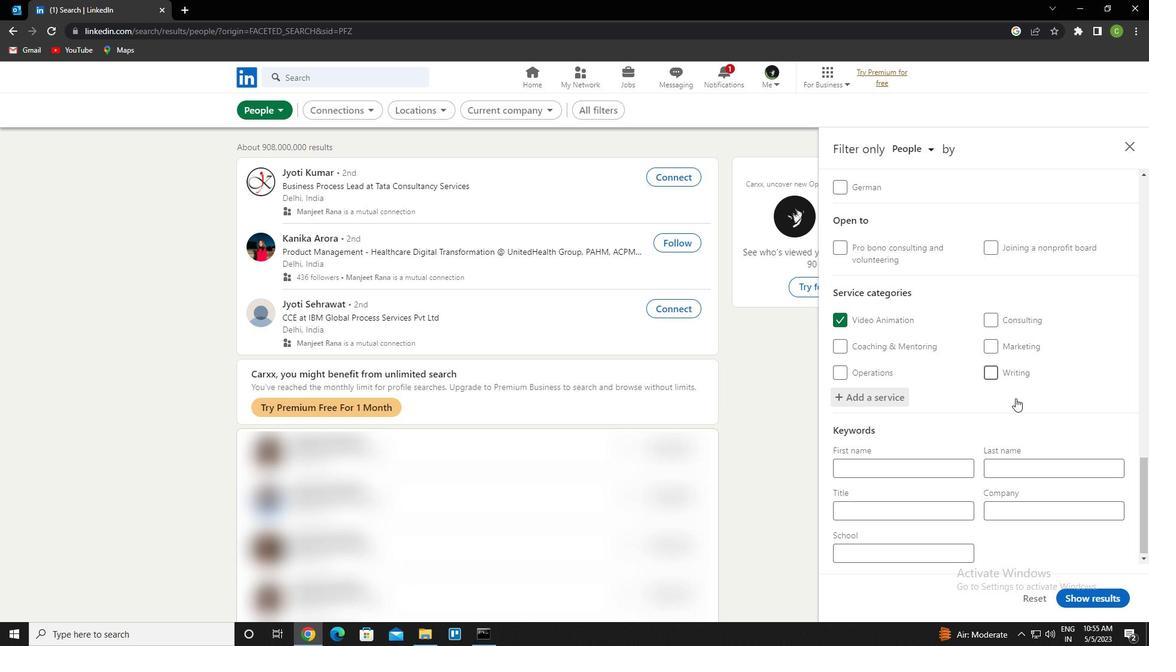 
Action: Mouse moved to (918, 515)
Screenshot: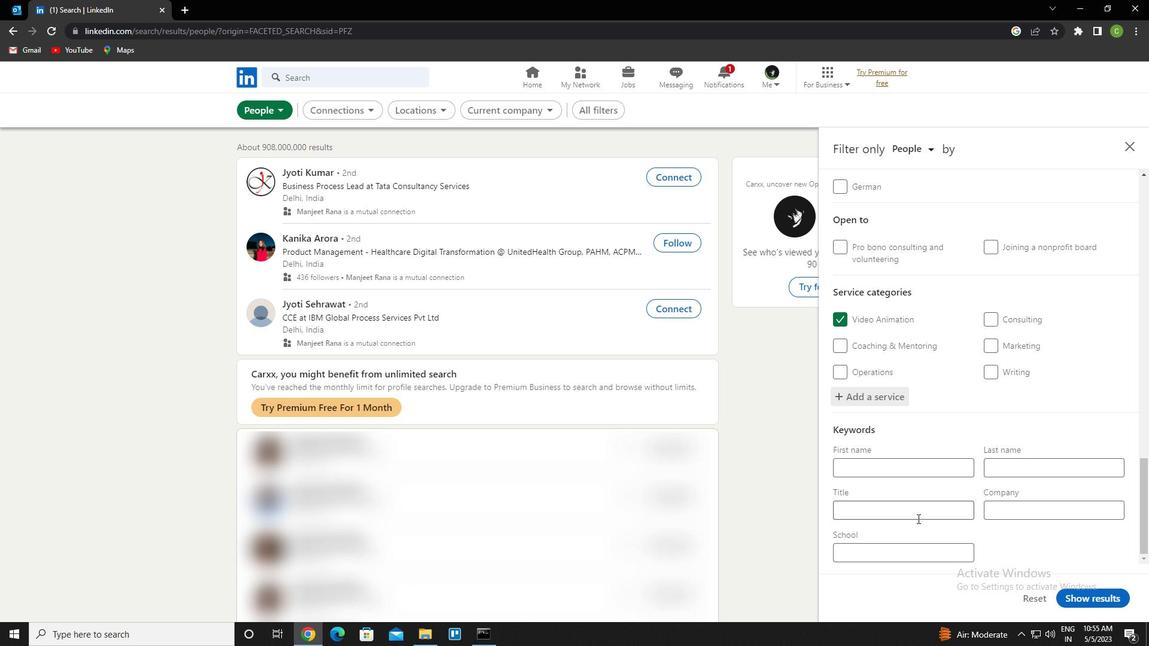 
Action: Mouse pressed left at (918, 515)
Screenshot: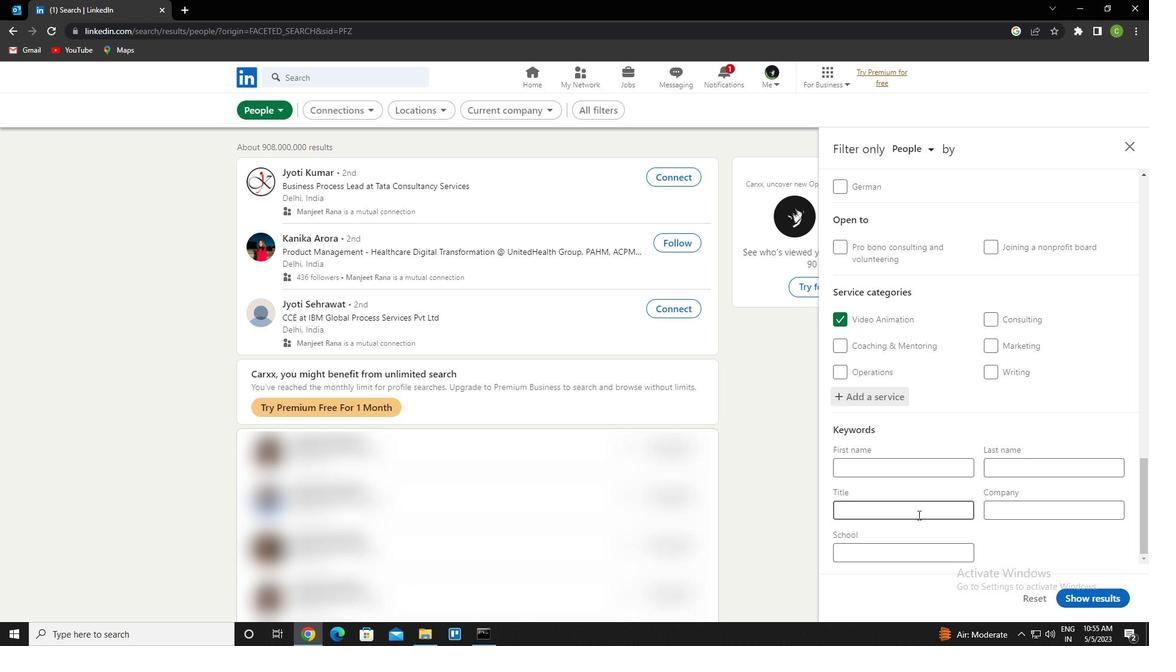 
Action: Mouse moved to (918, 514)
Screenshot: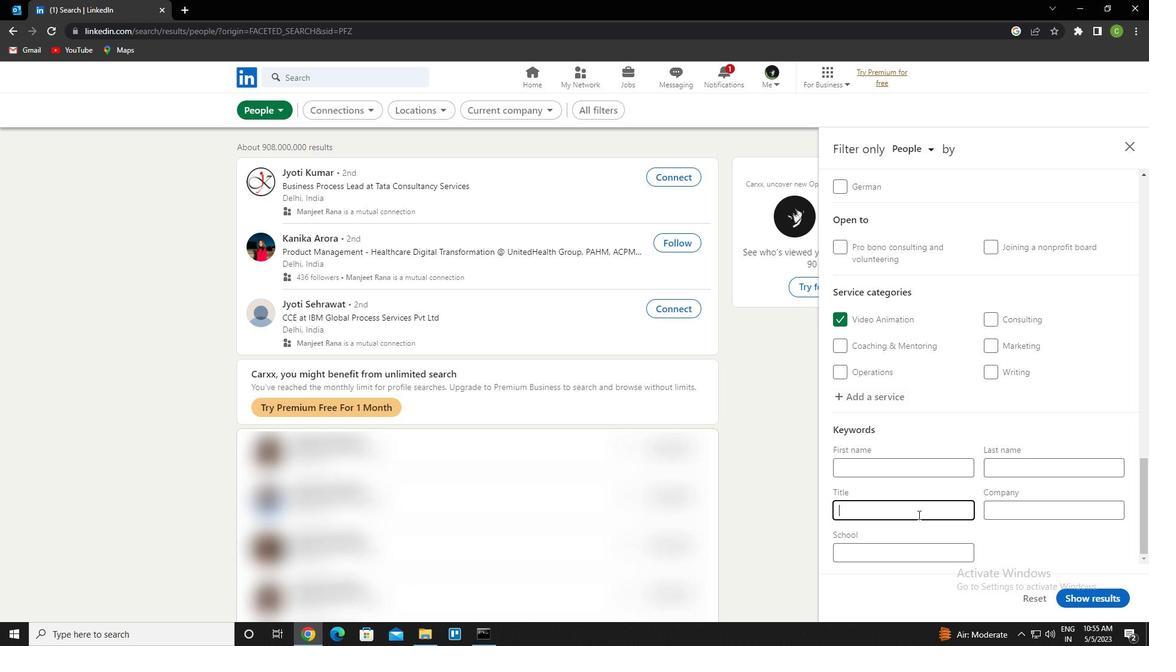 
Action: Key pressed <Key.caps_lock>w<Key.caps_lock>Edding<Key.space><Key.caps_lock>c<Key.caps_lock>oordinator
Screenshot: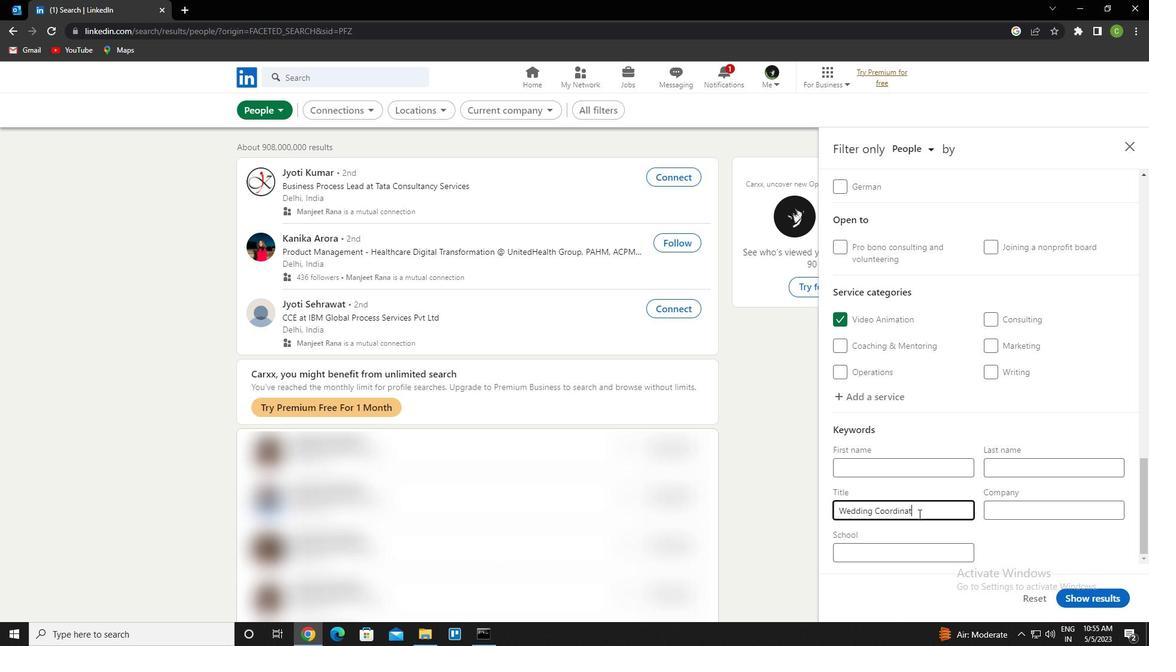 
Action: Mouse moved to (1071, 593)
Screenshot: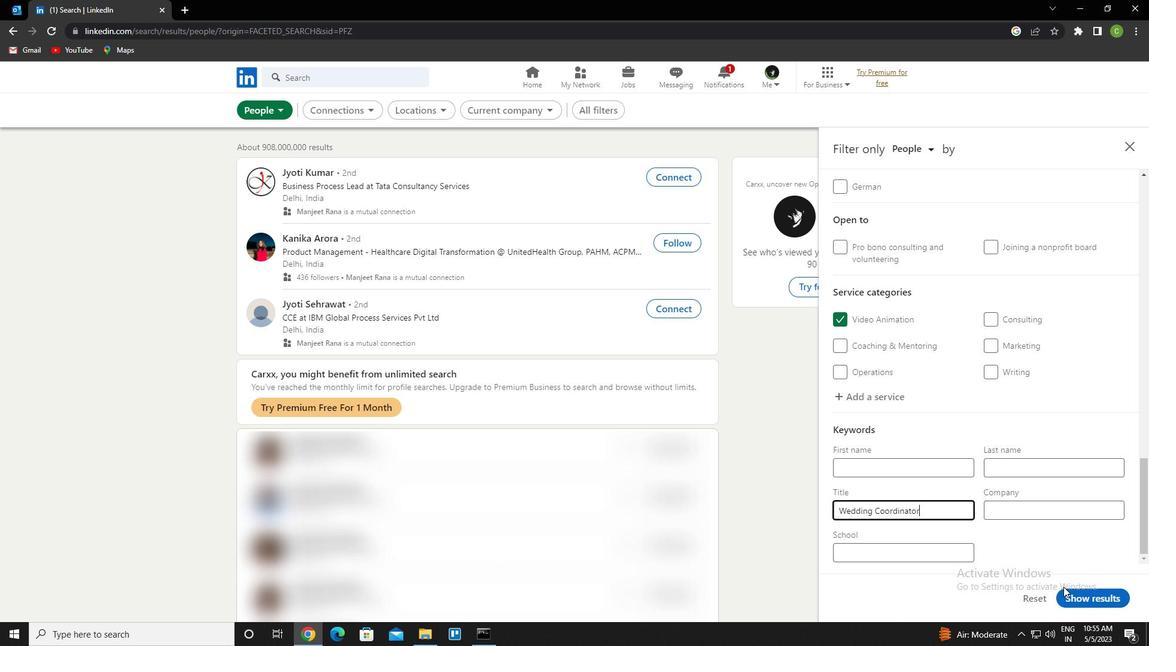
Action: Mouse pressed left at (1071, 593)
Screenshot: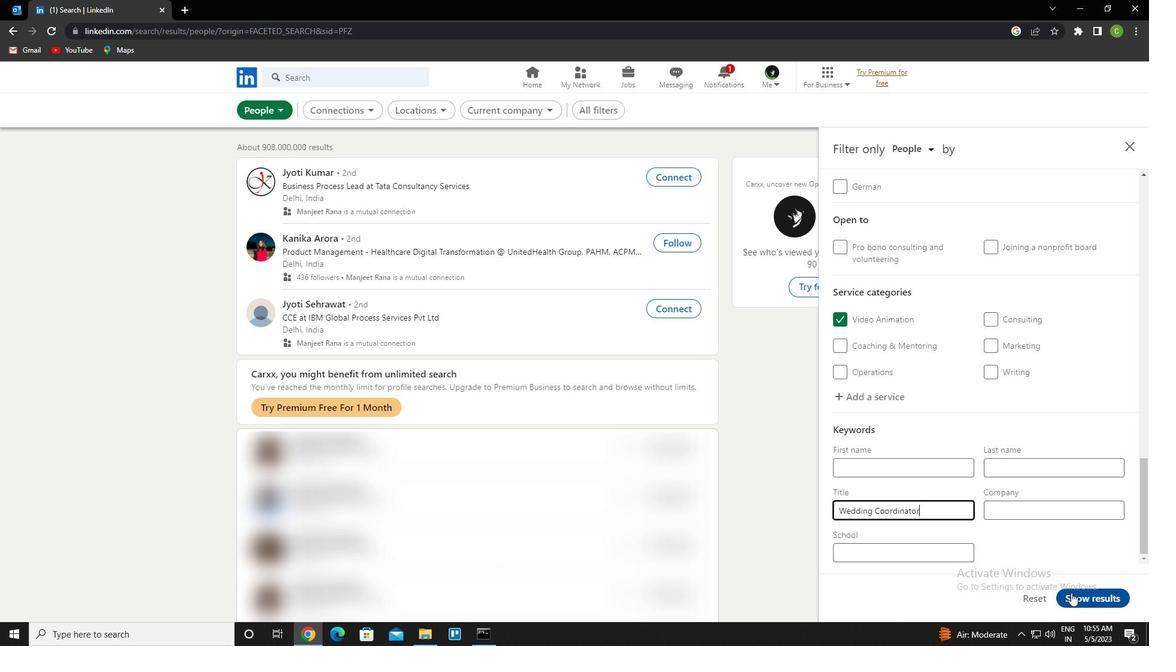 
Action: Mouse moved to (435, 618)
Screenshot: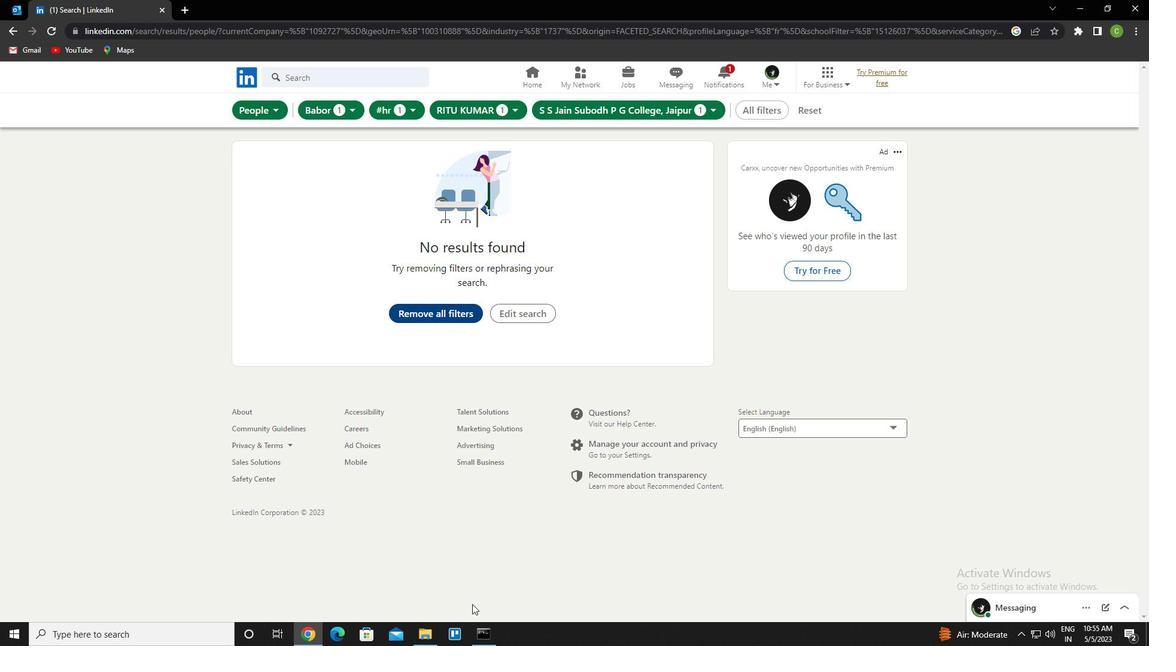 
